 Task: Look for space in Kālna, India from 9th July, 2023 to 16th July, 2023 for 2 adults, 1 child in price range Rs.8000 to Rs.16000. Place can be entire place with 2 bedrooms having 2 beds and 1 bathroom. Property type can be house, flat, guest house. Booking option can be shelf check-in. Required host language is English.
Action: Mouse moved to (580, 138)
Screenshot: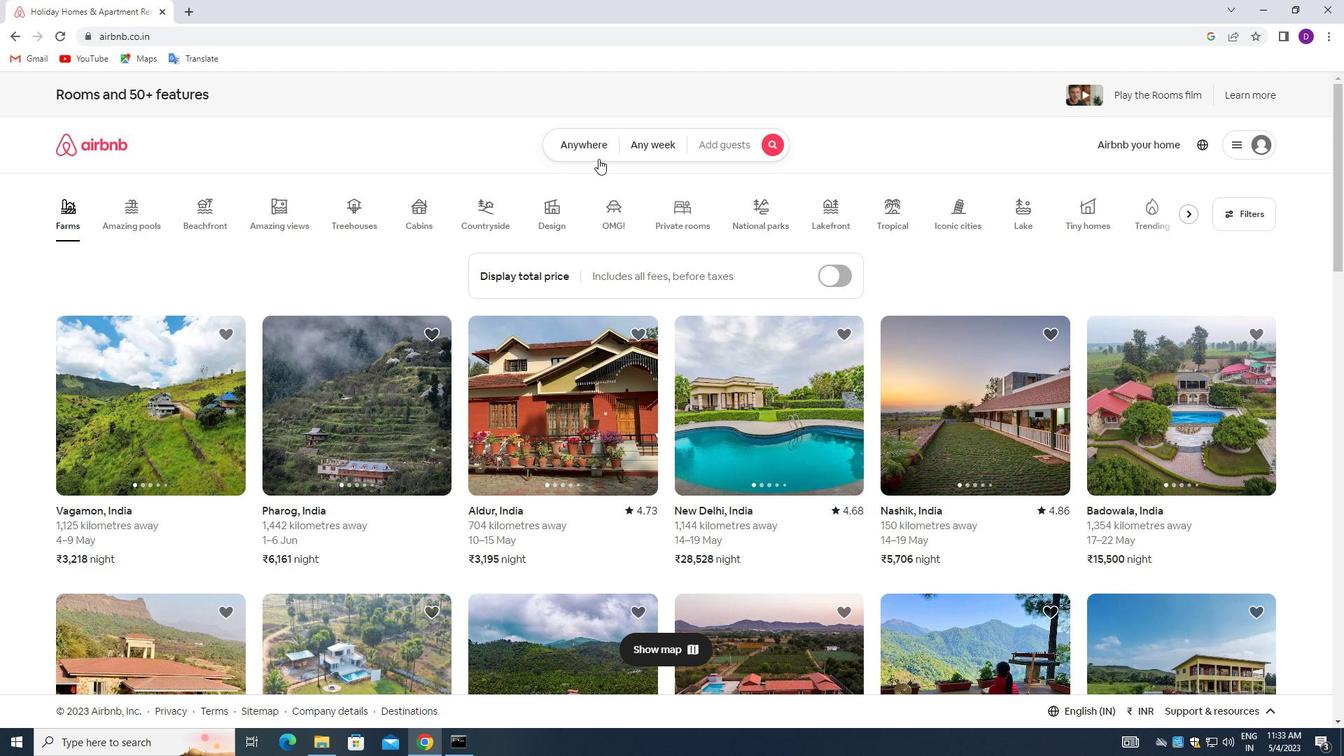 
Action: Mouse pressed left at (580, 138)
Screenshot: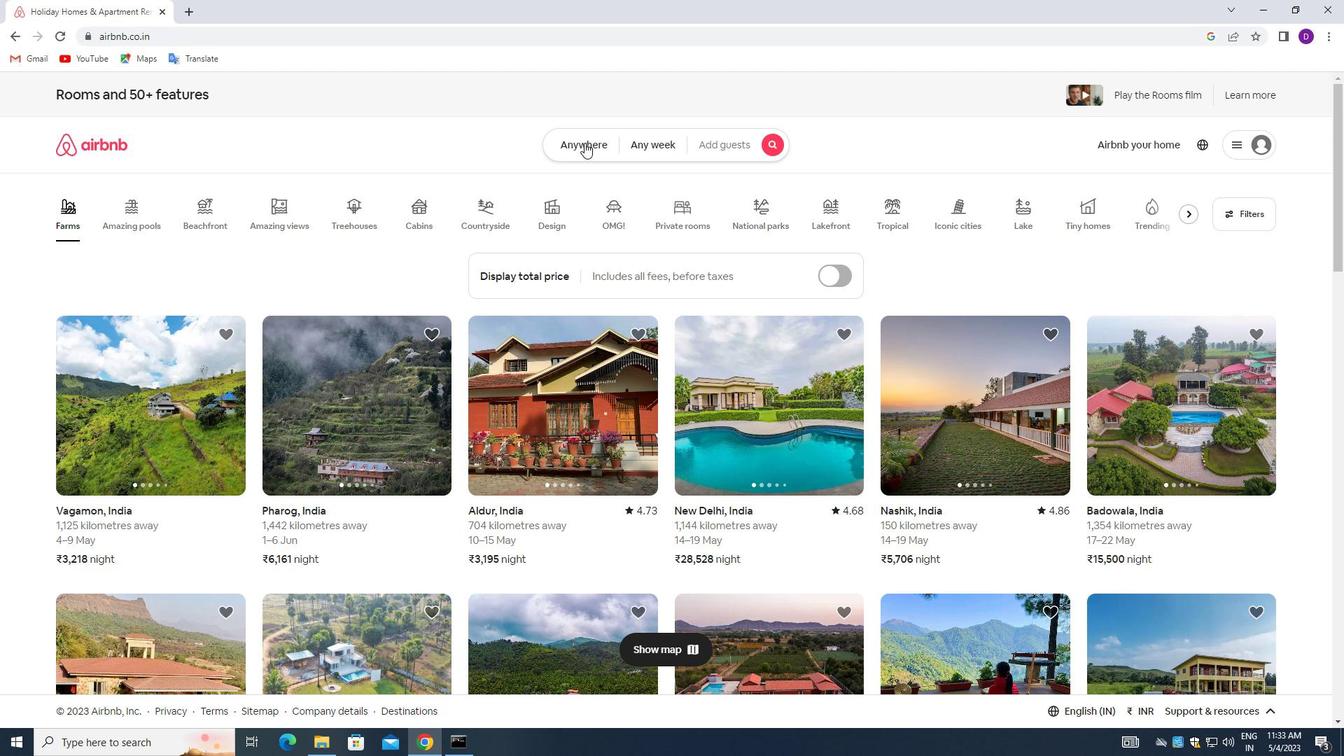 
Action: Mouse moved to (491, 205)
Screenshot: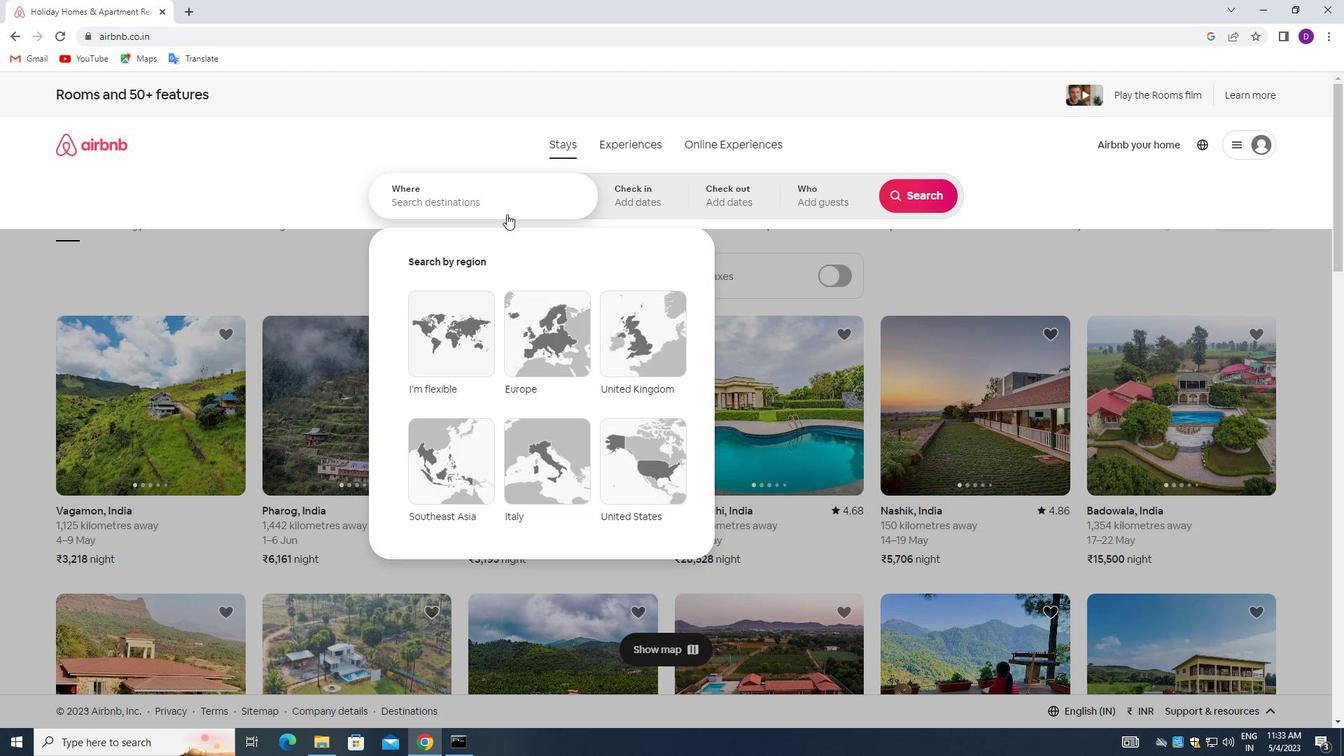 
Action: Mouse pressed left at (491, 205)
Screenshot: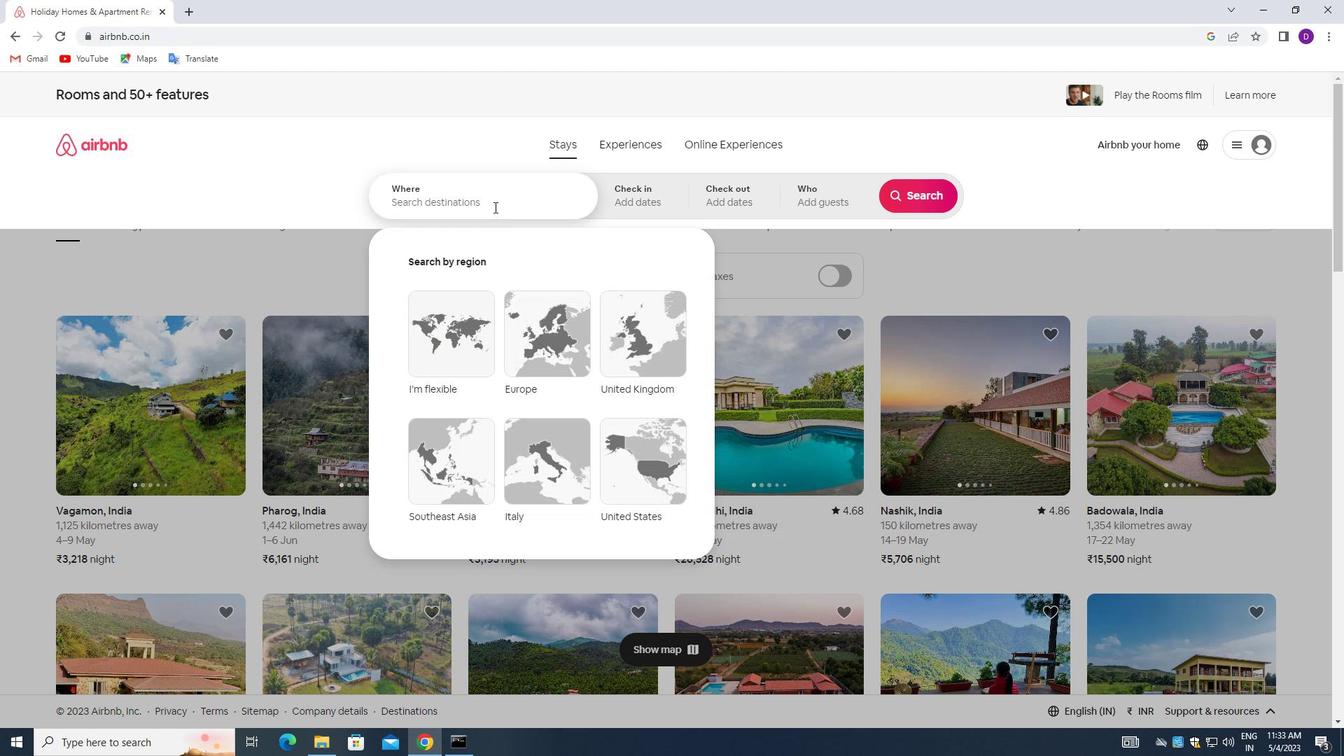 
Action: Mouse moved to (312, 147)
Screenshot: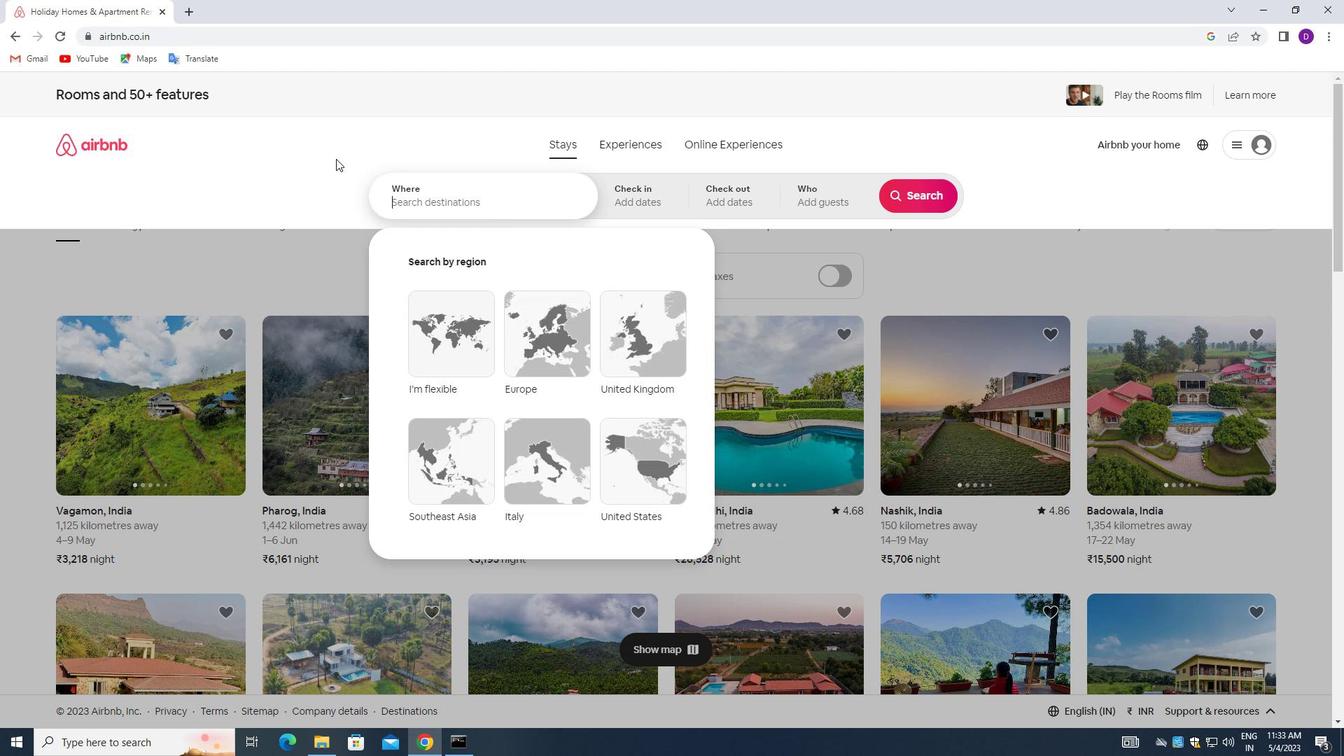 
Action: Key pressed <Key.shift>KALNA,<Key.space><Key.shift>INDIA<Key.enter>
Screenshot: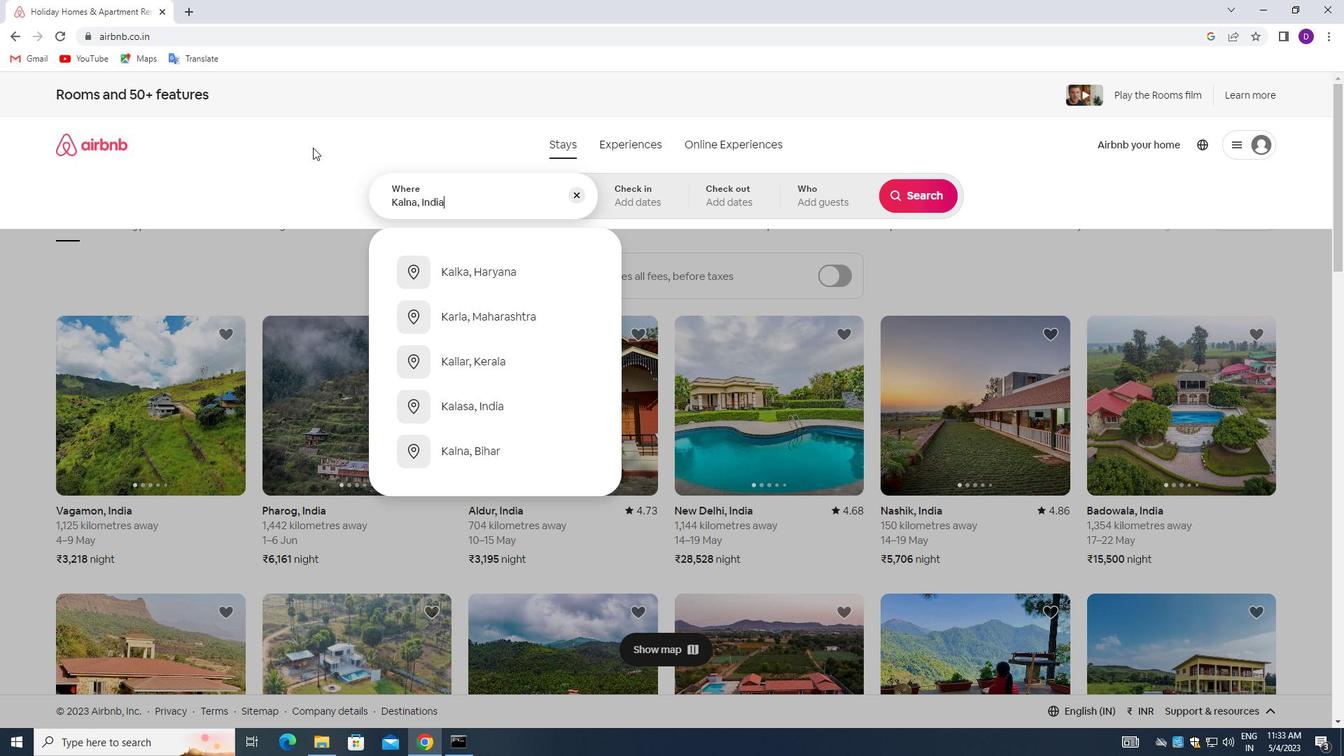 
Action: Mouse moved to (907, 312)
Screenshot: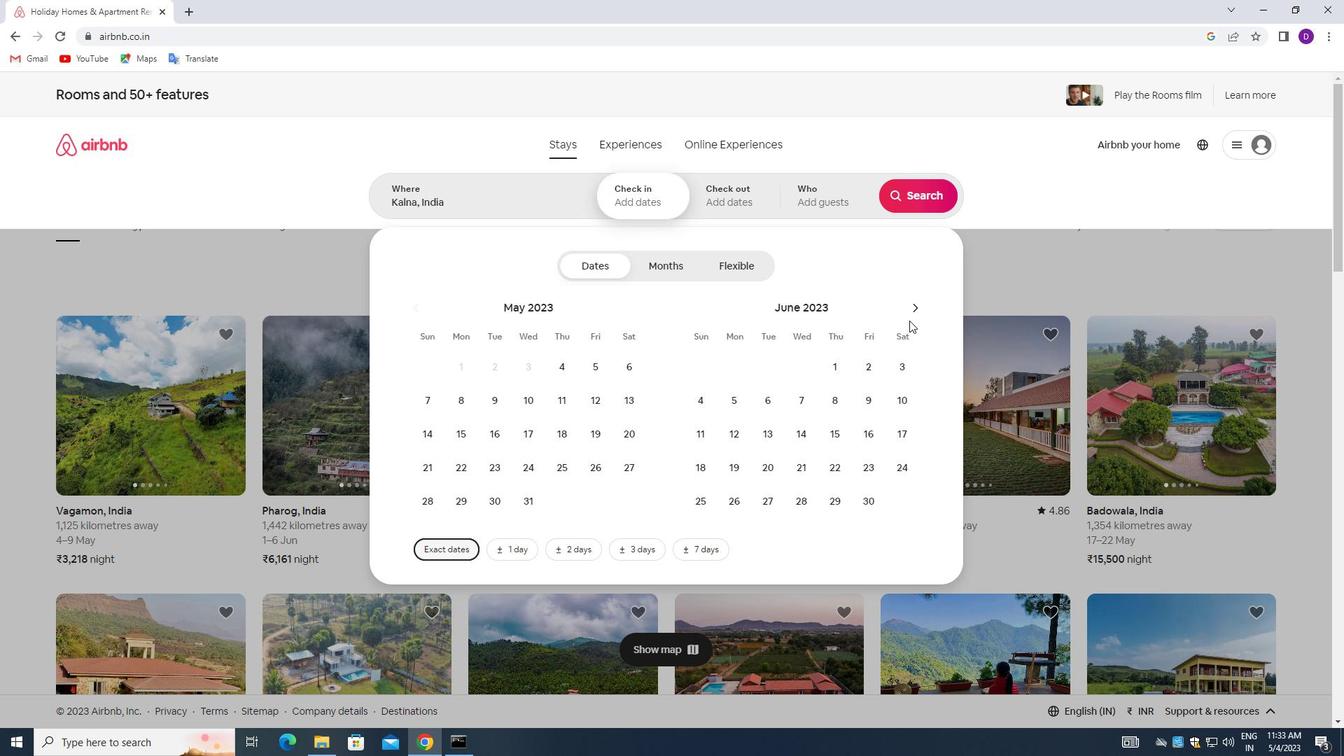 
Action: Mouse pressed left at (907, 312)
Screenshot: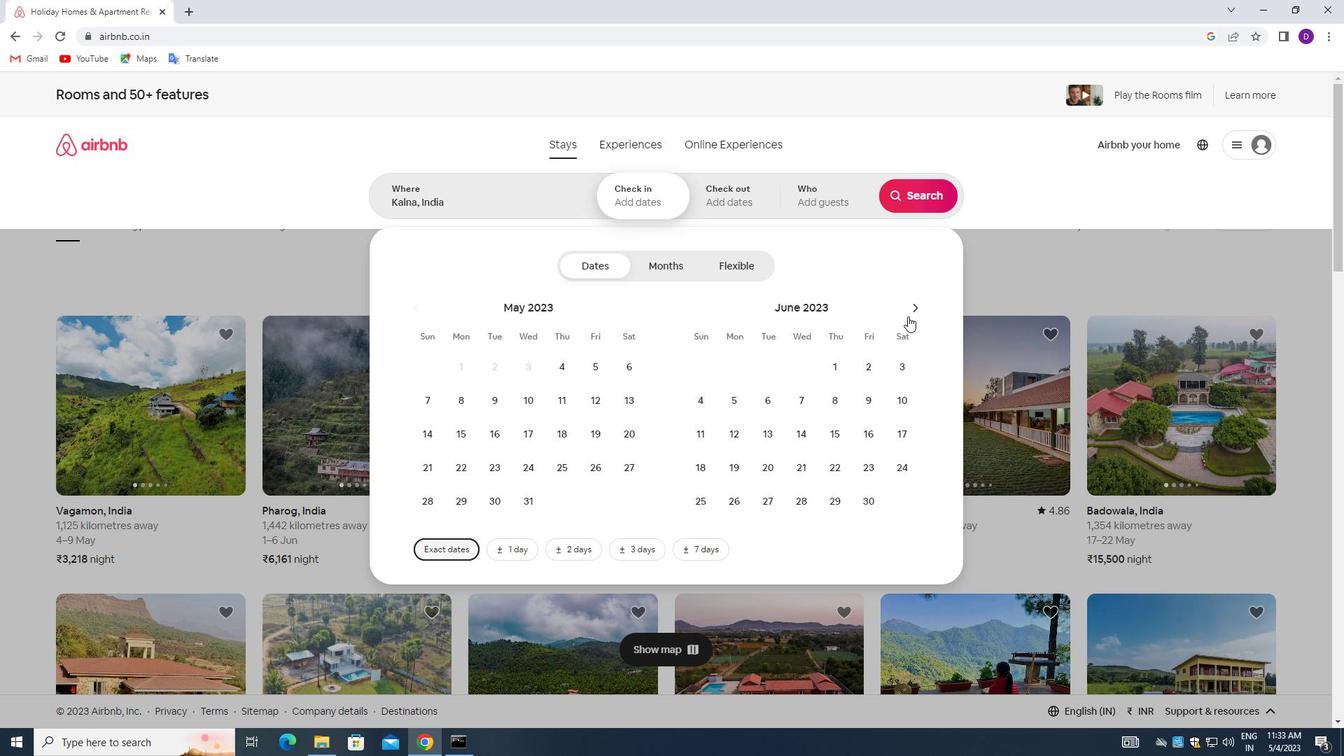 
Action: Mouse moved to (705, 432)
Screenshot: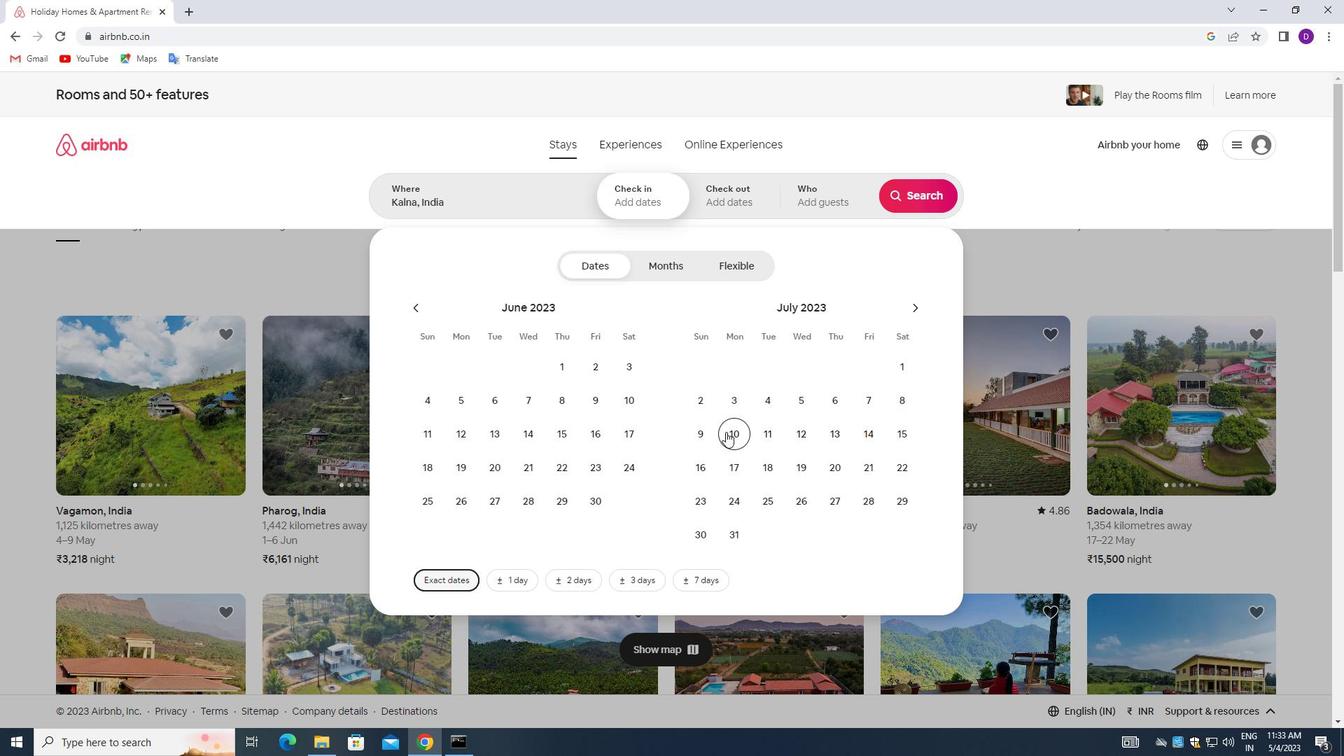 
Action: Mouse pressed left at (705, 432)
Screenshot: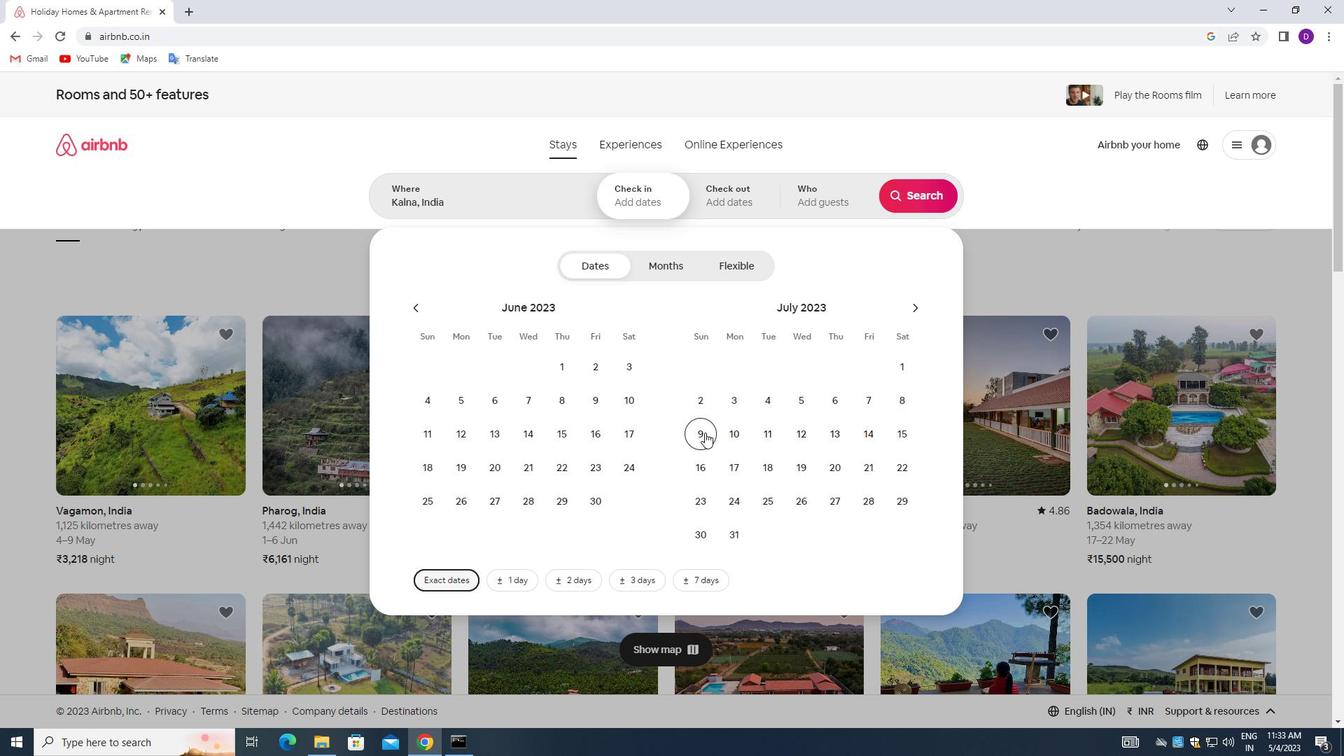 
Action: Mouse moved to (705, 462)
Screenshot: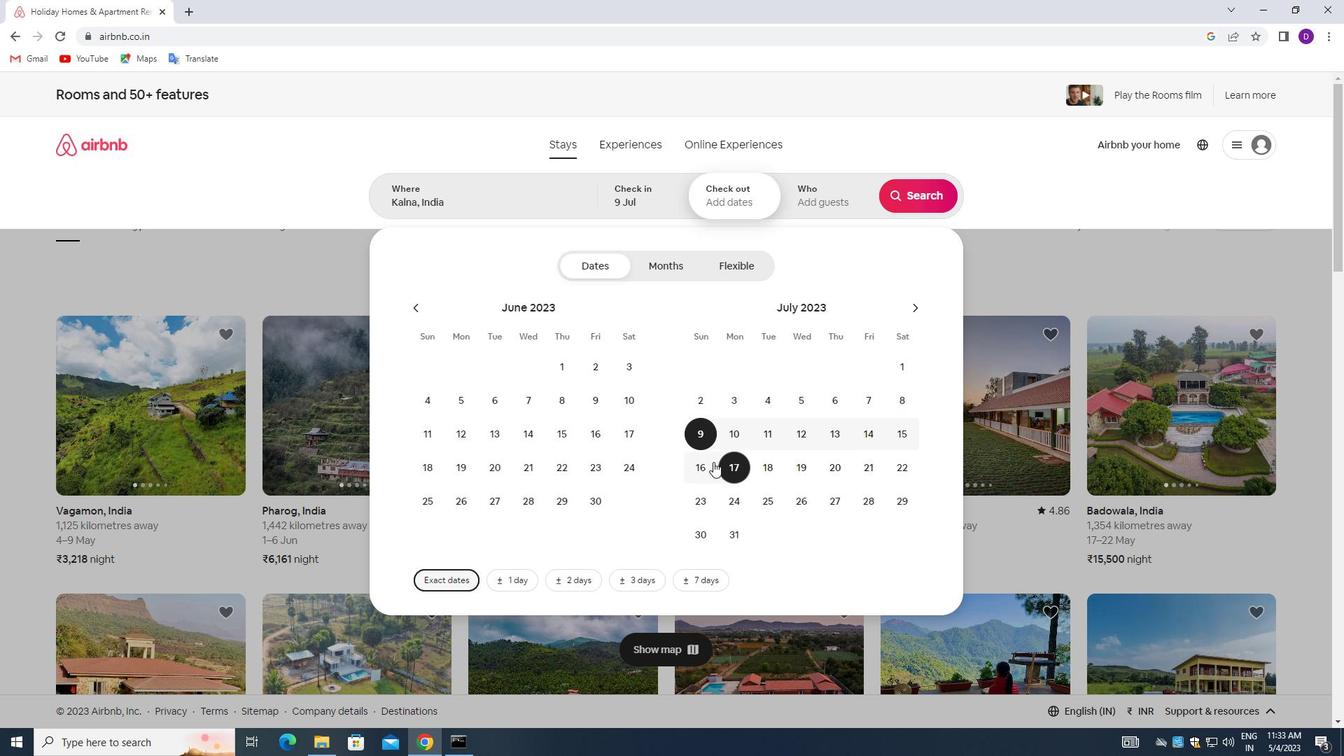 
Action: Mouse pressed left at (705, 462)
Screenshot: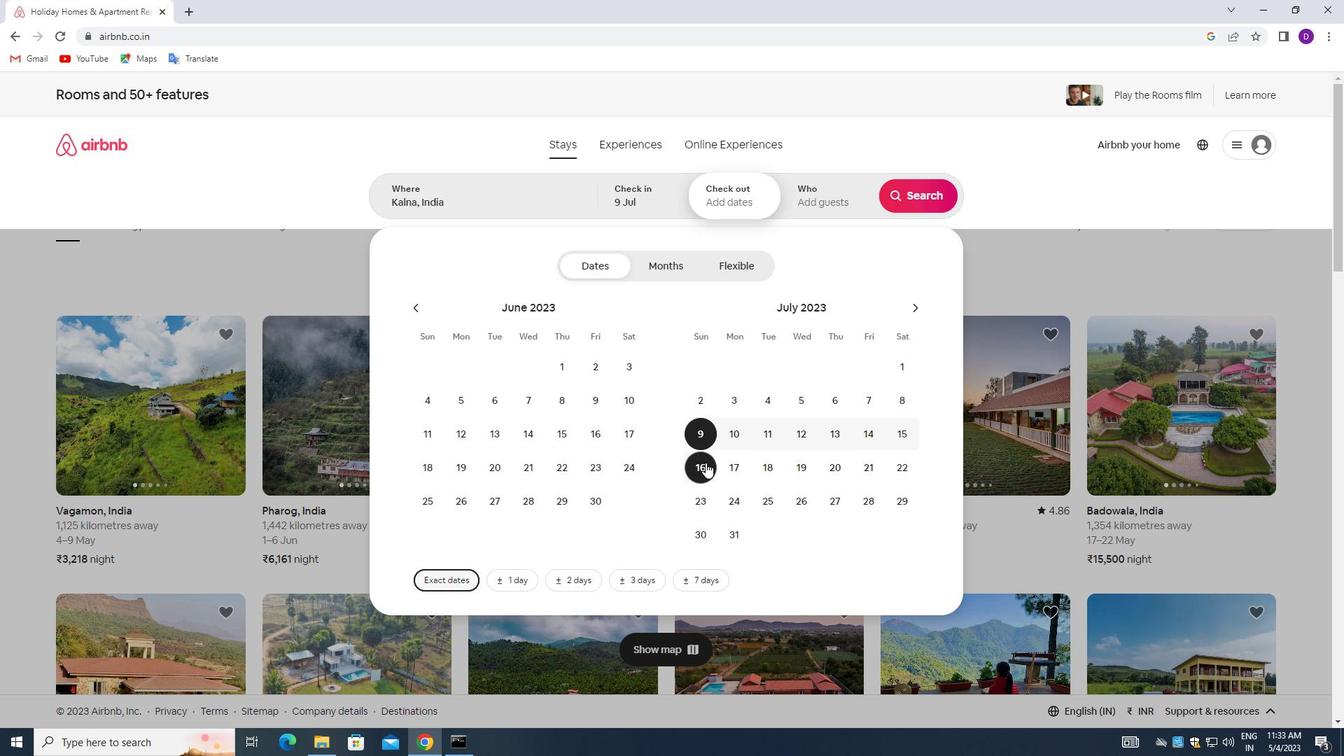 
Action: Mouse moved to (810, 198)
Screenshot: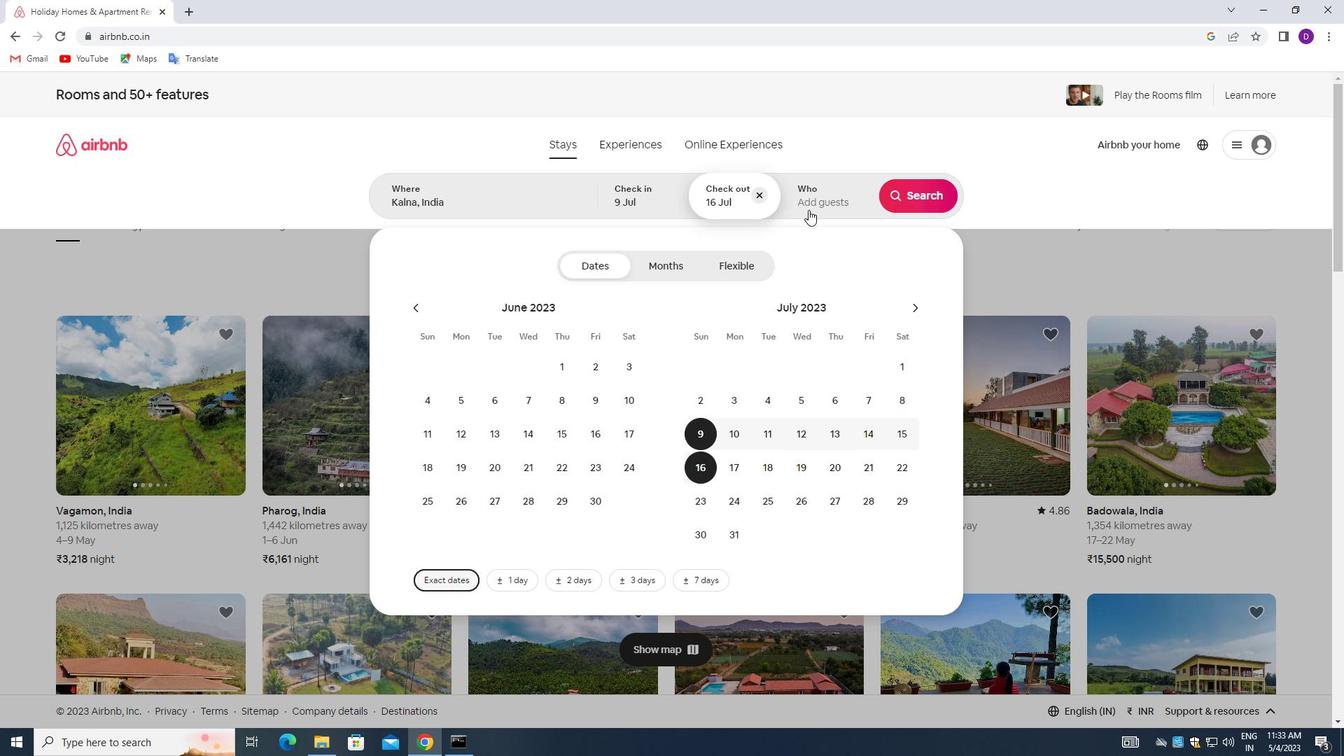 
Action: Mouse pressed left at (810, 198)
Screenshot: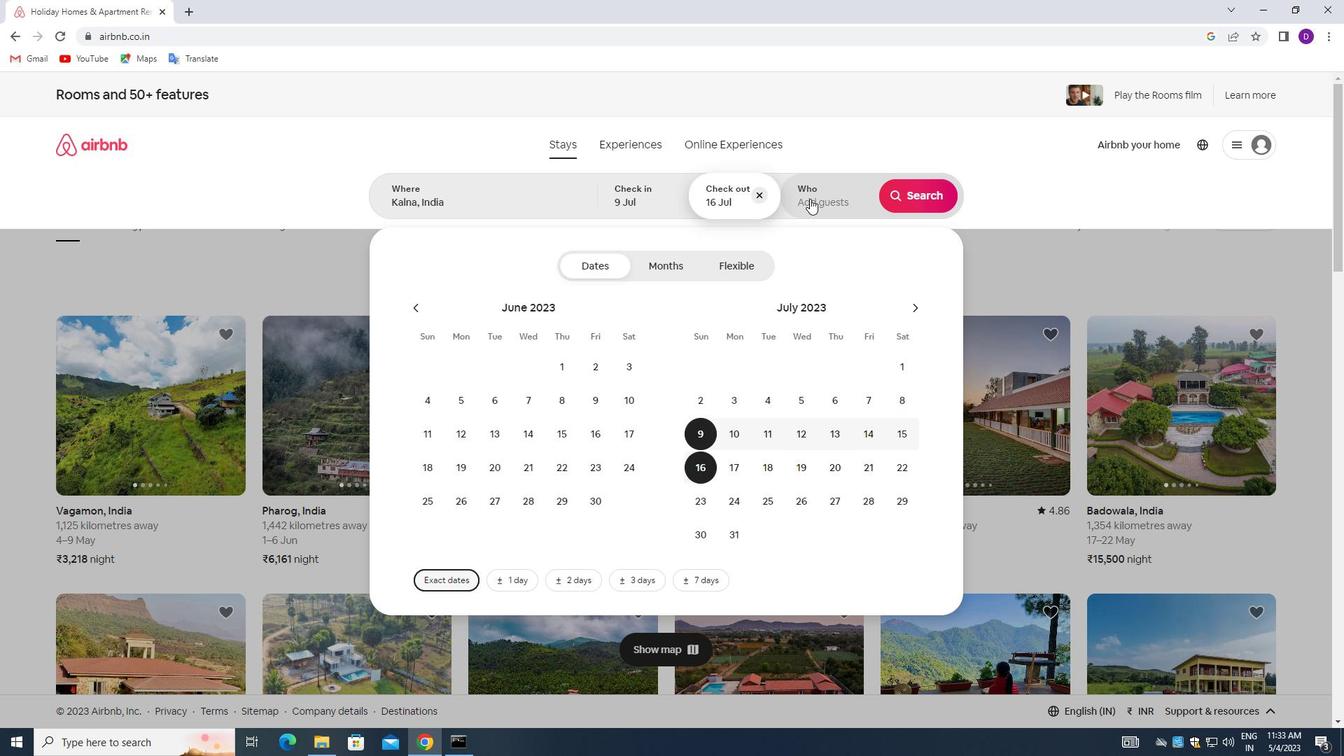 
Action: Mouse moved to (924, 277)
Screenshot: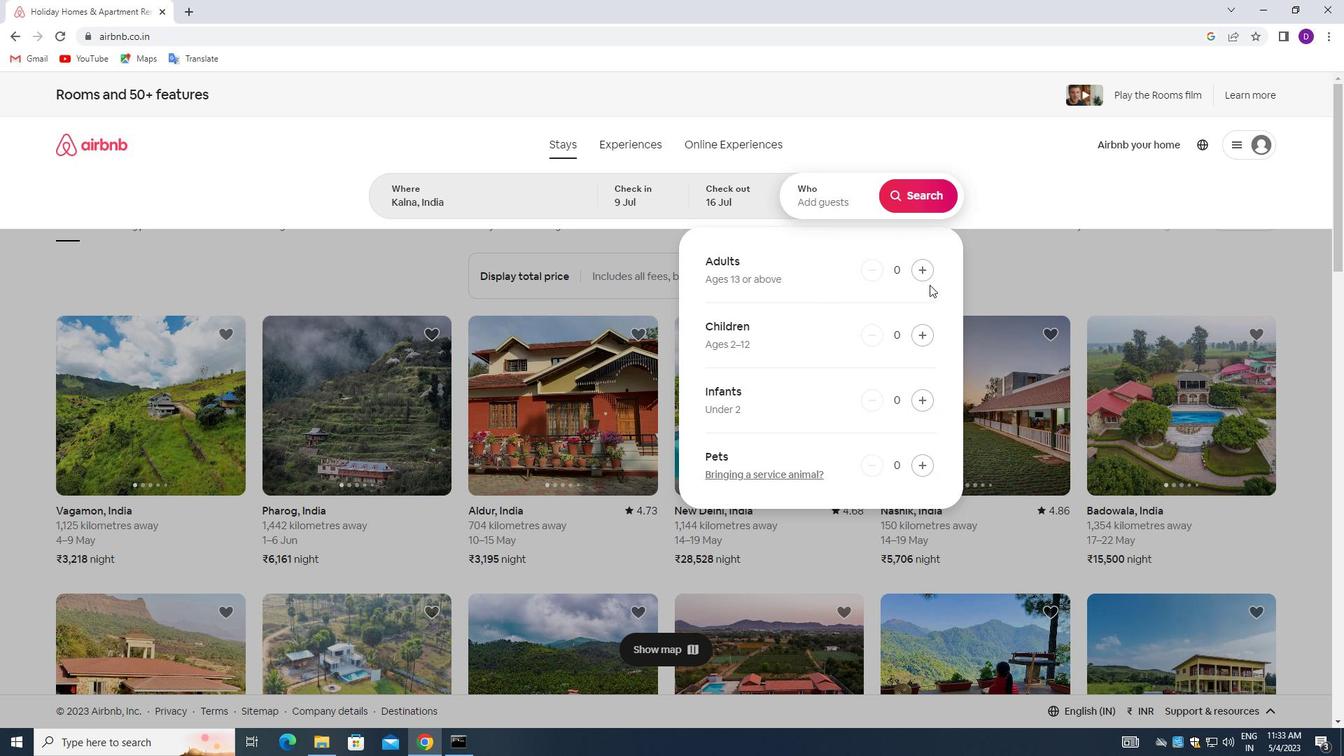 
Action: Mouse pressed left at (924, 277)
Screenshot: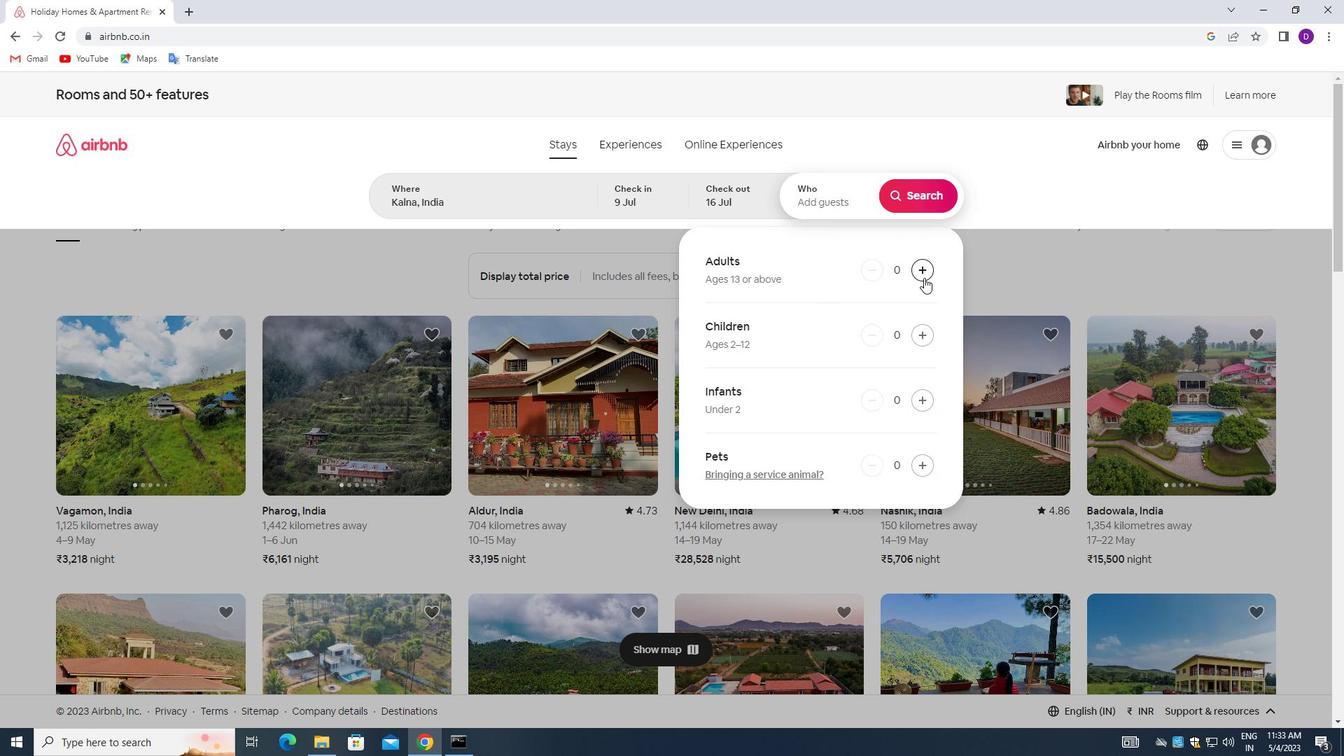 
Action: Mouse pressed left at (924, 277)
Screenshot: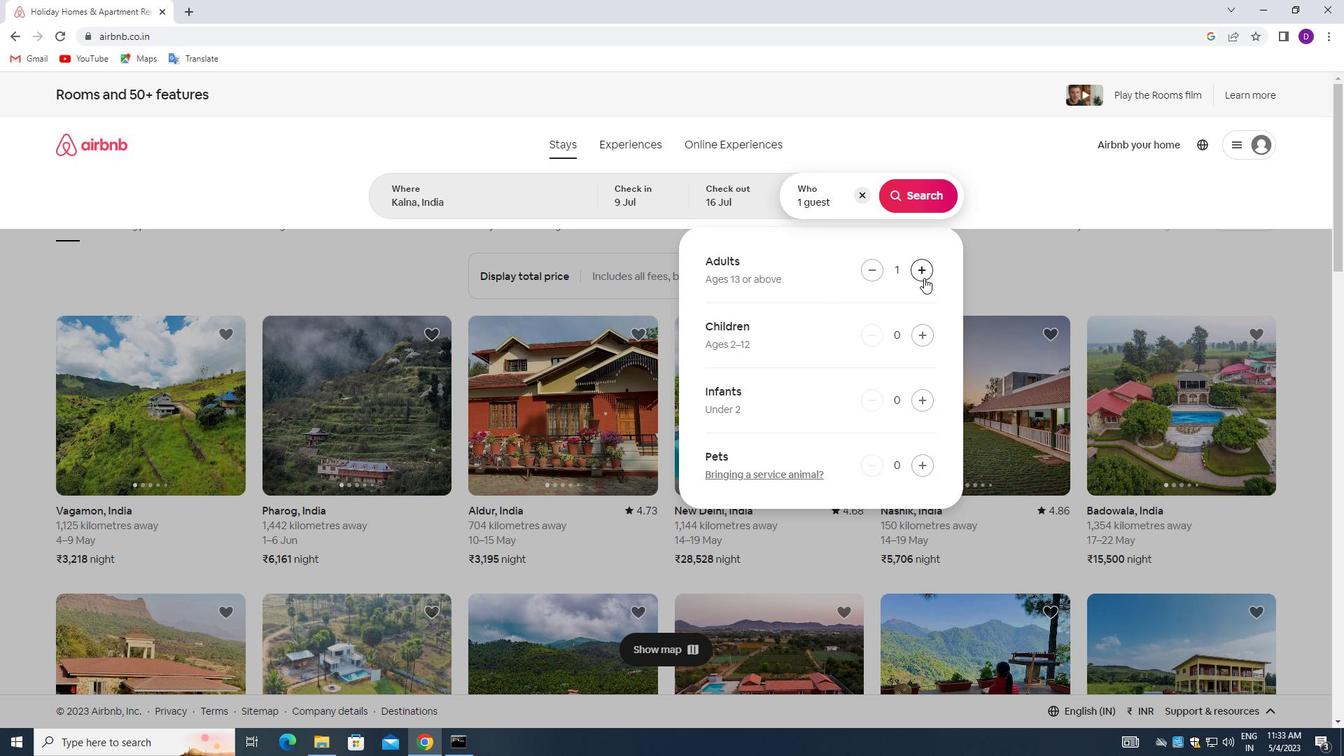
Action: Mouse moved to (922, 330)
Screenshot: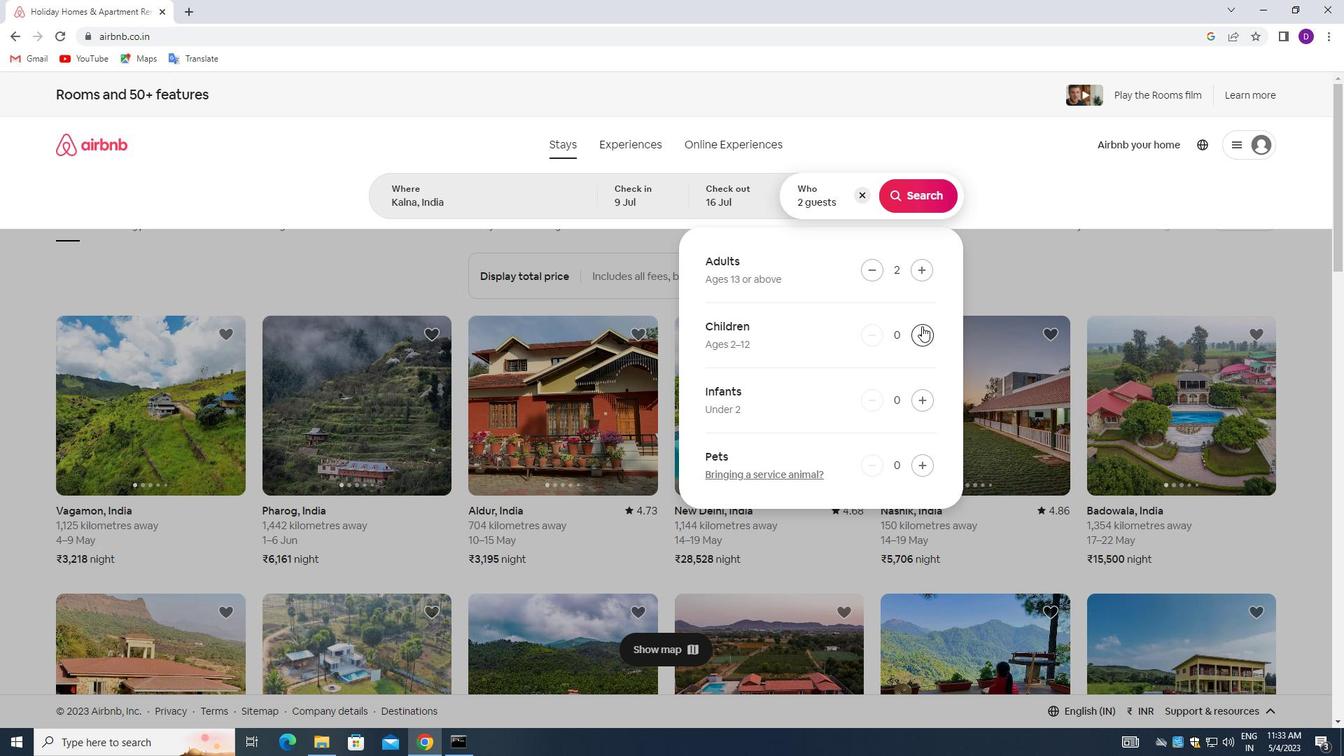 
Action: Mouse pressed left at (922, 330)
Screenshot: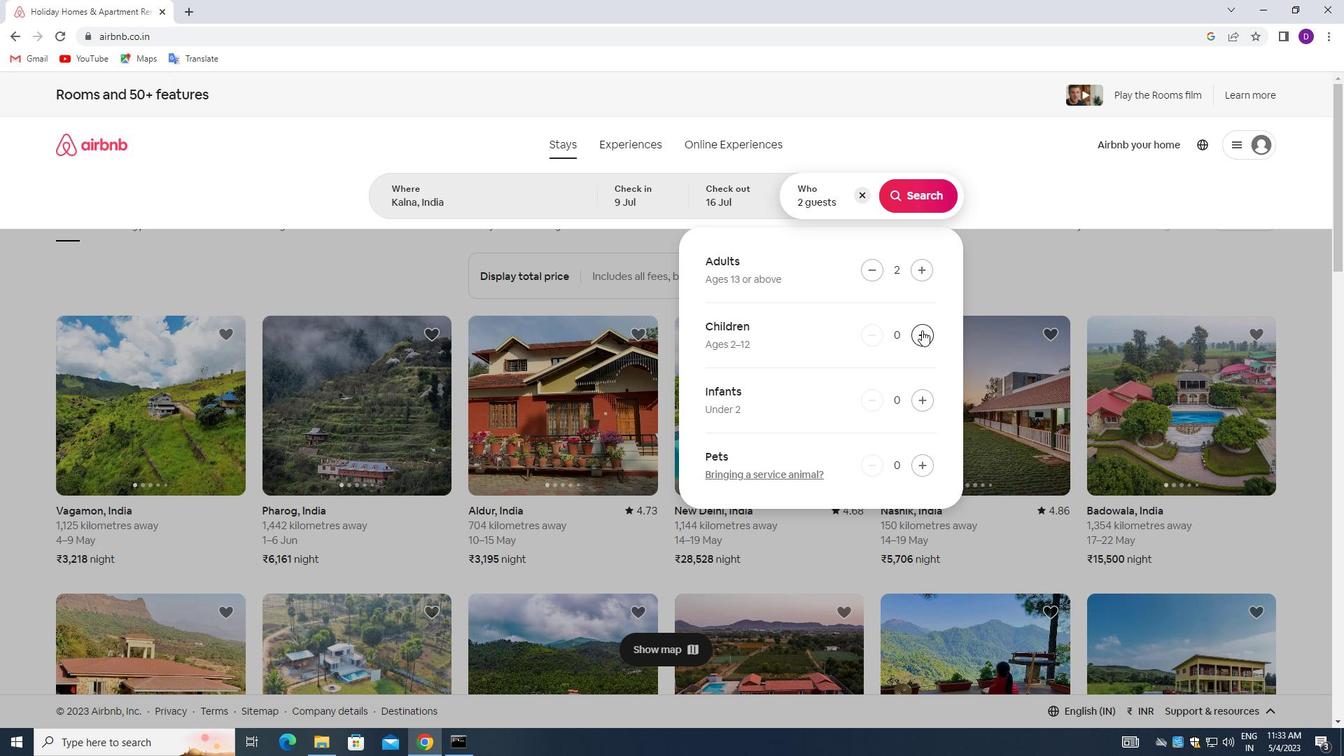 
Action: Mouse moved to (912, 195)
Screenshot: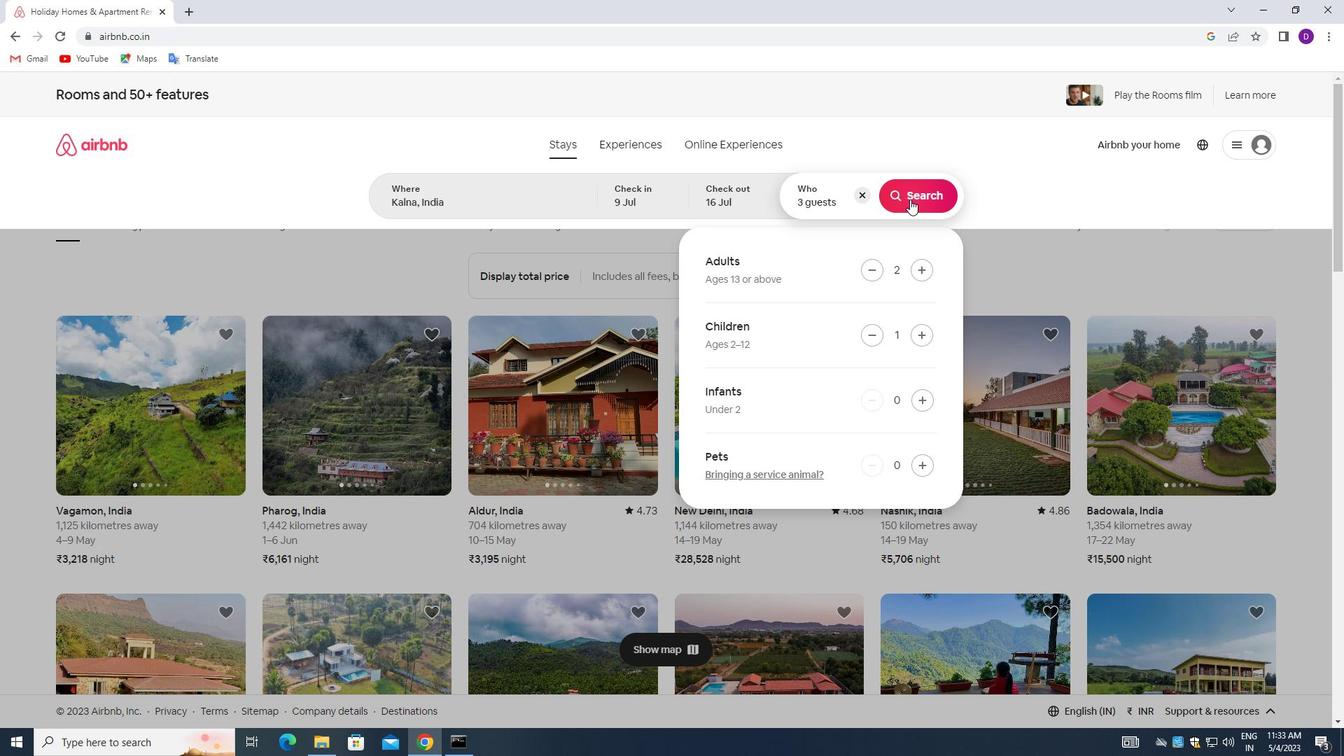 
Action: Mouse pressed left at (912, 195)
Screenshot: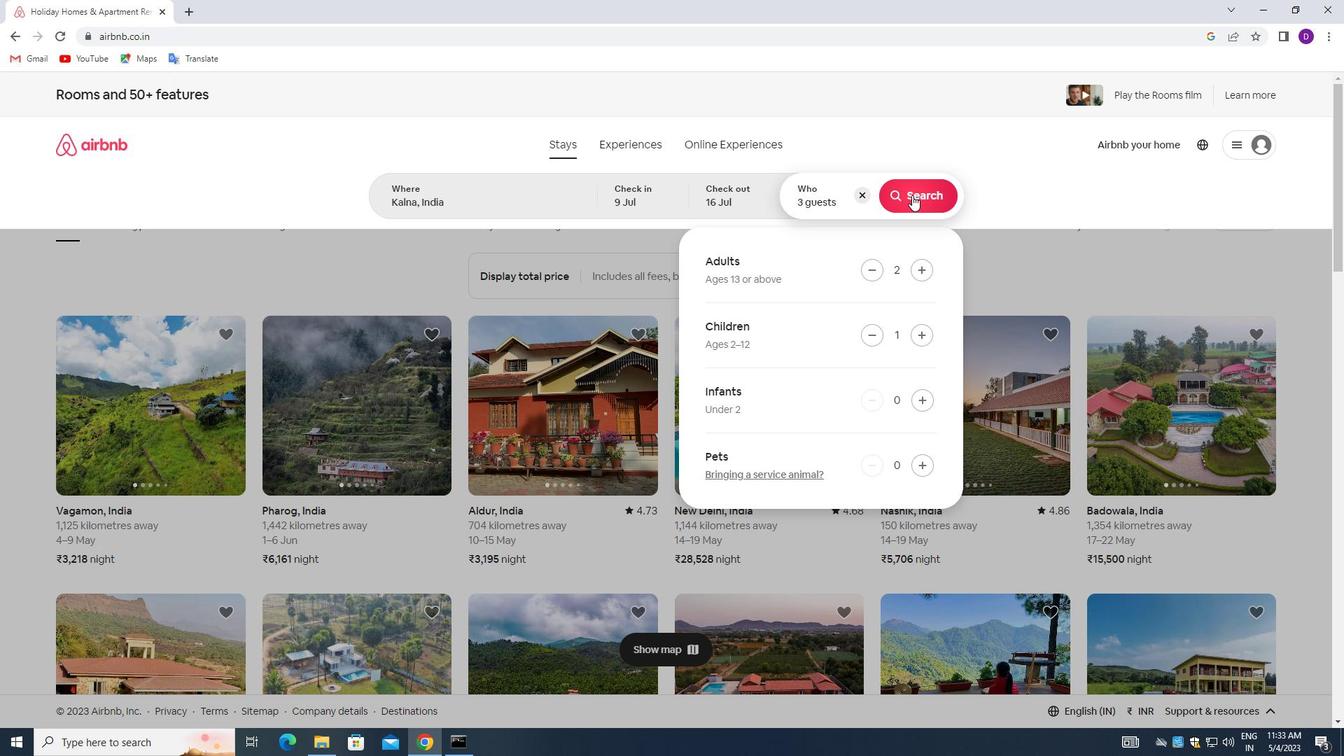 
Action: Mouse moved to (1267, 151)
Screenshot: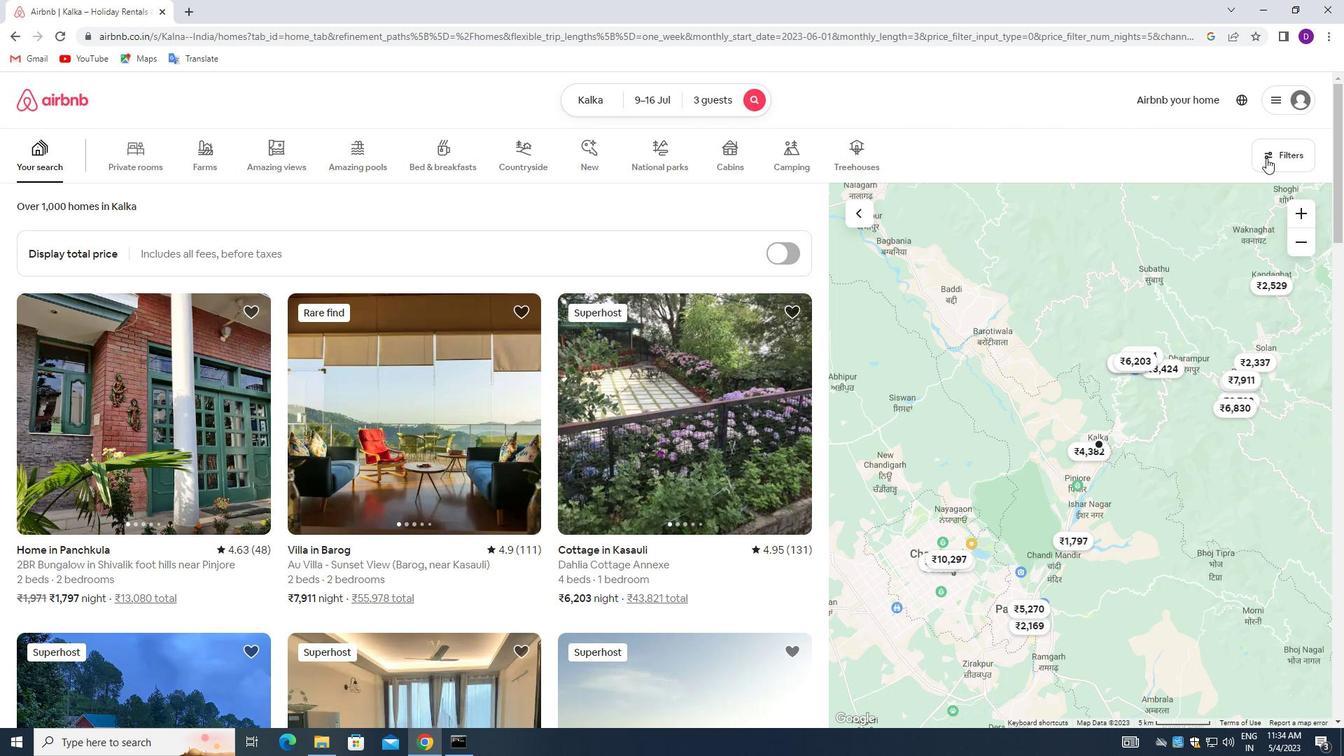 
Action: Mouse pressed left at (1267, 151)
Screenshot: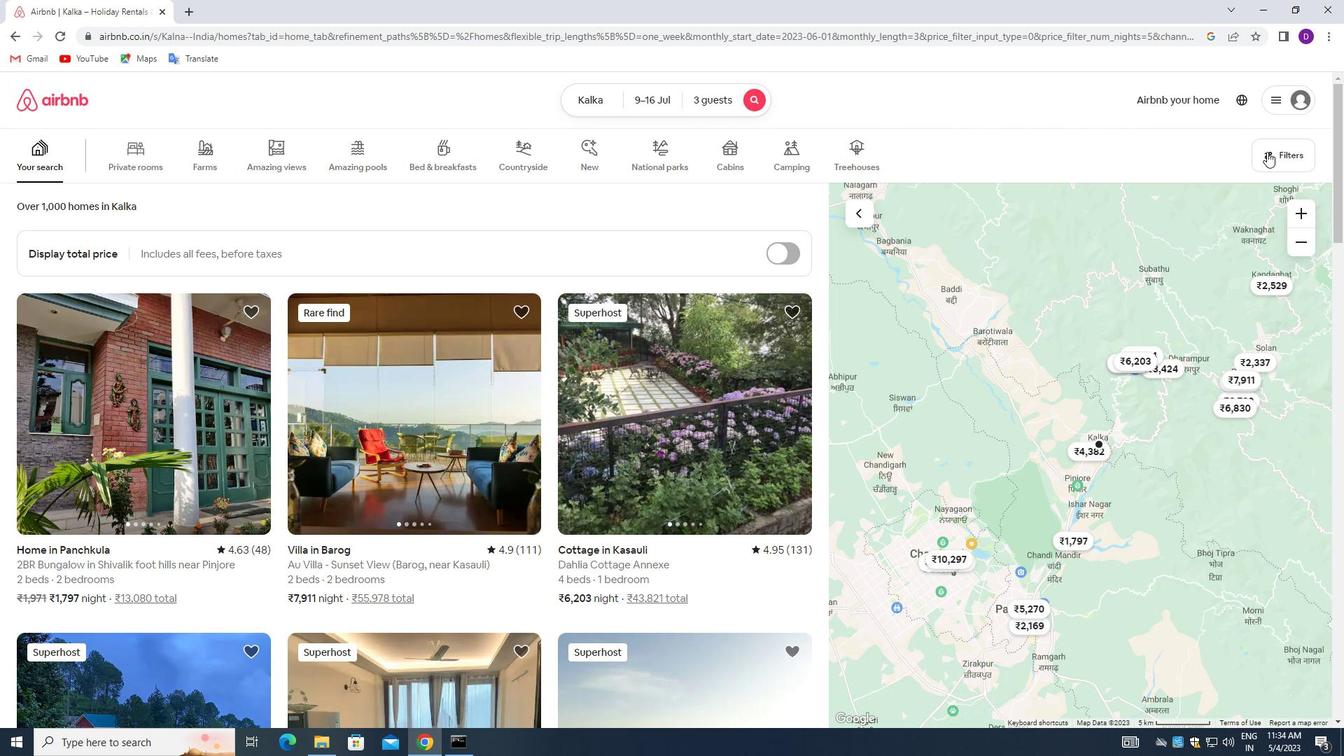 
Action: Mouse moved to (501, 339)
Screenshot: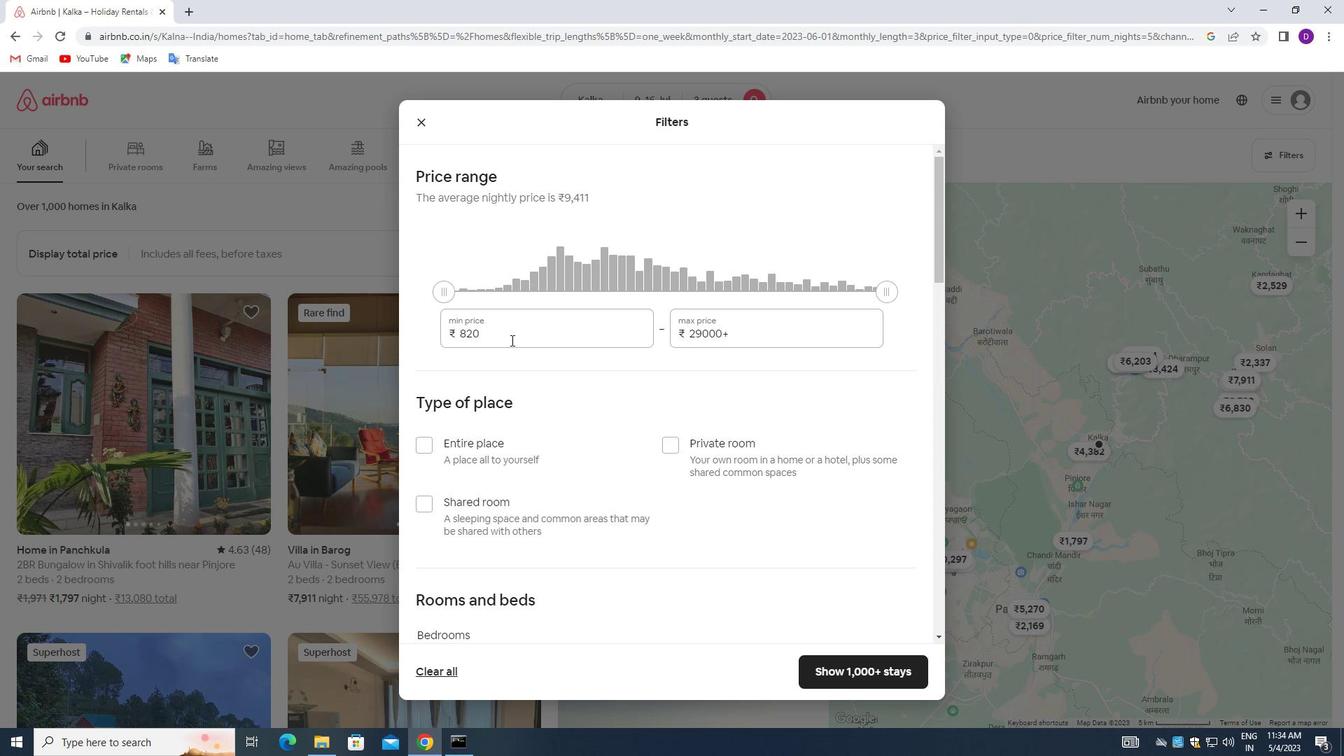 
Action: Mouse pressed left at (501, 339)
Screenshot: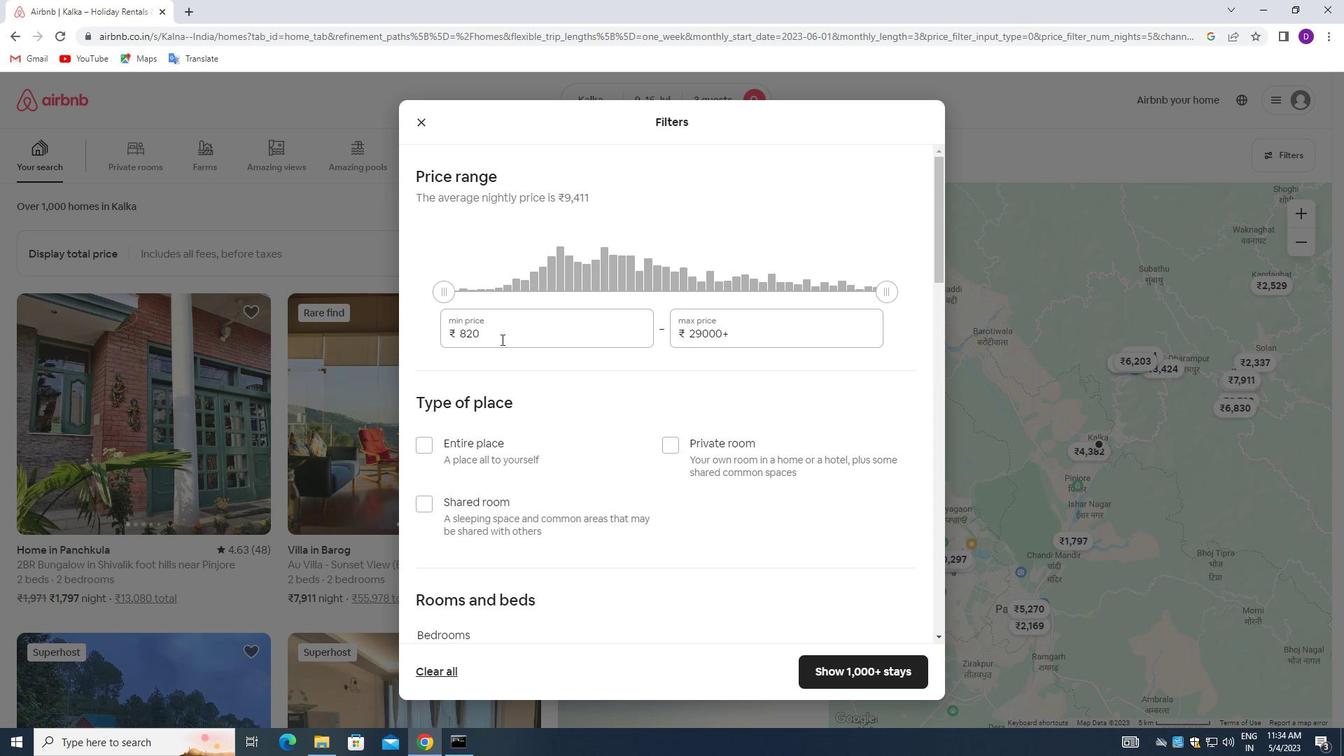 
Action: Mouse pressed left at (501, 339)
Screenshot: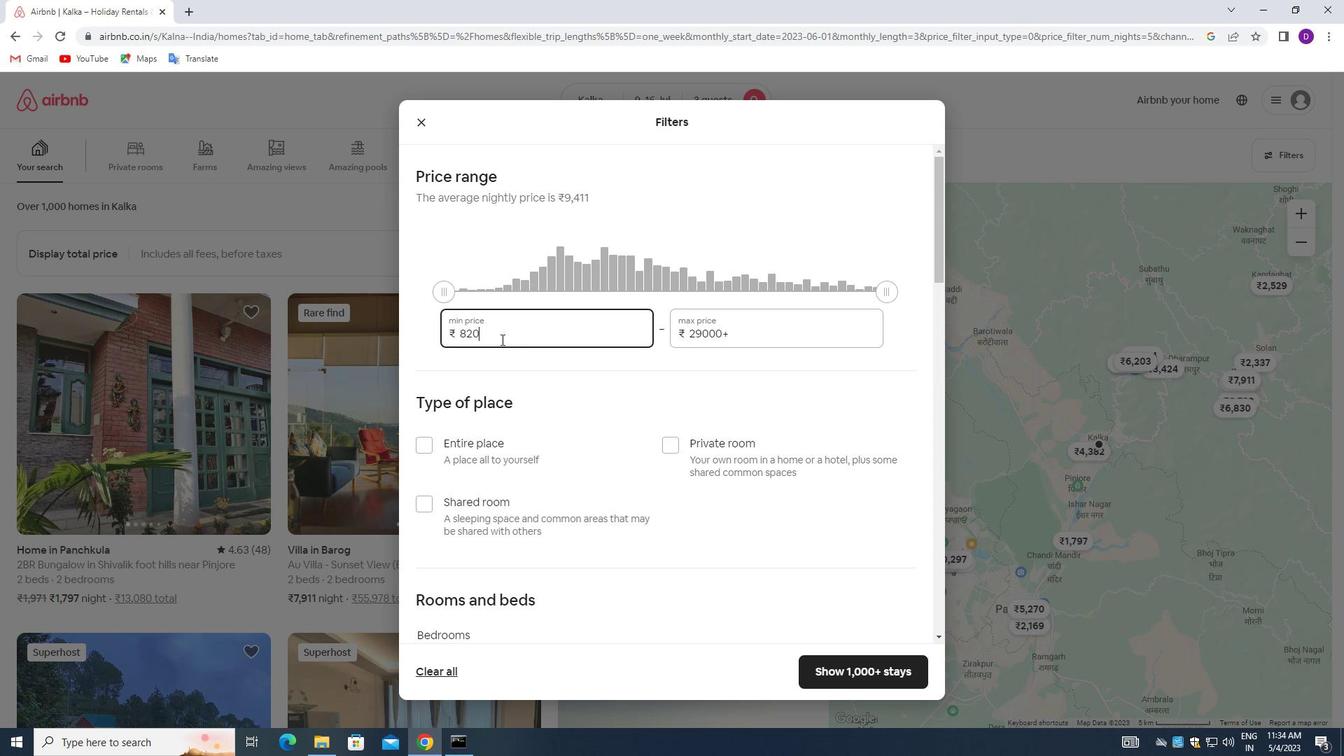 
Action: Key pressed 8000<Key.tab>16000
Screenshot: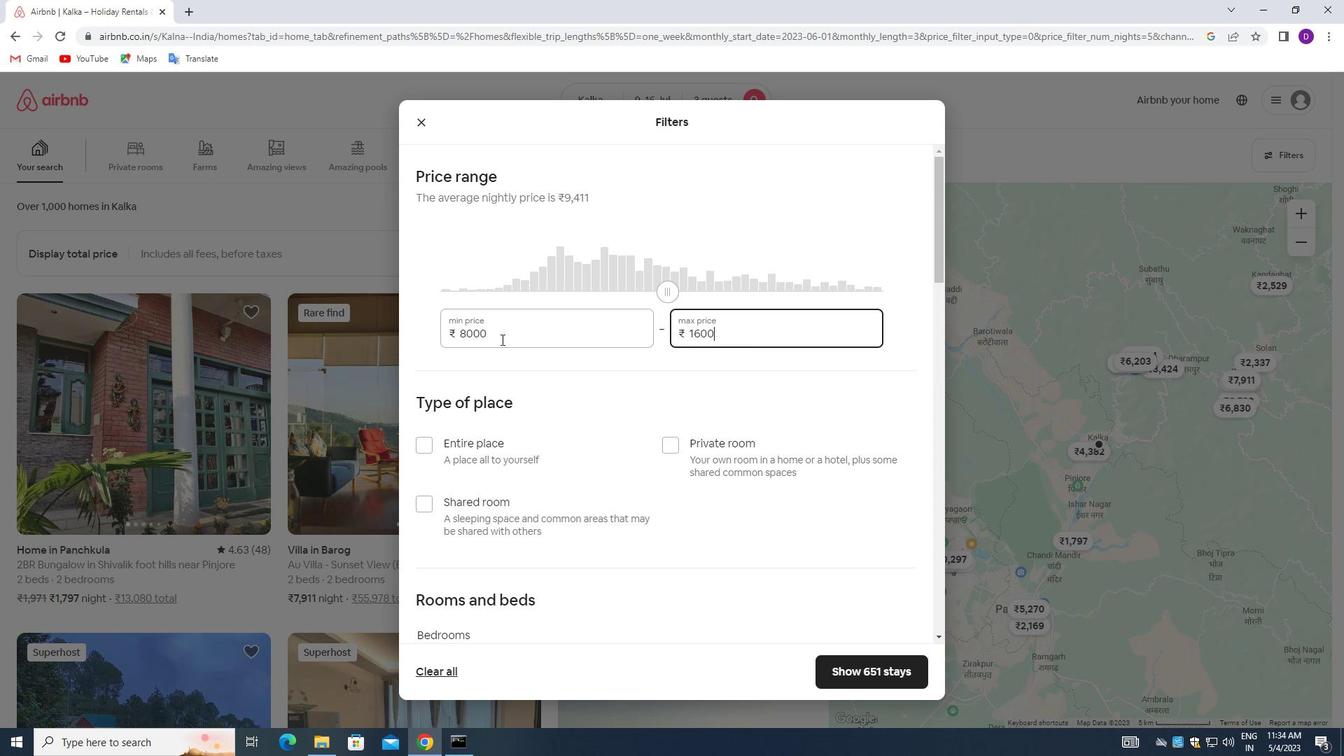 
Action: Mouse moved to (421, 449)
Screenshot: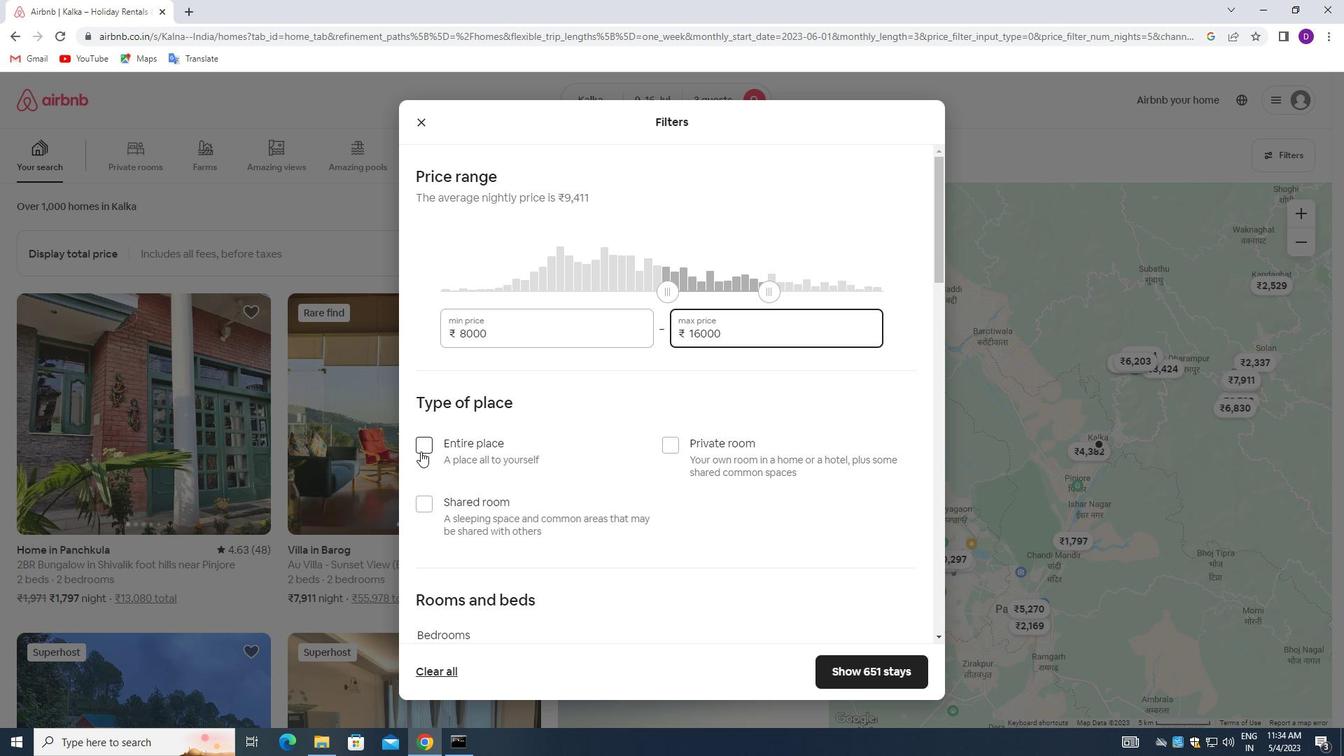 
Action: Mouse pressed left at (421, 449)
Screenshot: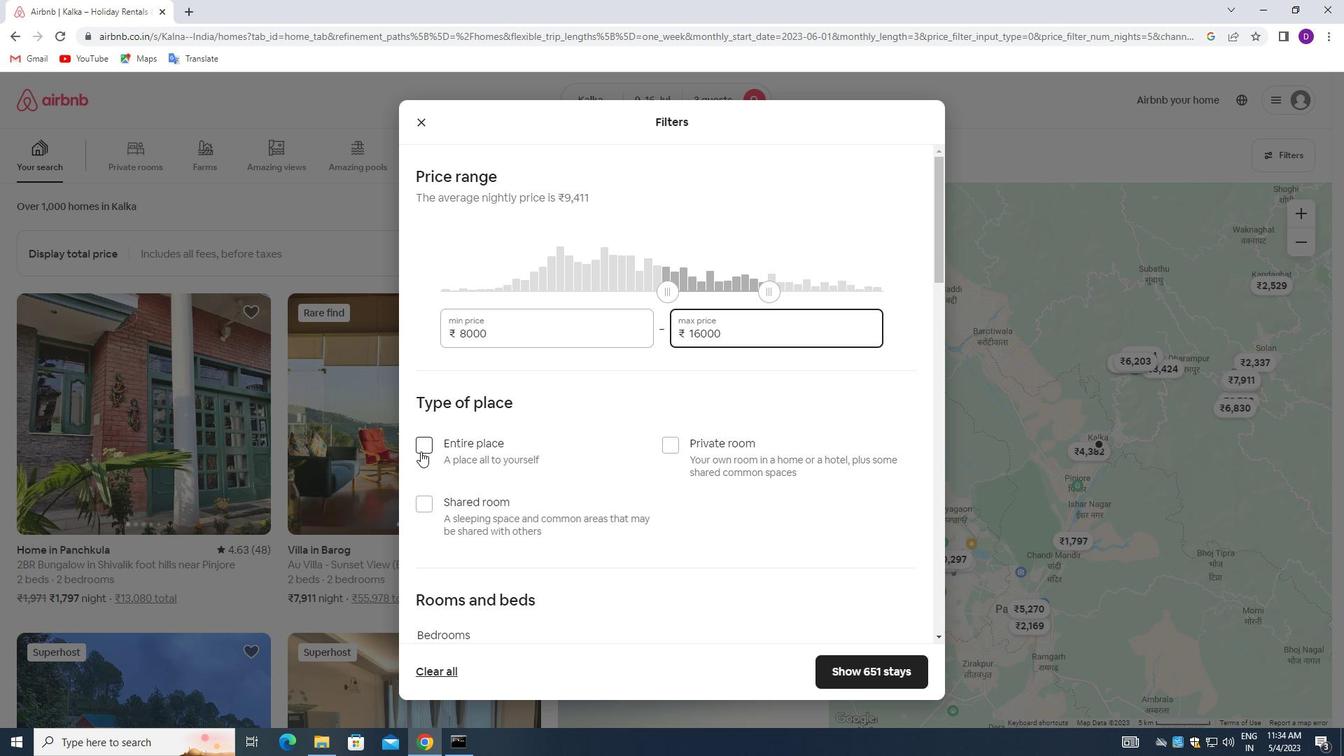 
Action: Mouse moved to (553, 455)
Screenshot: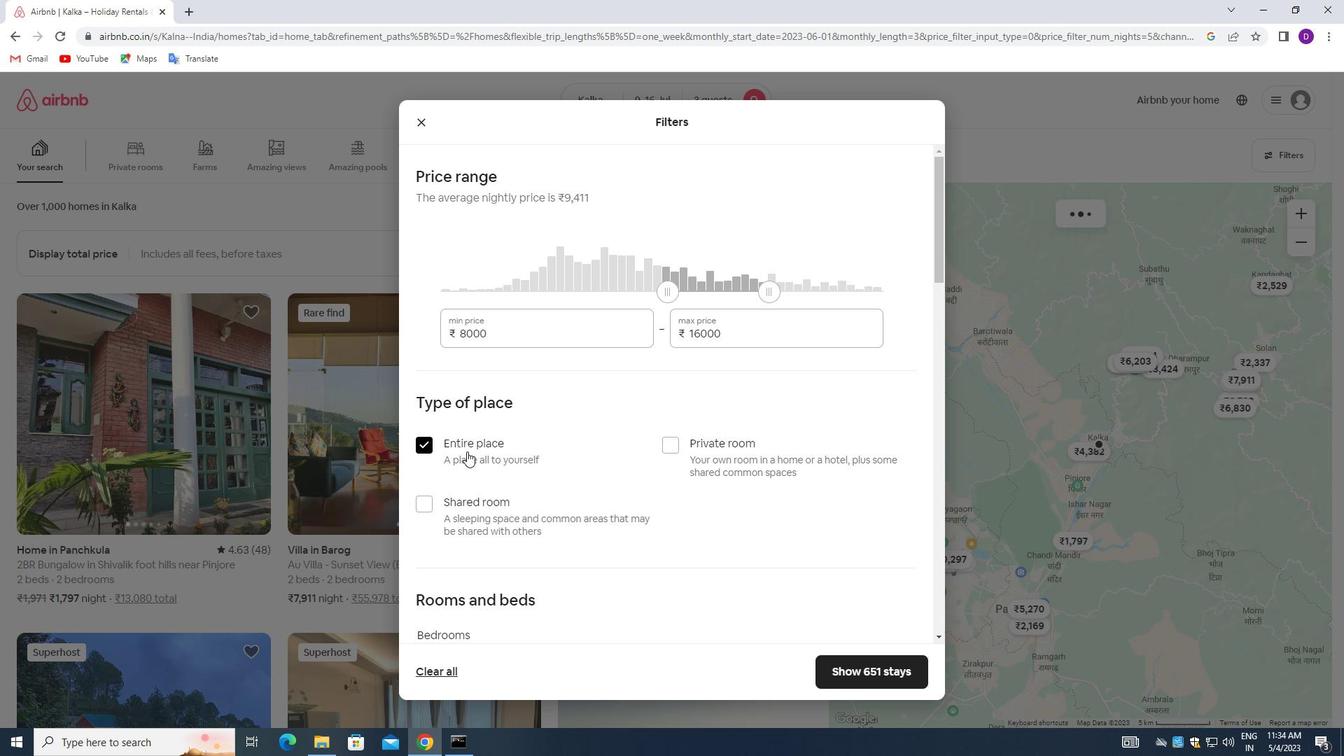 
Action: Mouse scrolled (553, 455) with delta (0, 0)
Screenshot: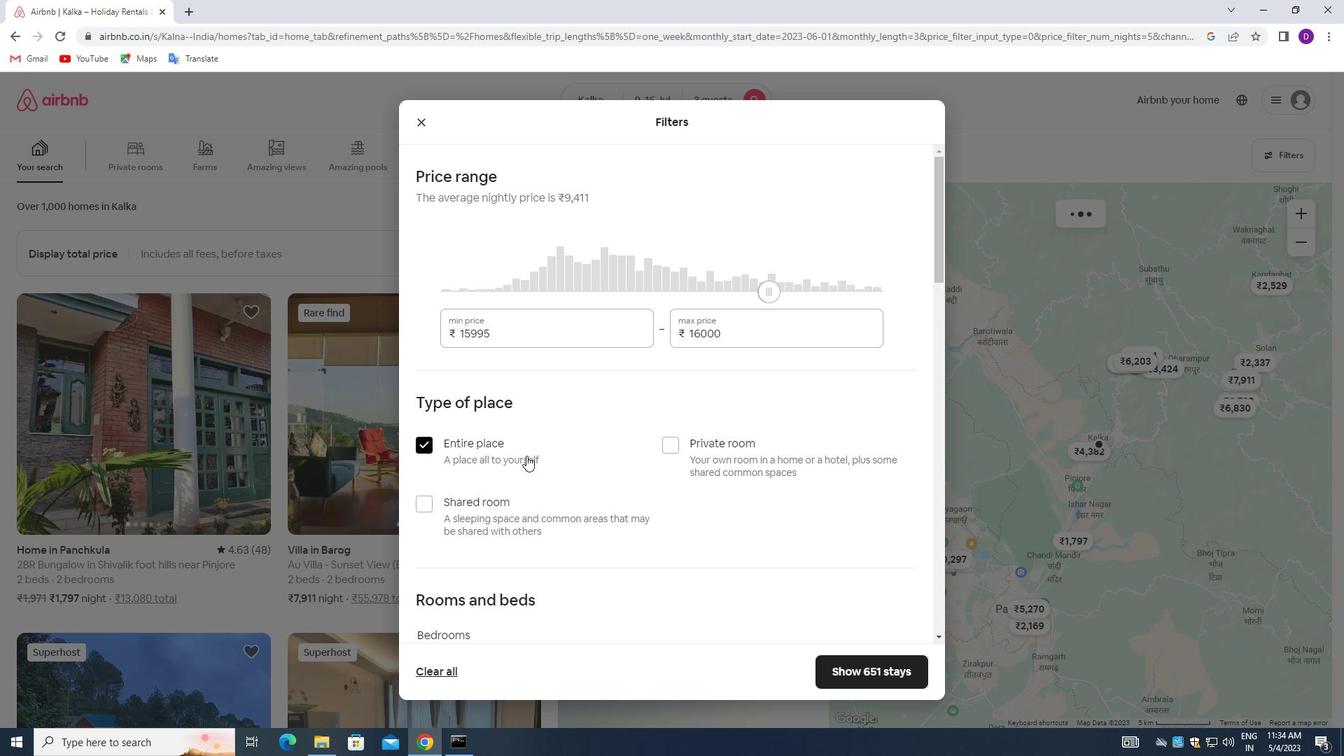 
Action: Mouse moved to (555, 456)
Screenshot: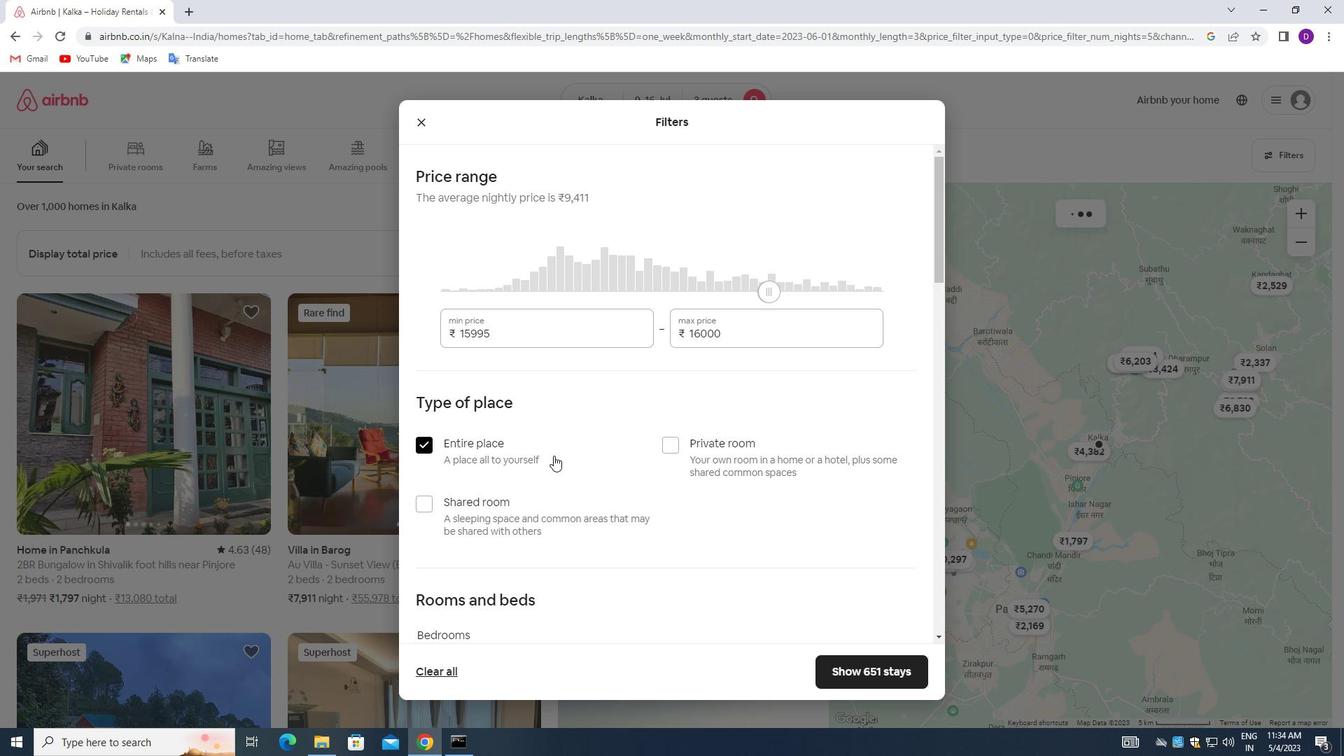 
Action: Mouse scrolled (555, 455) with delta (0, 0)
Screenshot: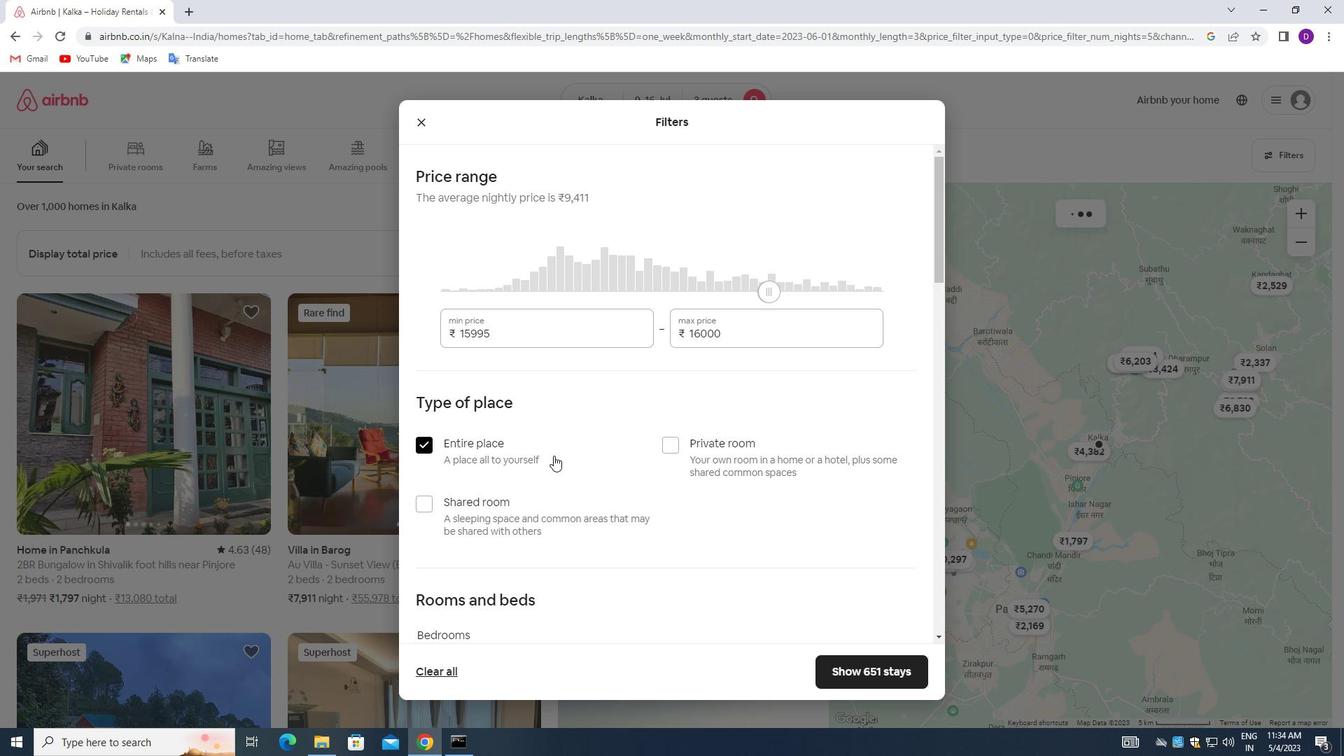 
Action: Mouse scrolled (555, 455) with delta (0, 0)
Screenshot: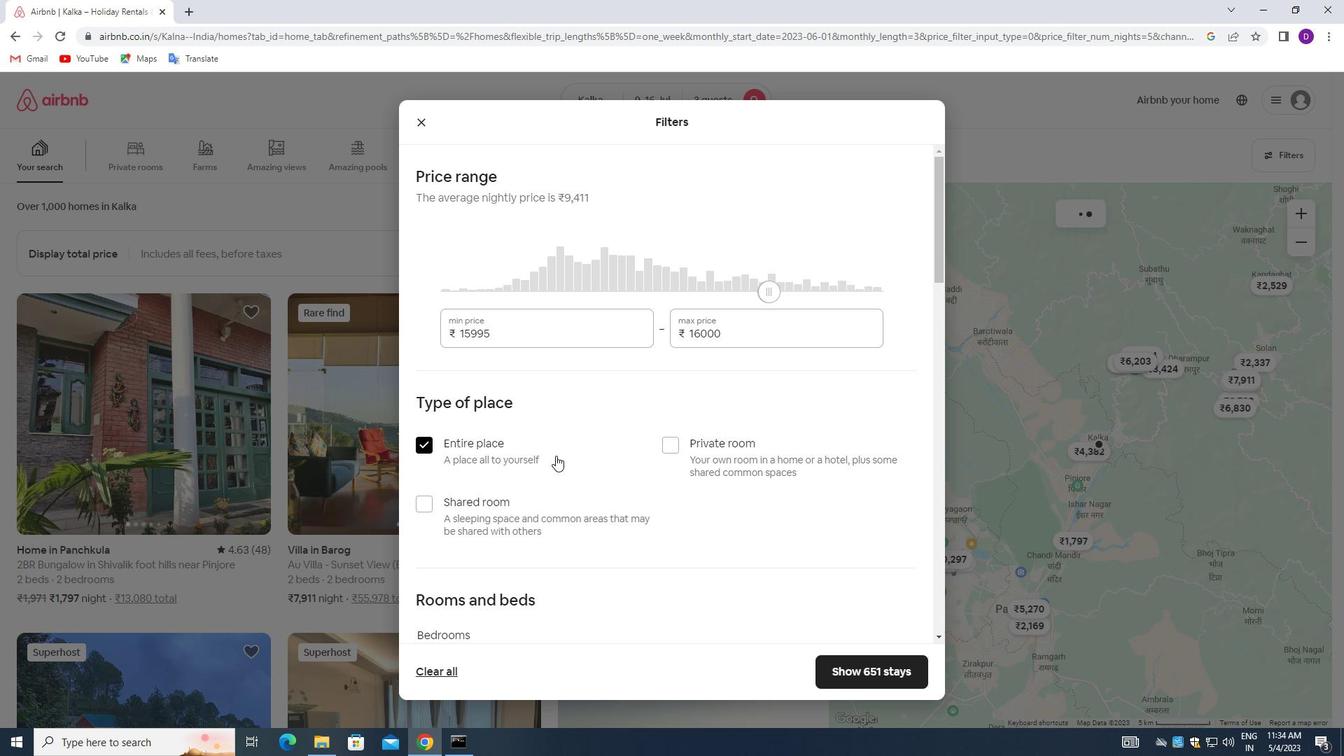 
Action: Mouse moved to (556, 456)
Screenshot: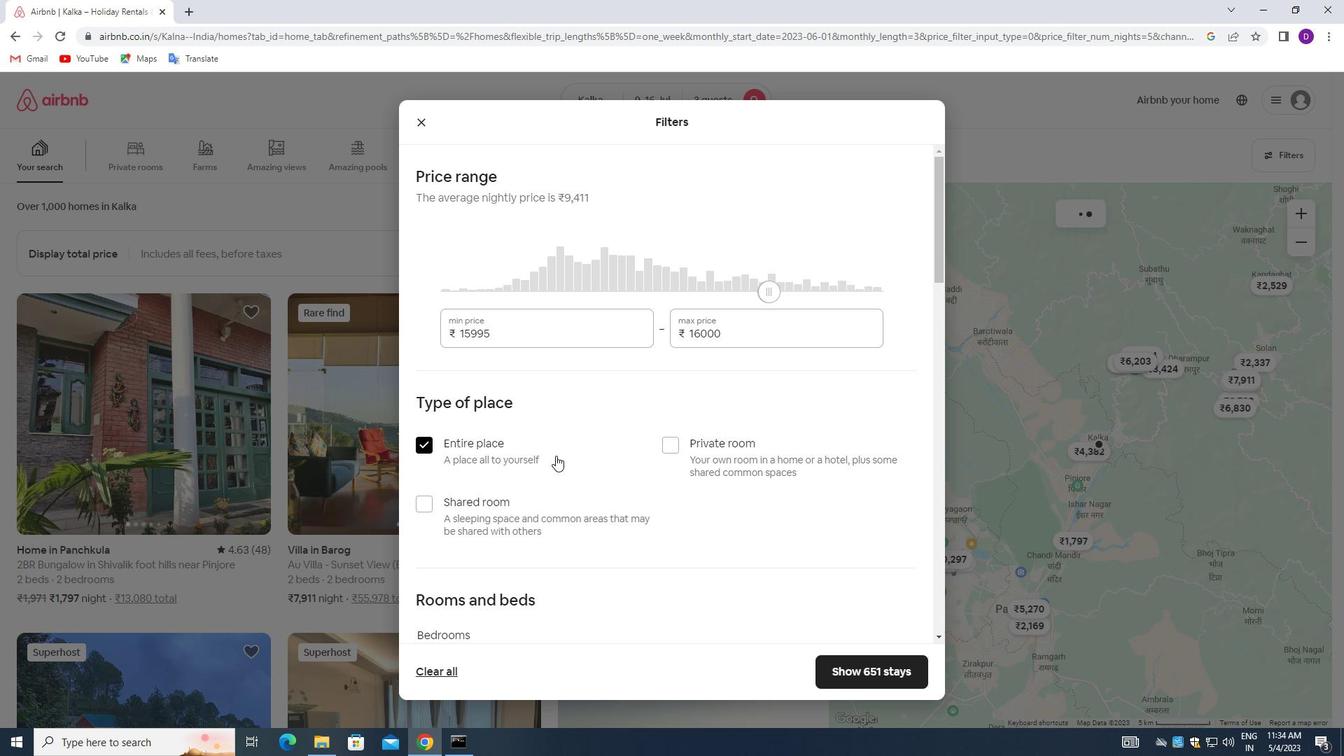 
Action: Mouse scrolled (556, 455) with delta (0, 0)
Screenshot: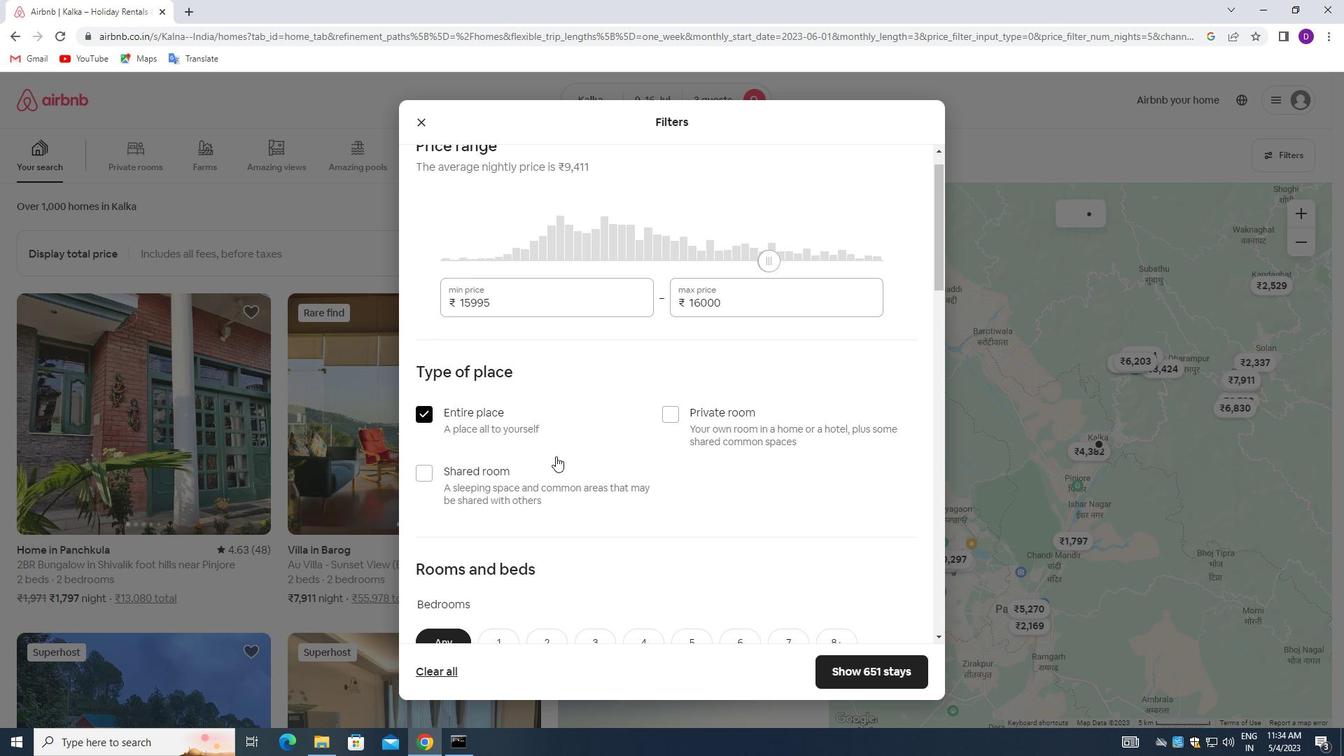 
Action: Mouse moved to (545, 399)
Screenshot: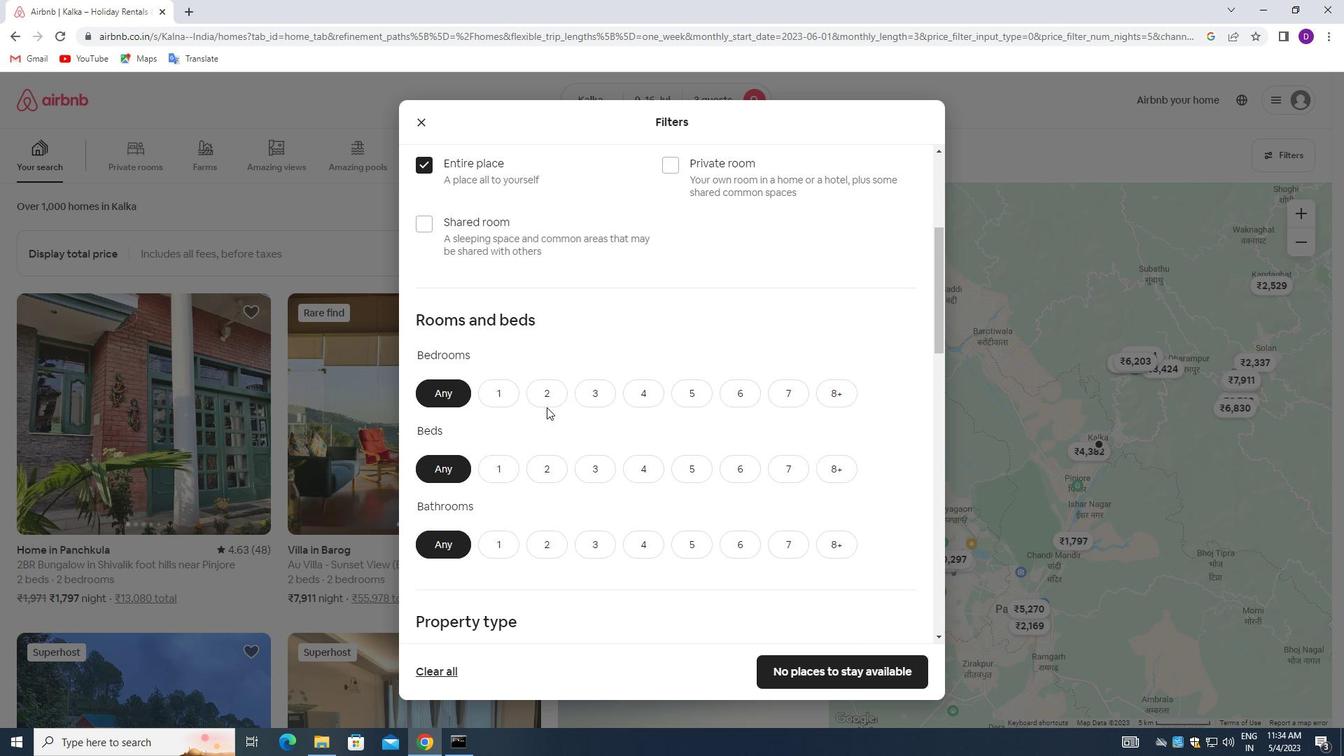 
Action: Mouse pressed left at (545, 399)
Screenshot: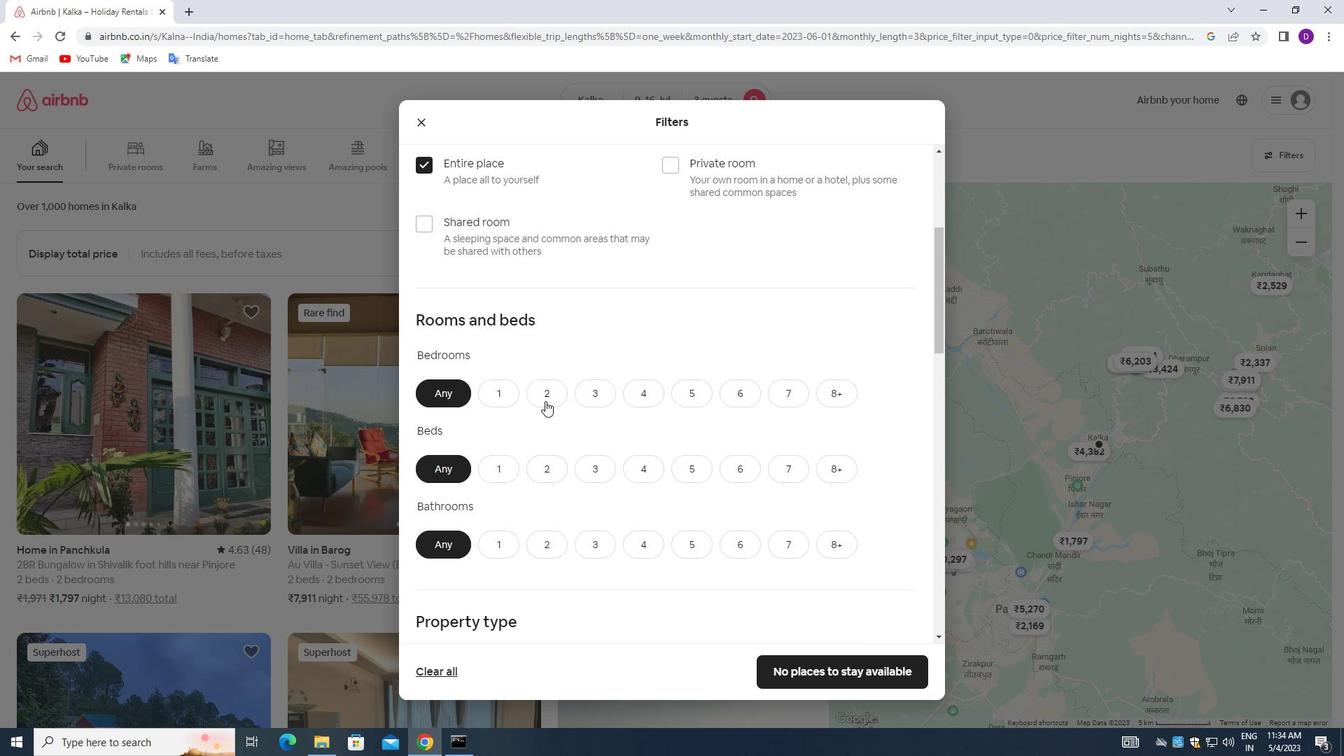
Action: Mouse moved to (541, 462)
Screenshot: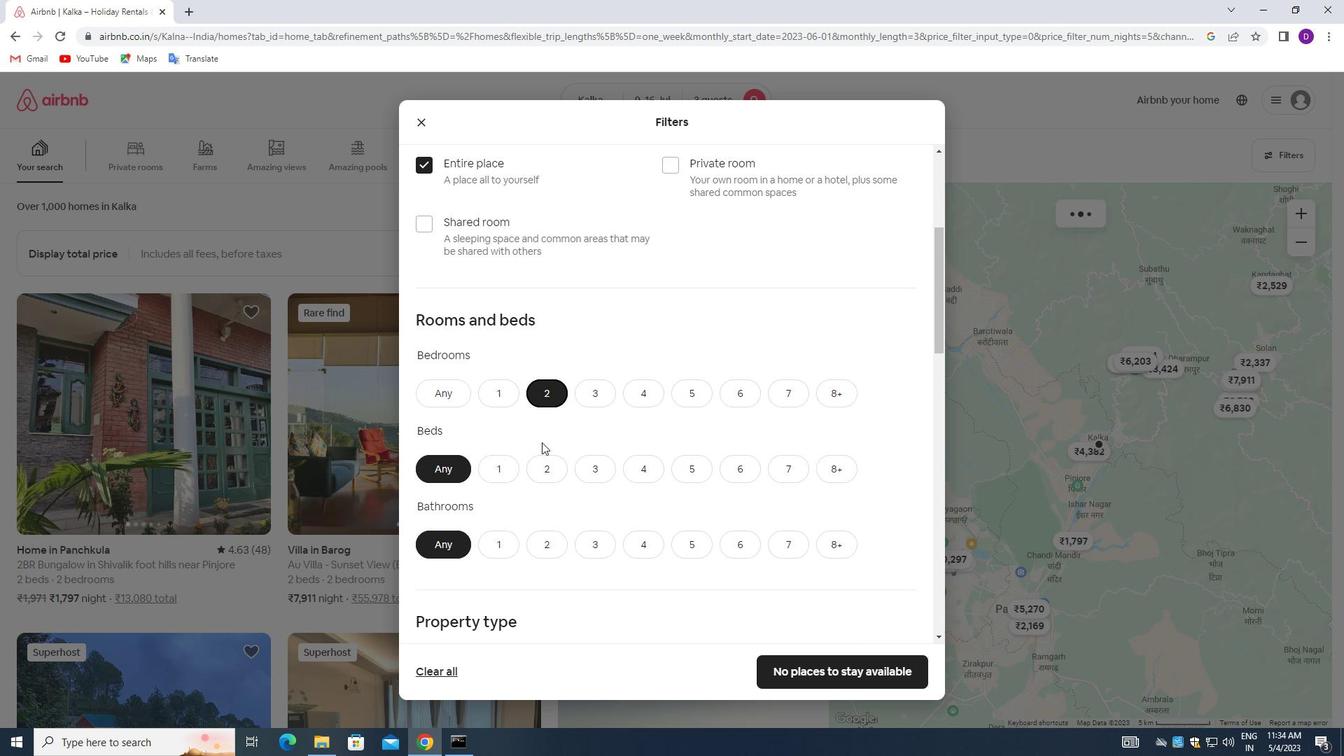 
Action: Mouse pressed left at (541, 462)
Screenshot: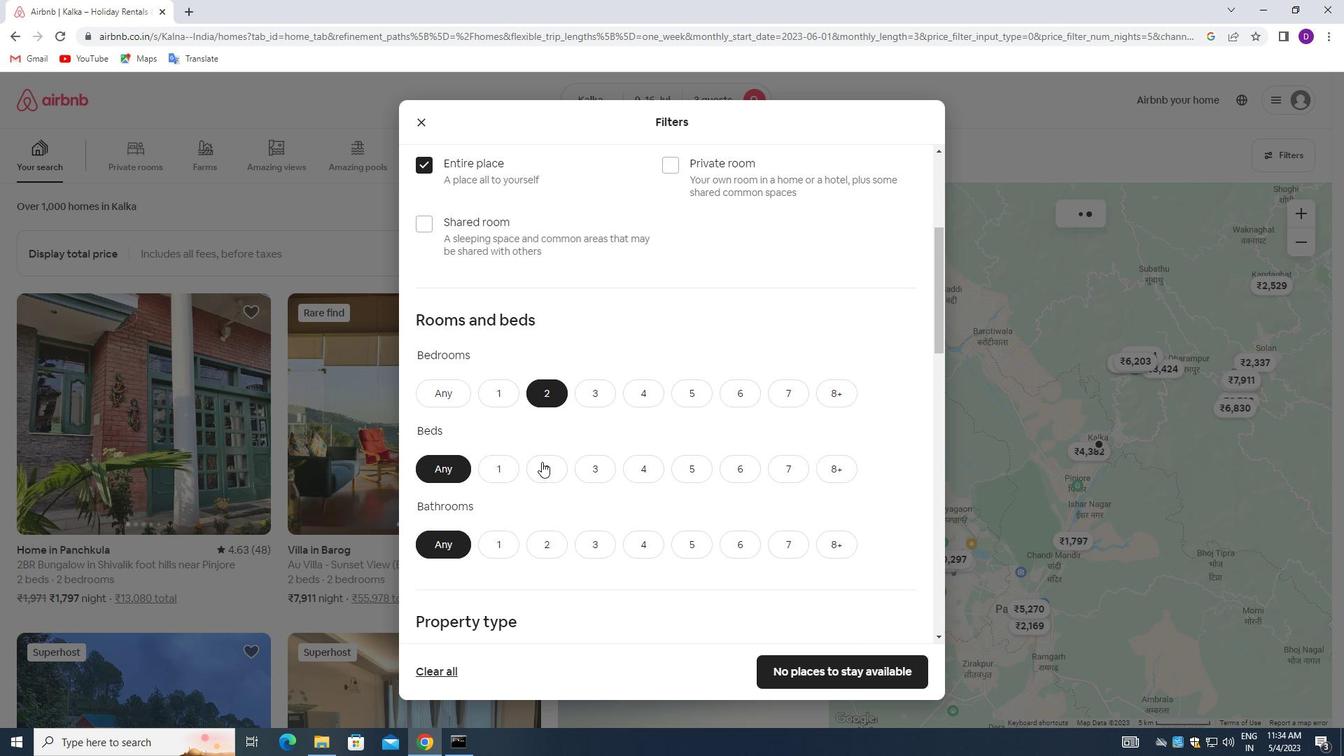 
Action: Mouse moved to (488, 544)
Screenshot: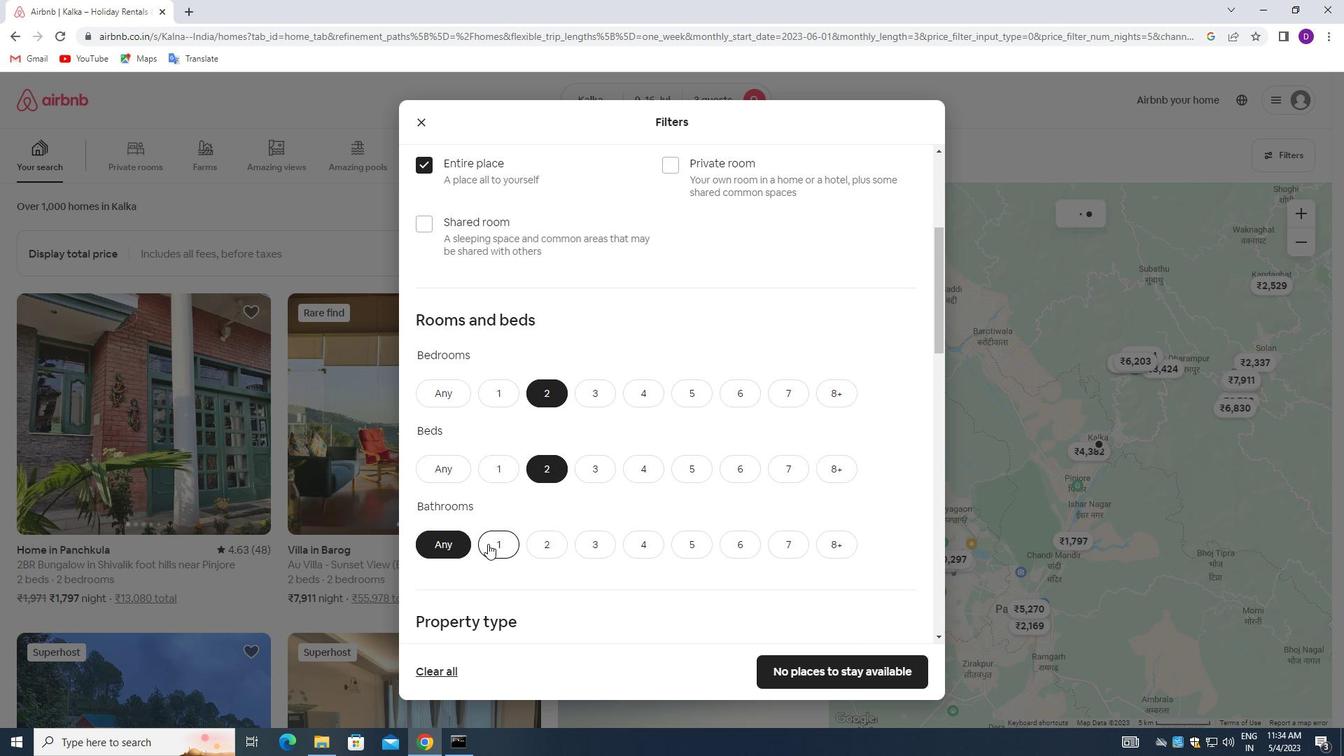 
Action: Mouse pressed left at (488, 544)
Screenshot: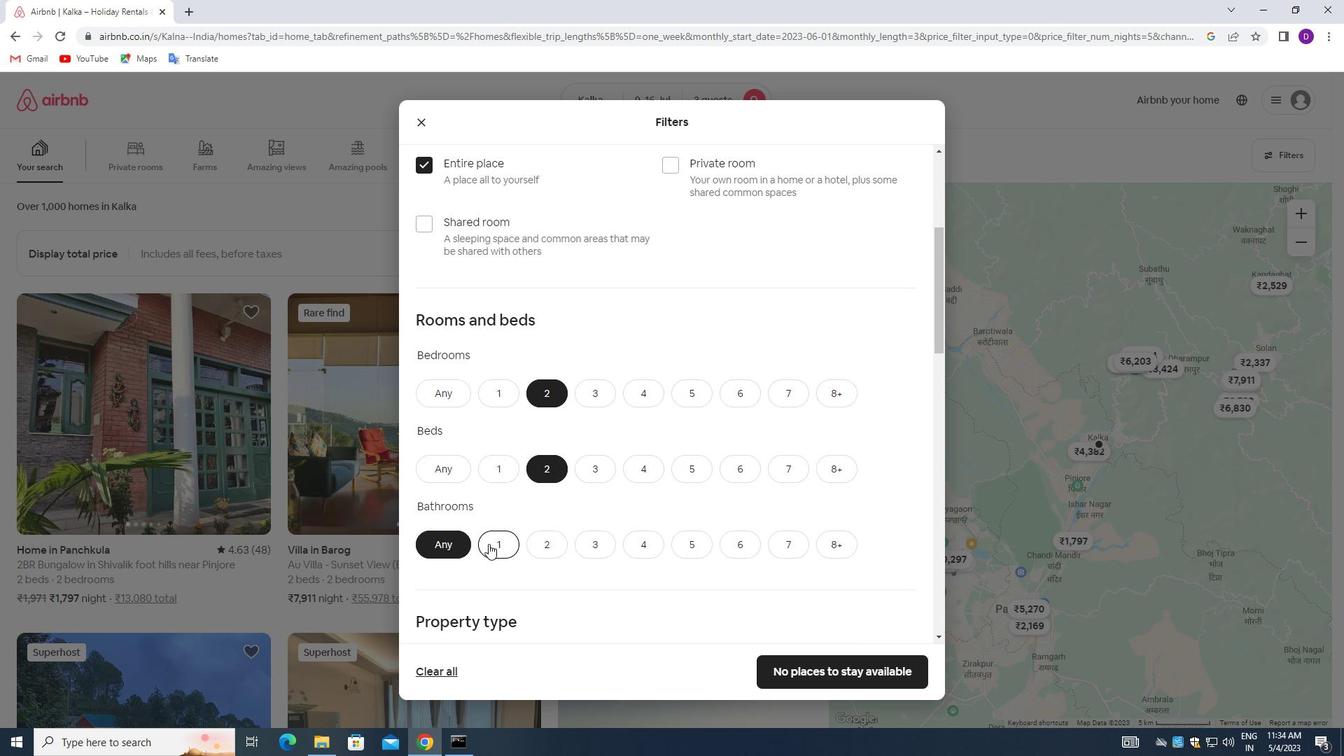 
Action: Mouse moved to (611, 490)
Screenshot: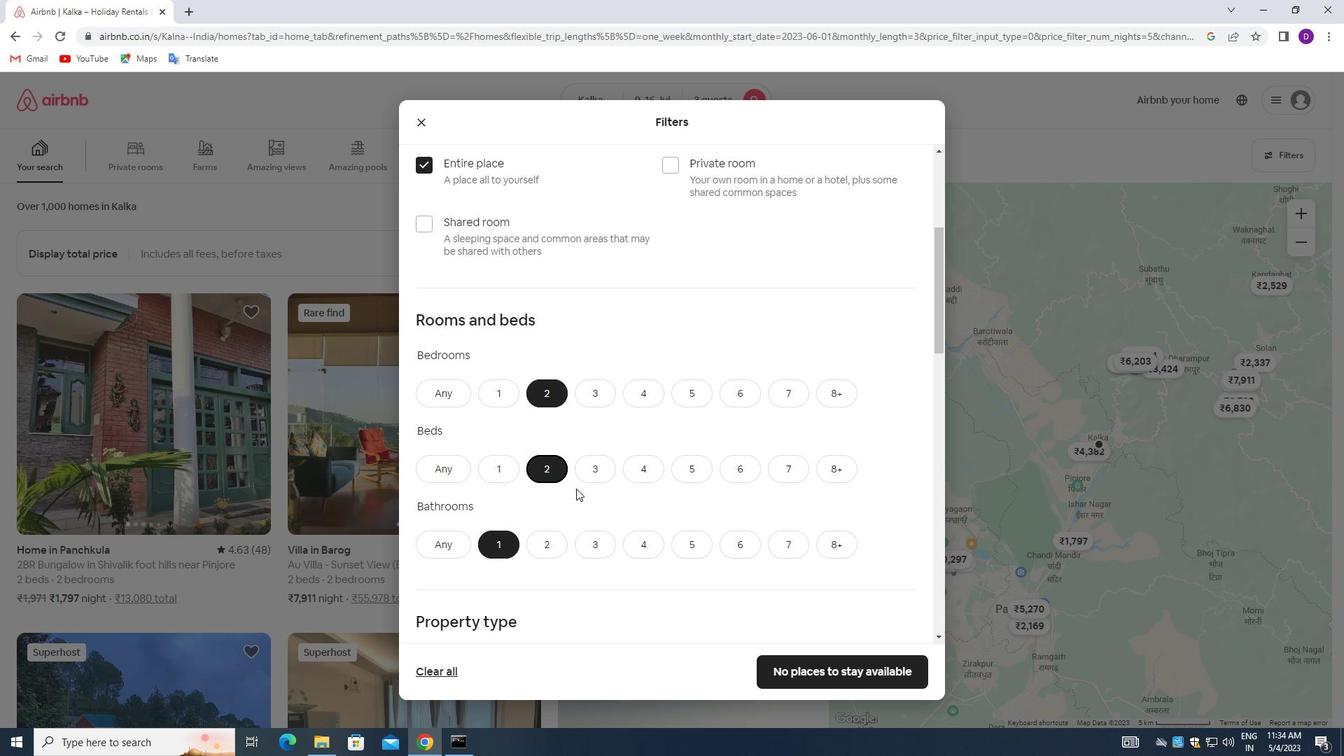 
Action: Mouse scrolled (611, 490) with delta (0, 0)
Screenshot: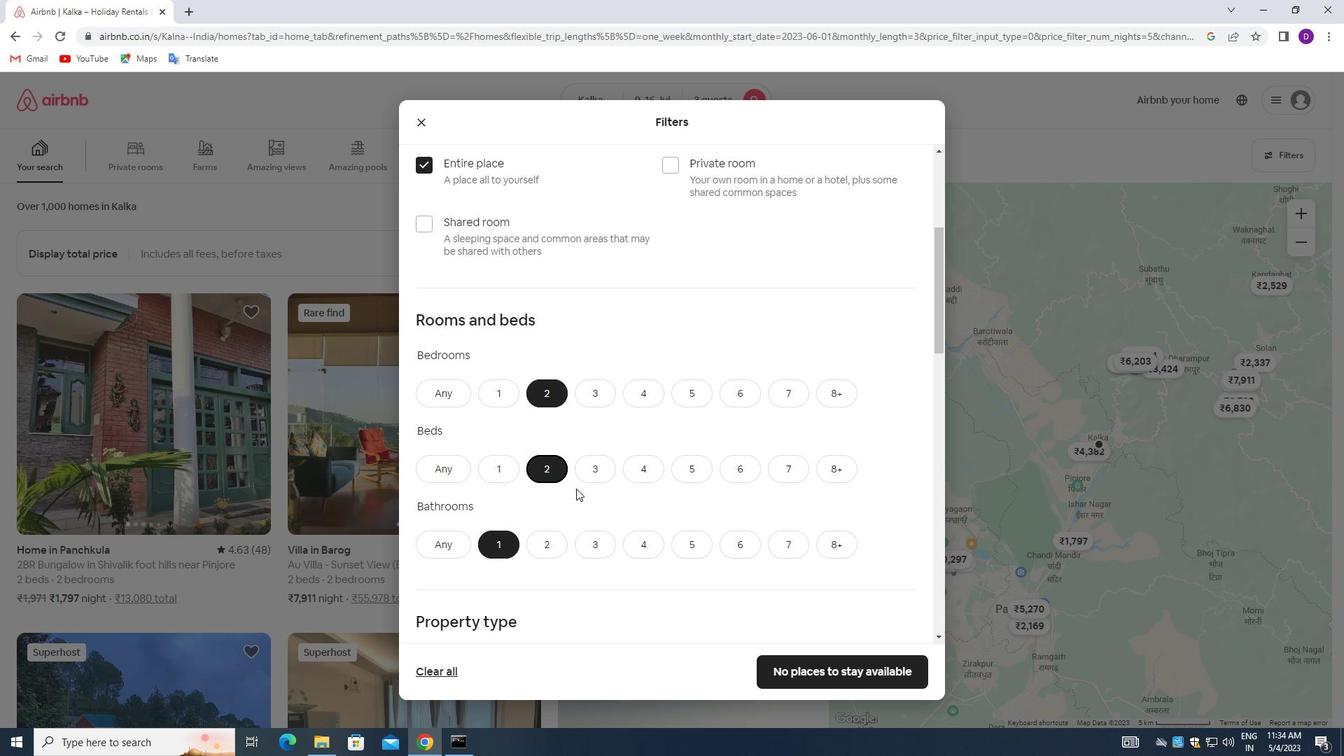 
Action: Mouse moved to (611, 490)
Screenshot: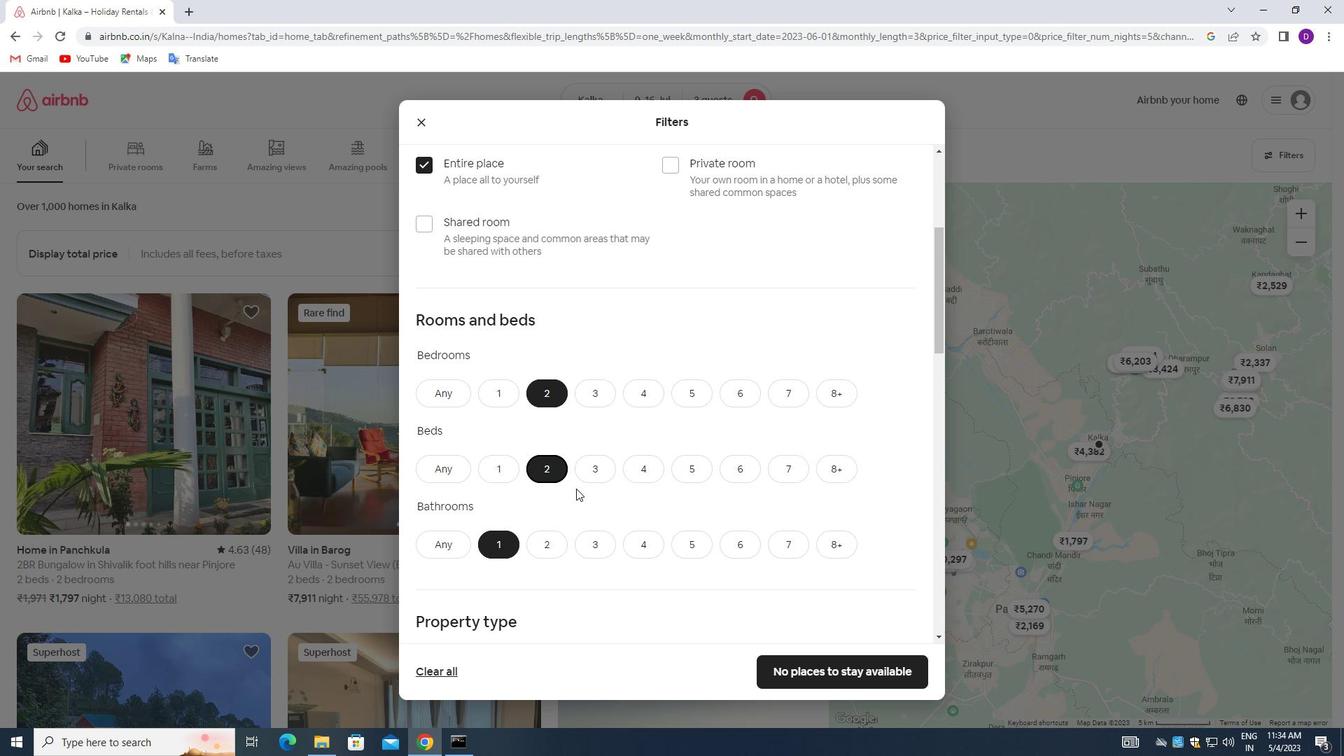 
Action: Mouse scrolled (611, 490) with delta (0, 0)
Screenshot: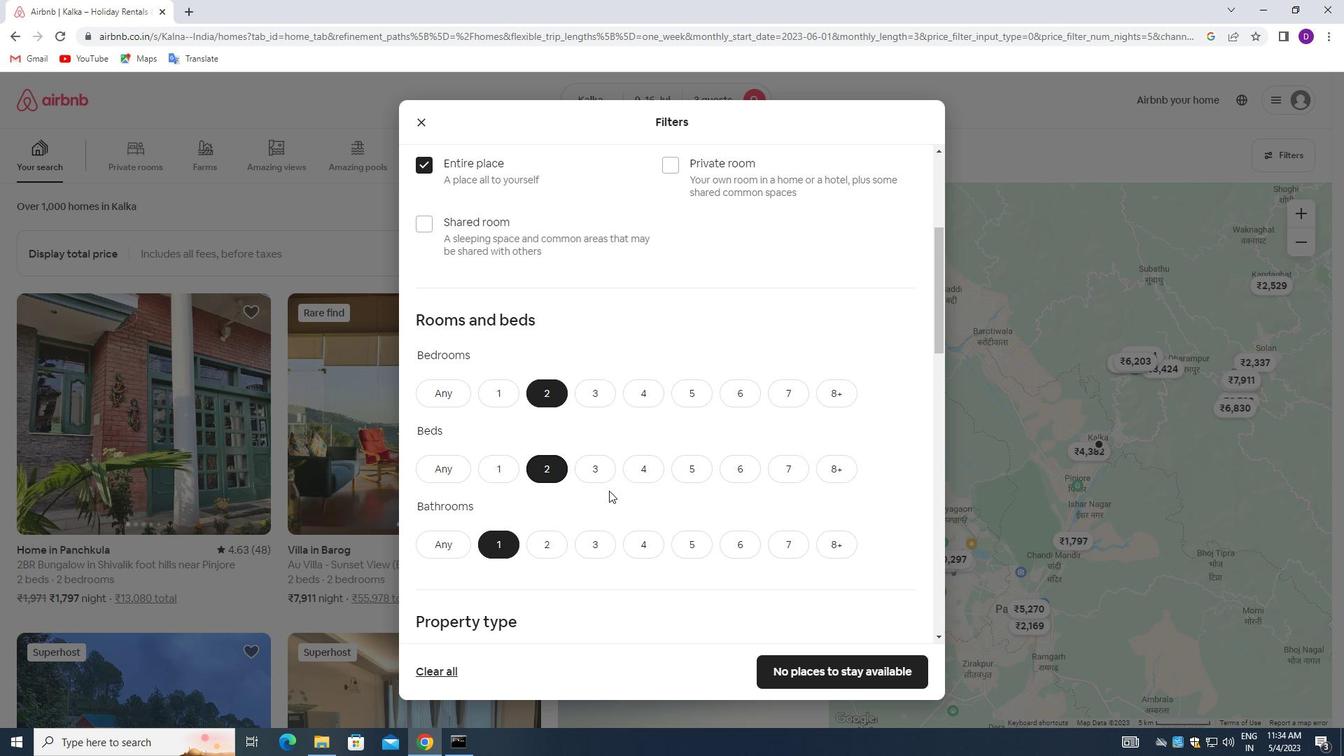 
Action: Mouse scrolled (611, 490) with delta (0, 0)
Screenshot: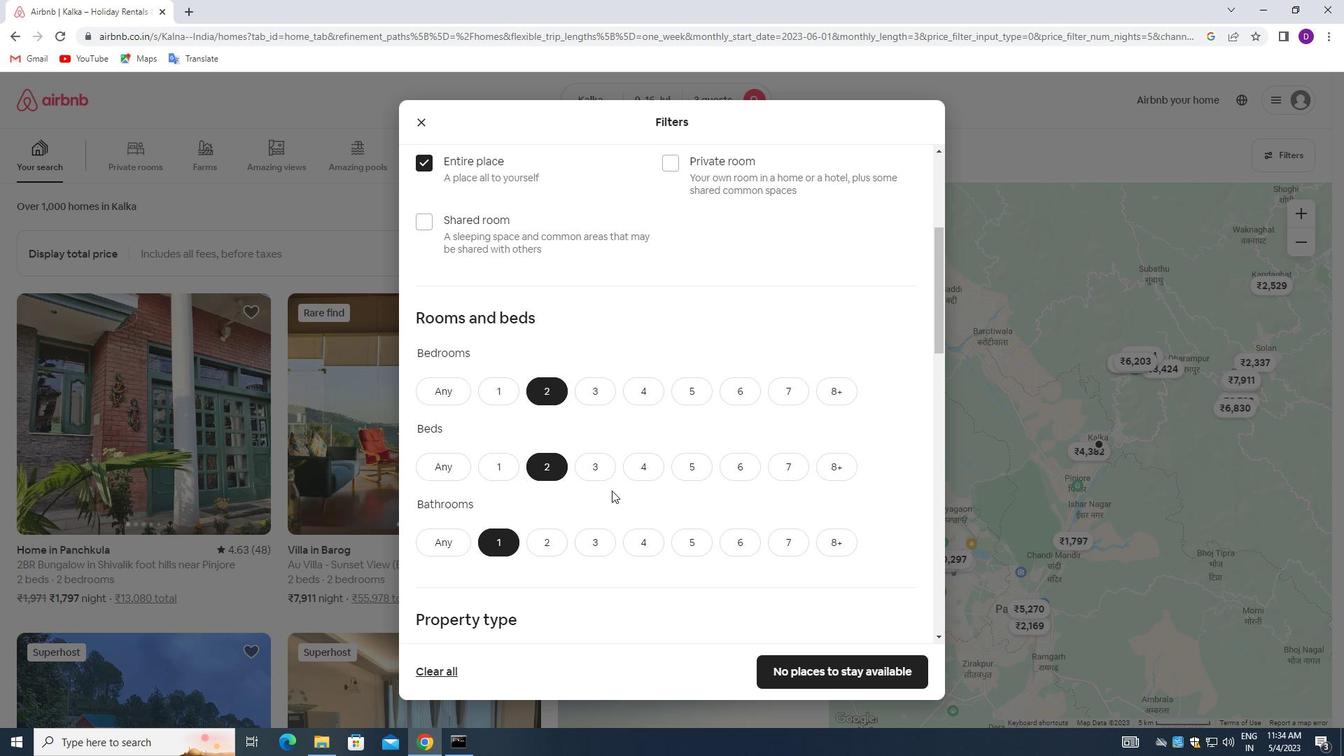 
Action: Mouse scrolled (611, 490) with delta (0, 0)
Screenshot: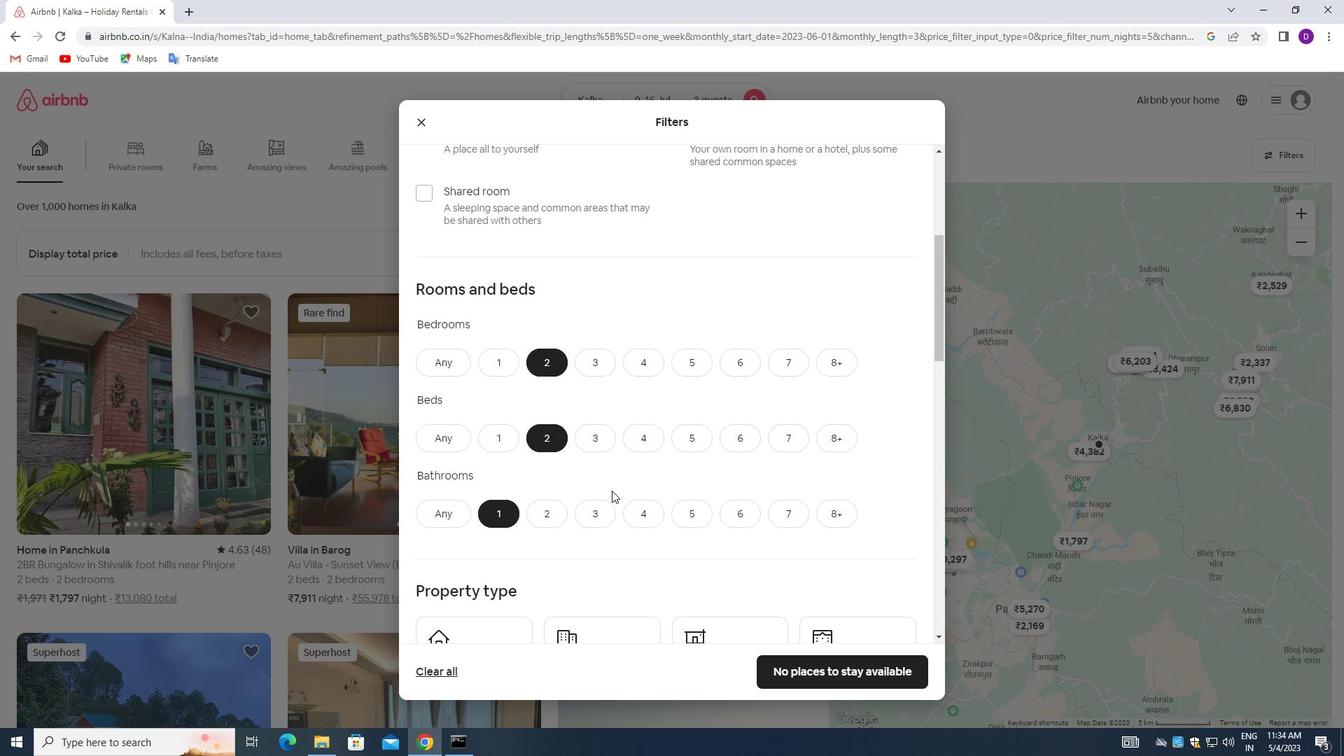 
Action: Mouse moved to (505, 420)
Screenshot: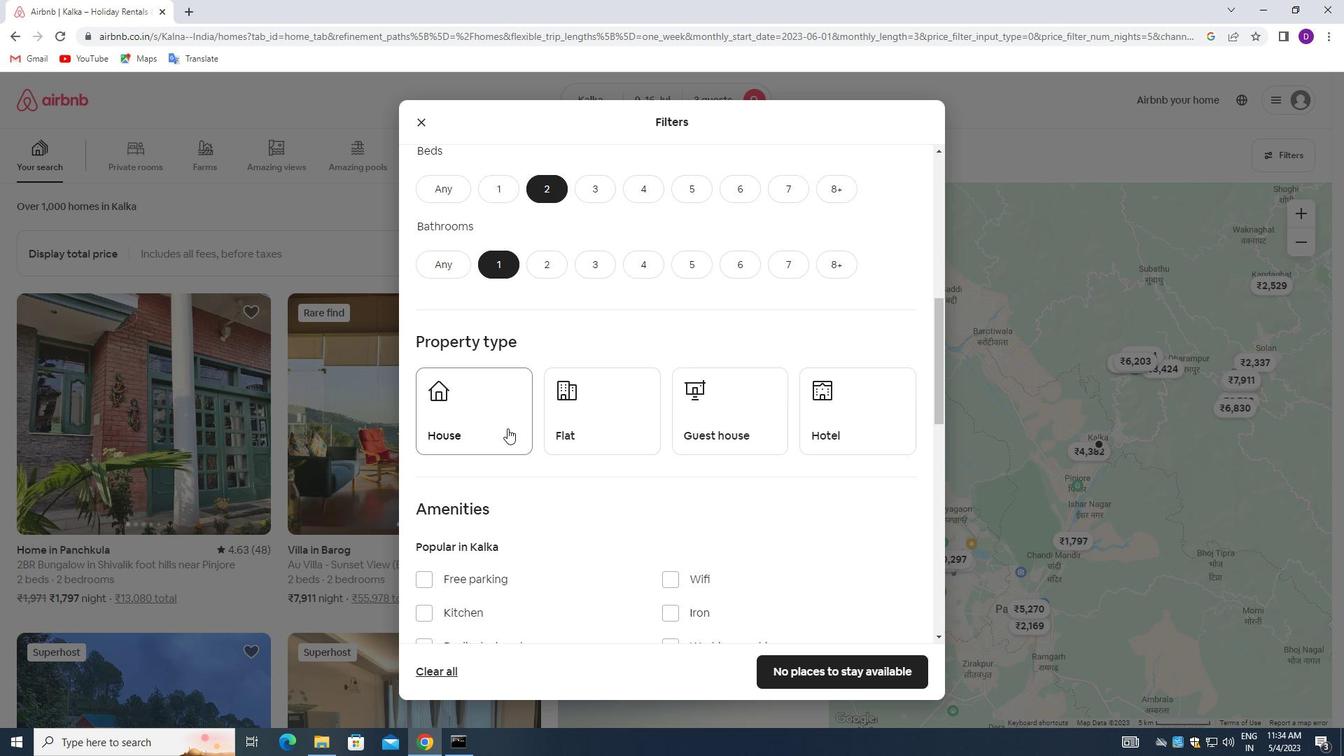 
Action: Mouse pressed left at (505, 420)
Screenshot: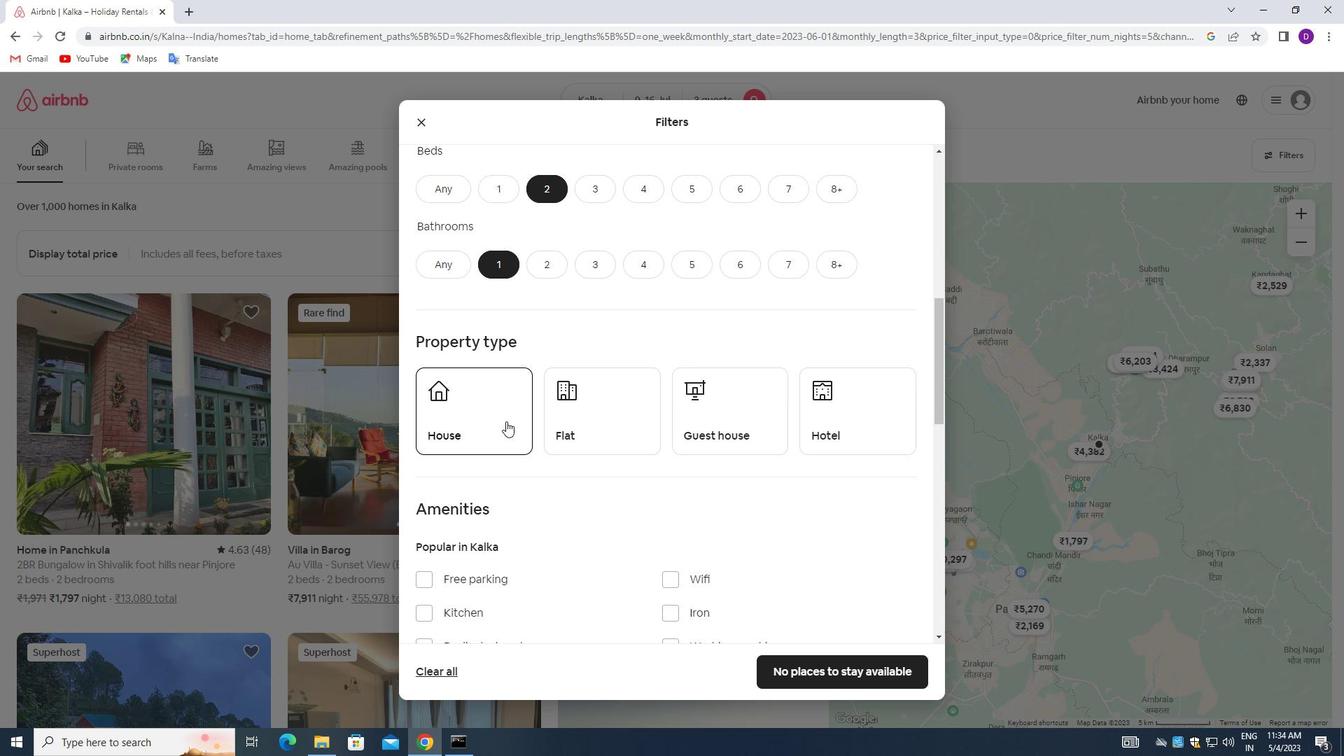 
Action: Mouse moved to (596, 418)
Screenshot: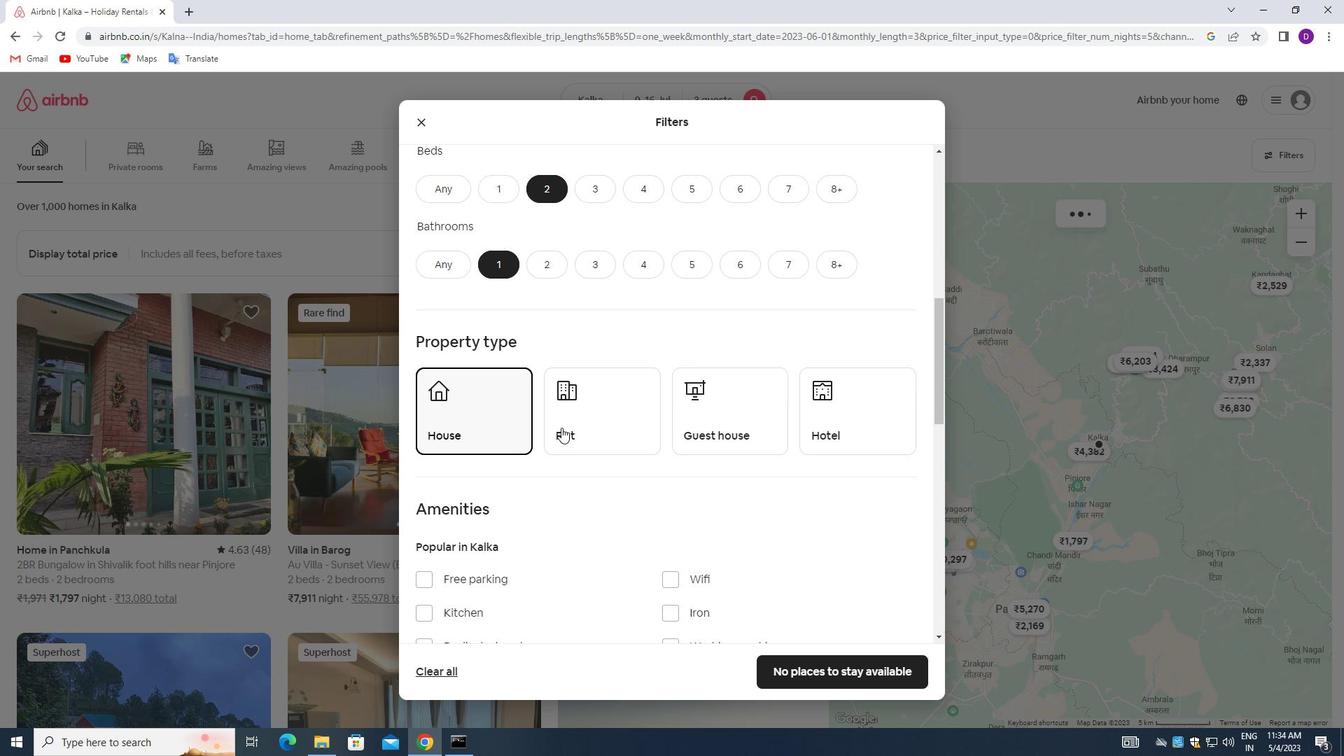 
Action: Mouse pressed left at (596, 418)
Screenshot: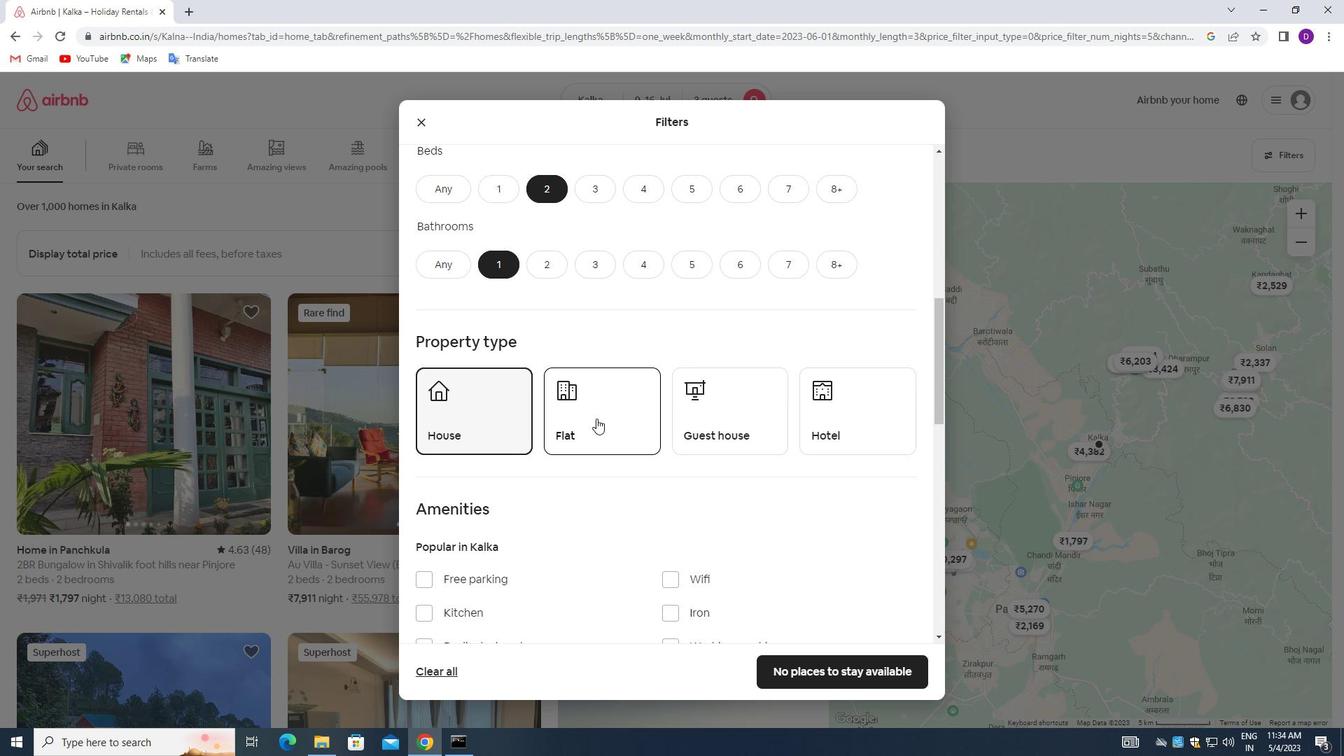 
Action: Mouse moved to (742, 404)
Screenshot: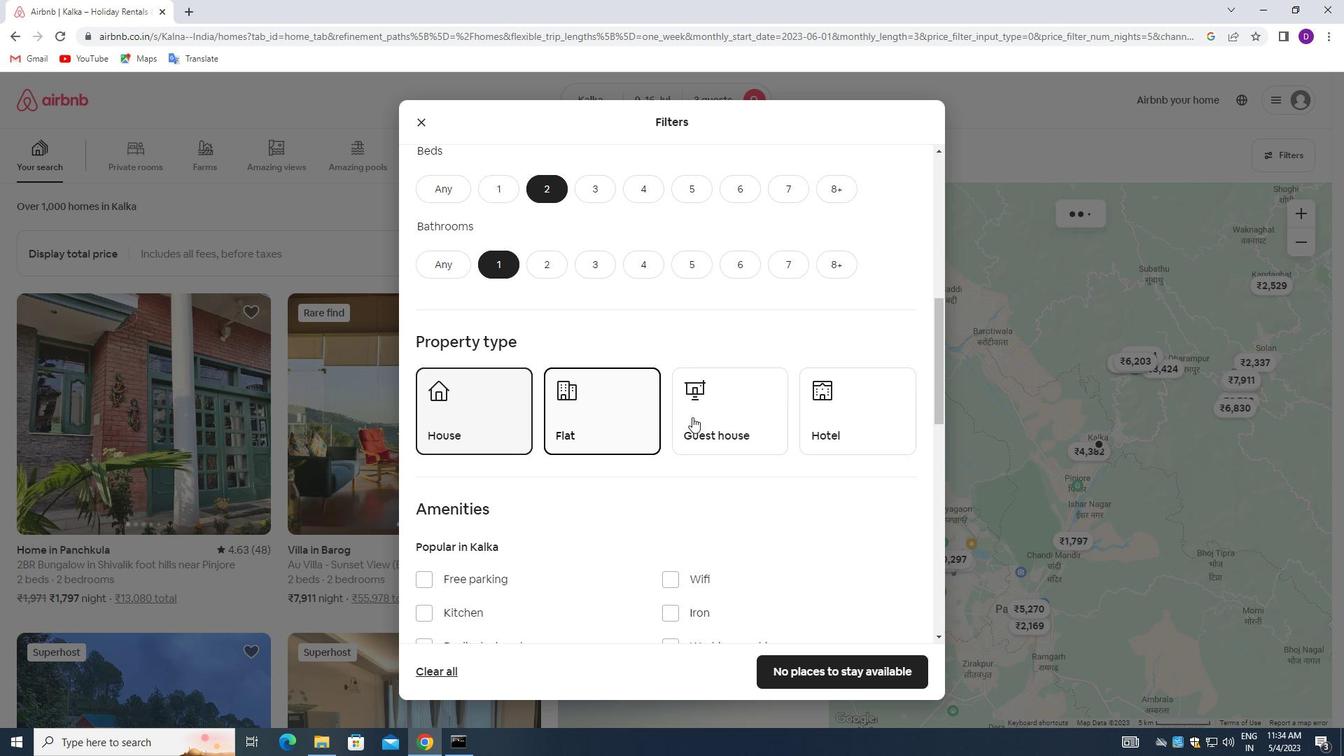 
Action: Mouse pressed left at (742, 404)
Screenshot: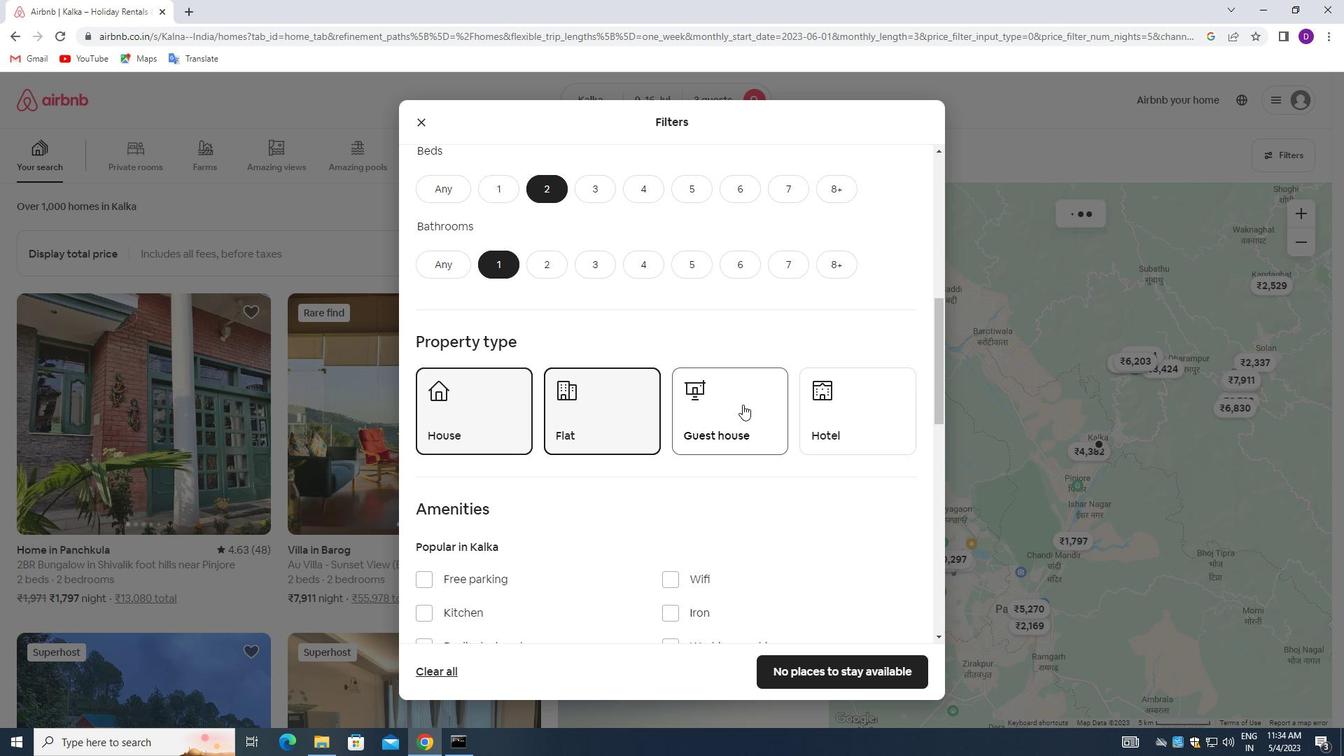 
Action: Mouse moved to (607, 490)
Screenshot: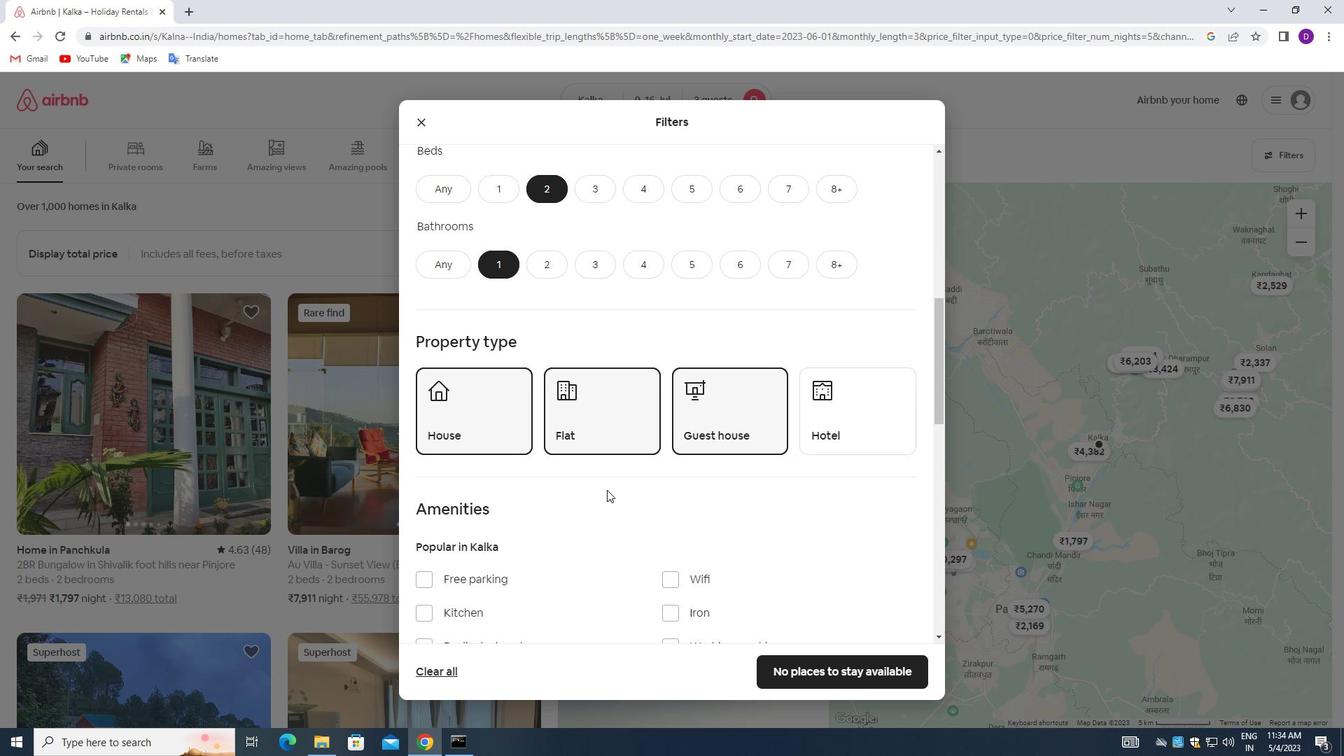 
Action: Mouse scrolled (607, 490) with delta (0, 0)
Screenshot: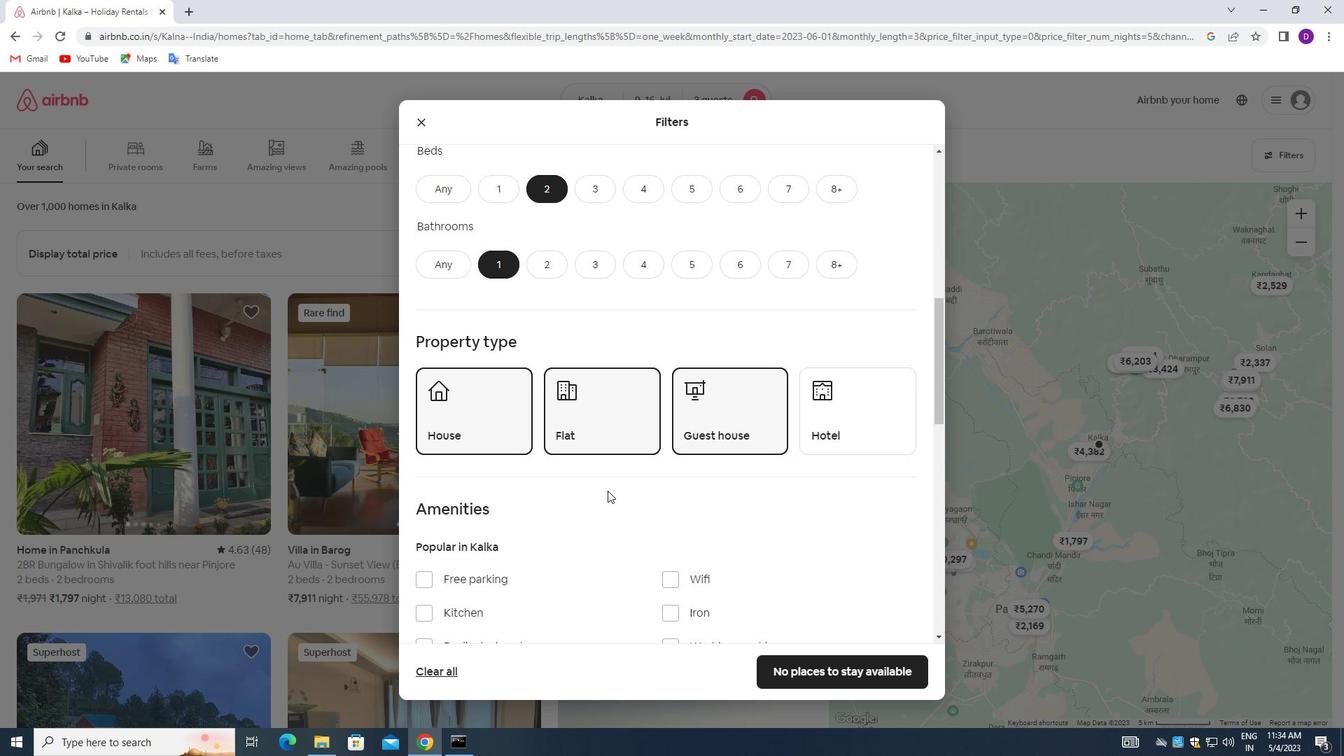 
Action: Mouse moved to (607, 490)
Screenshot: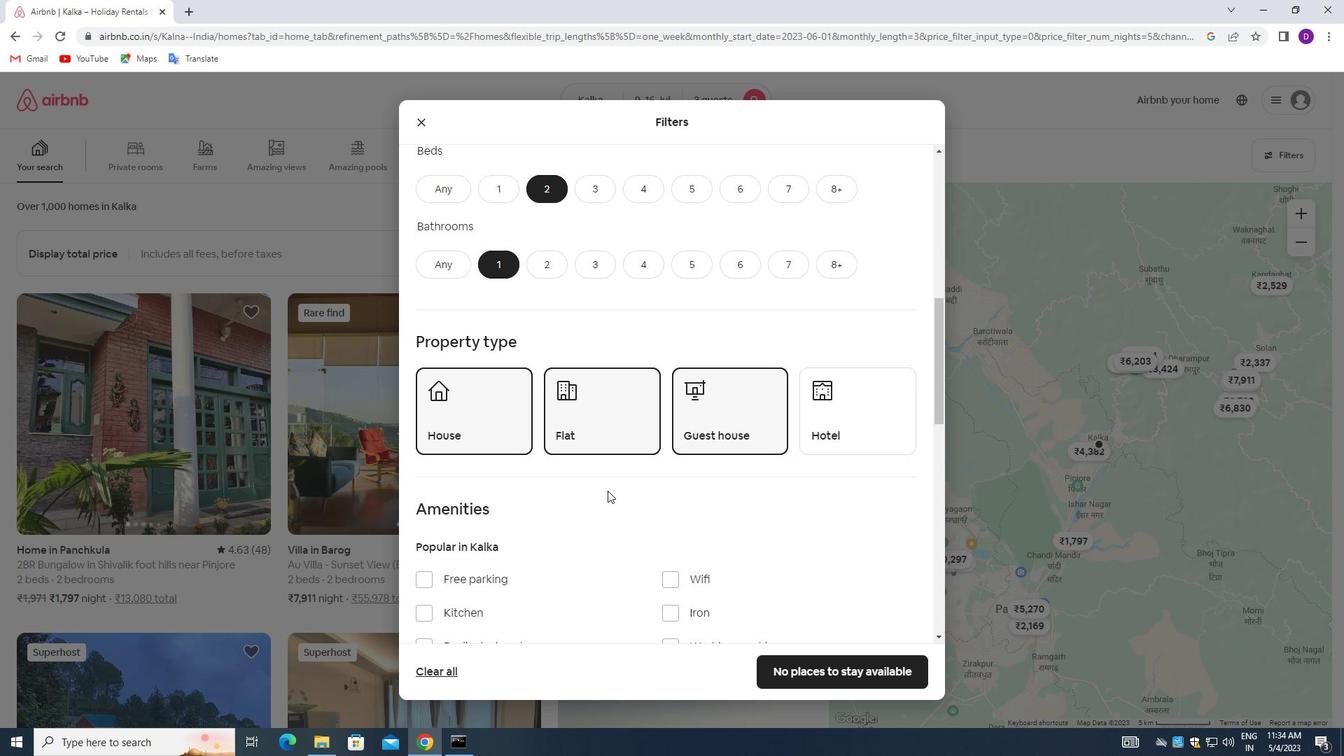 
Action: Mouse scrolled (607, 490) with delta (0, 0)
Screenshot: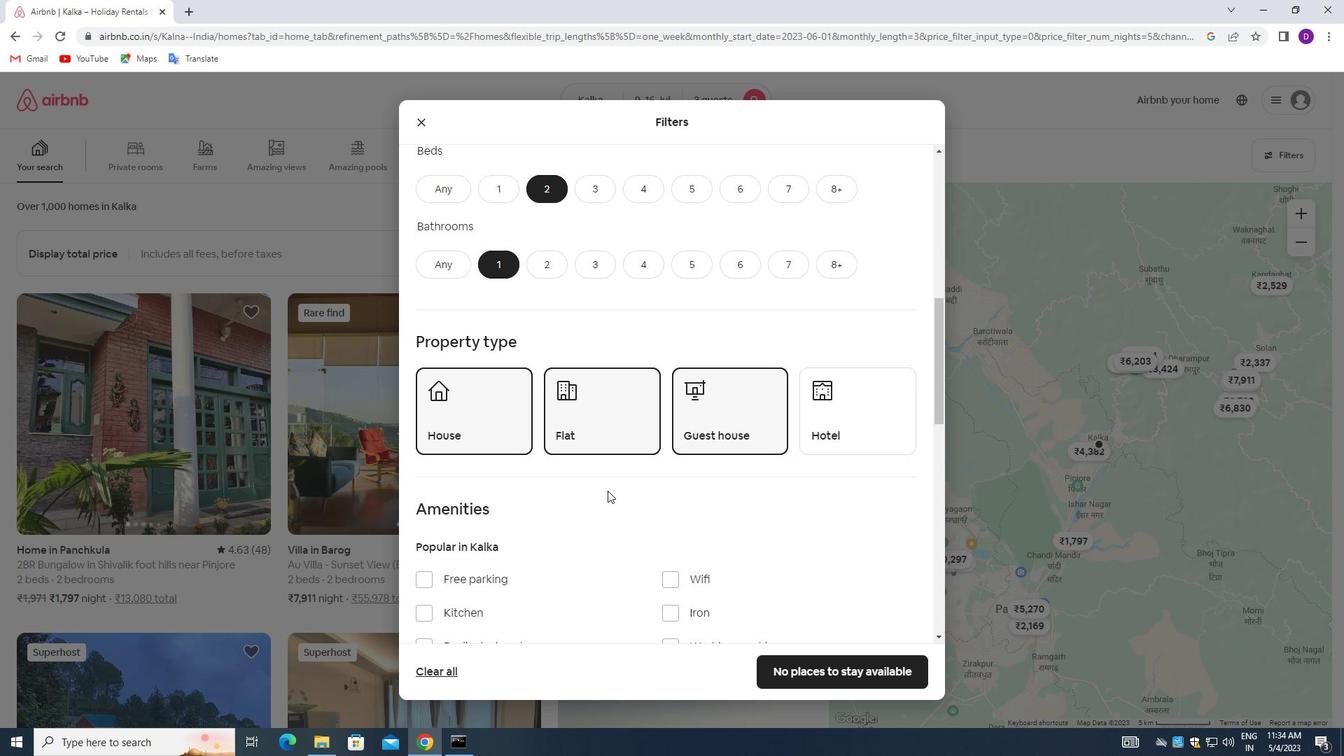 
Action: Mouse moved to (607, 491)
Screenshot: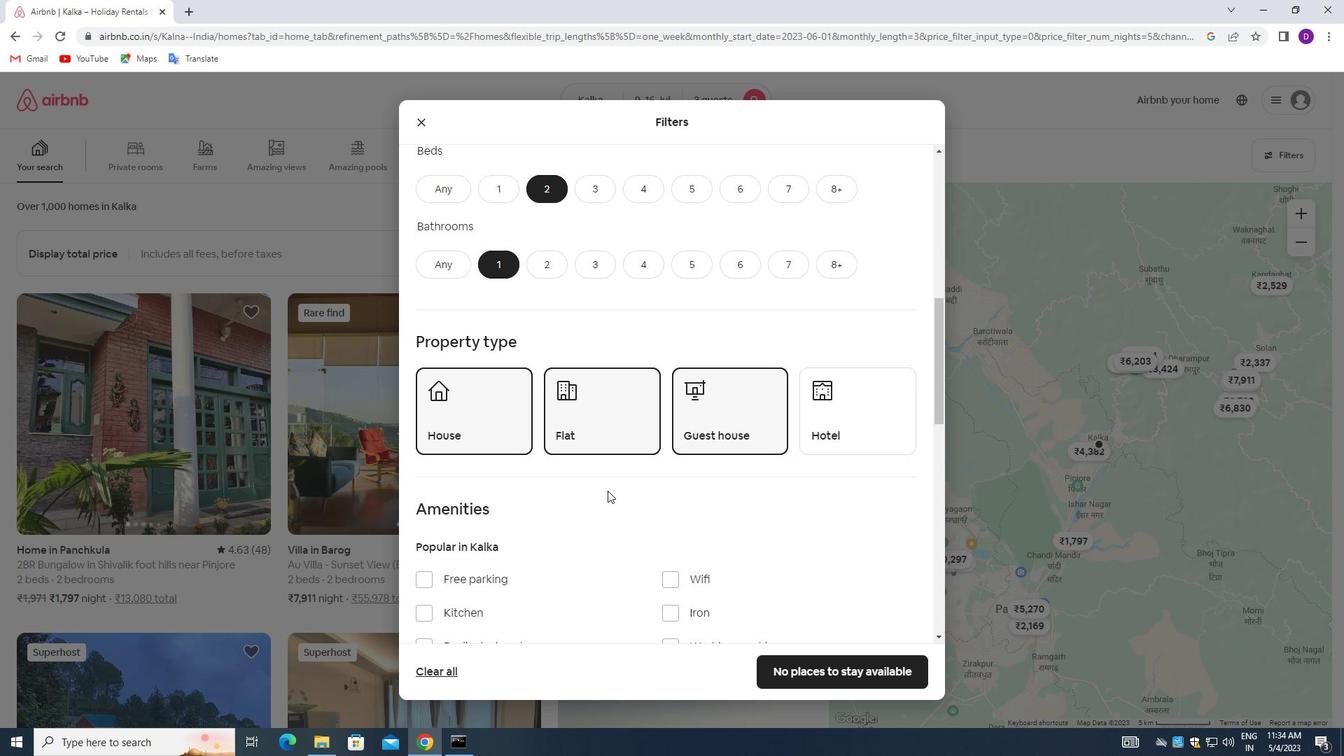 
Action: Mouse scrolled (607, 490) with delta (0, 0)
Screenshot: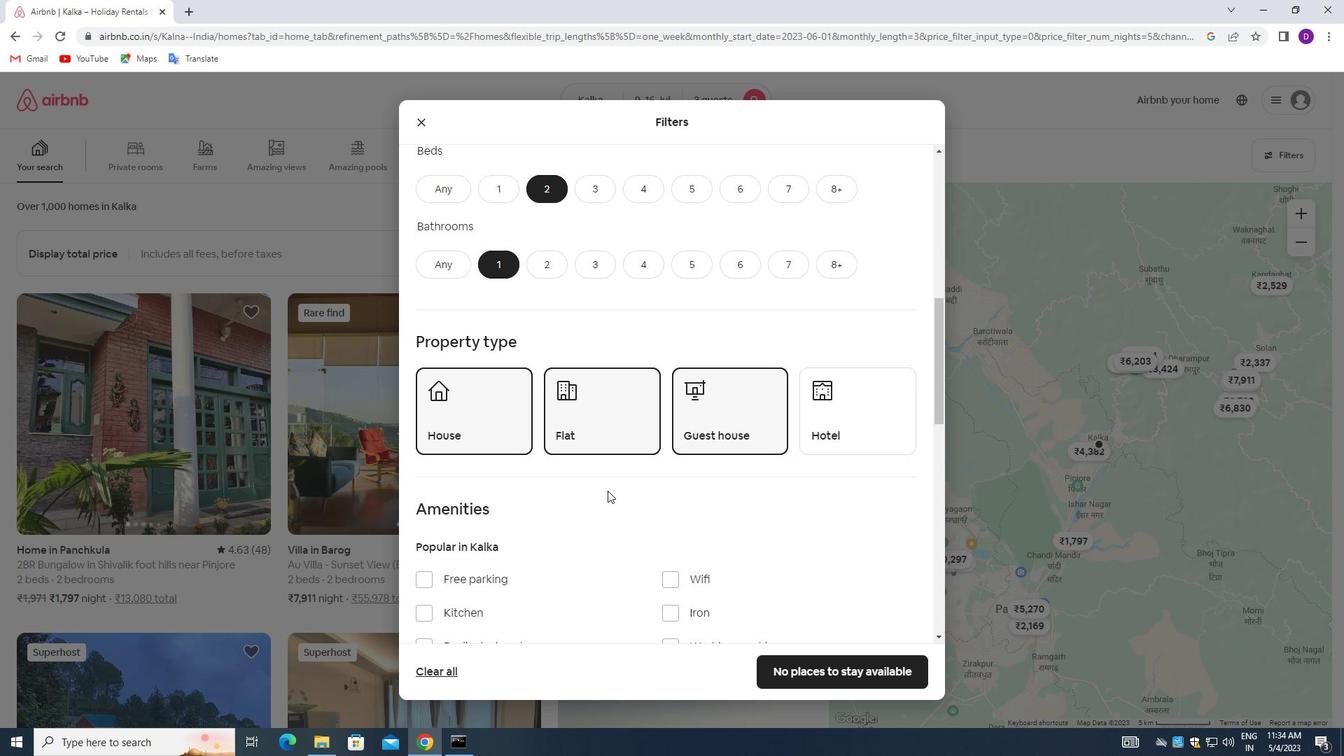 
Action: Mouse moved to (607, 492)
Screenshot: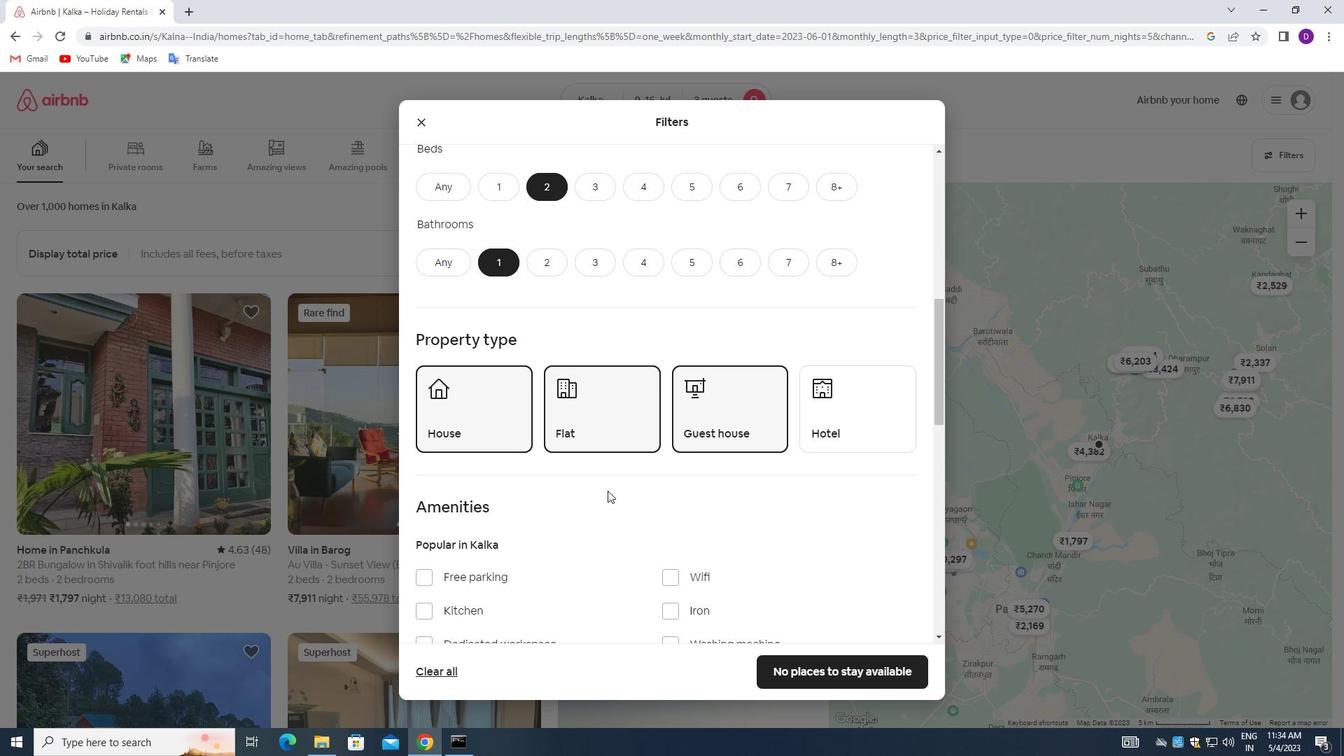 
Action: Mouse scrolled (607, 491) with delta (0, 0)
Screenshot: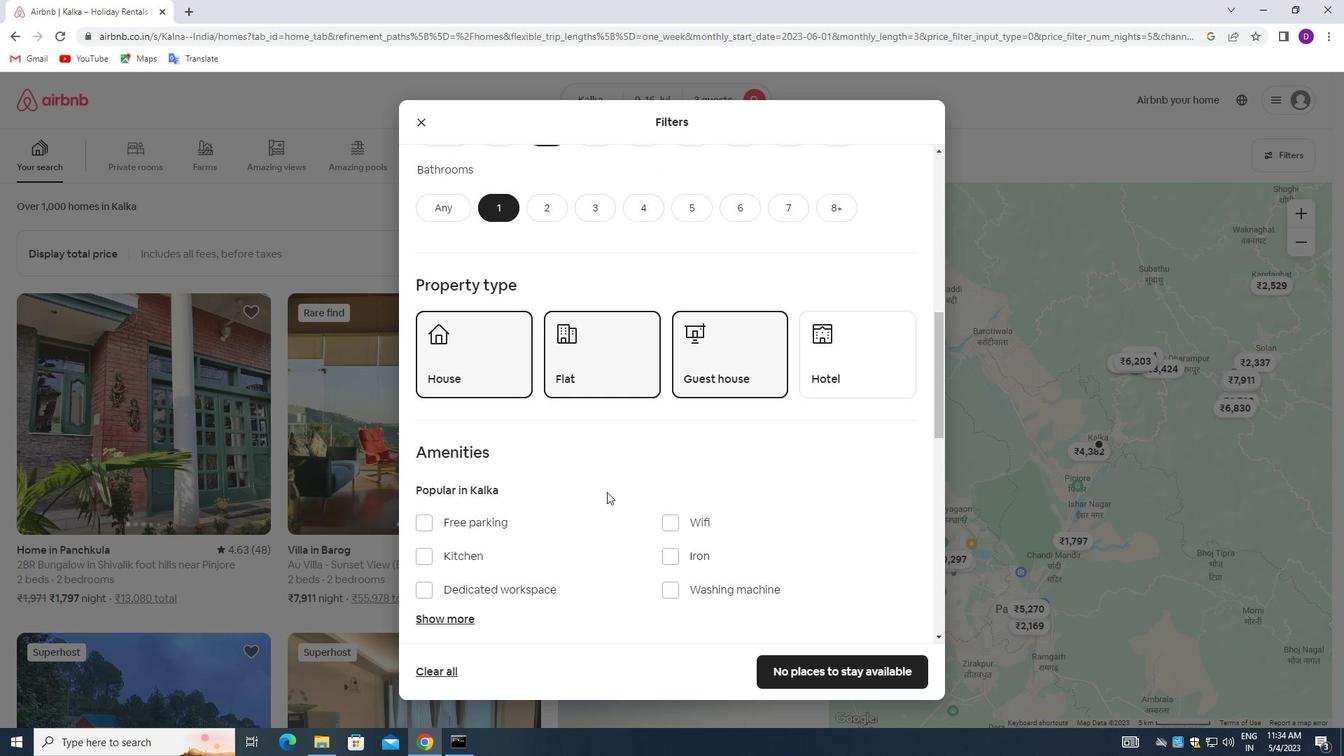 
Action: Mouse moved to (606, 494)
Screenshot: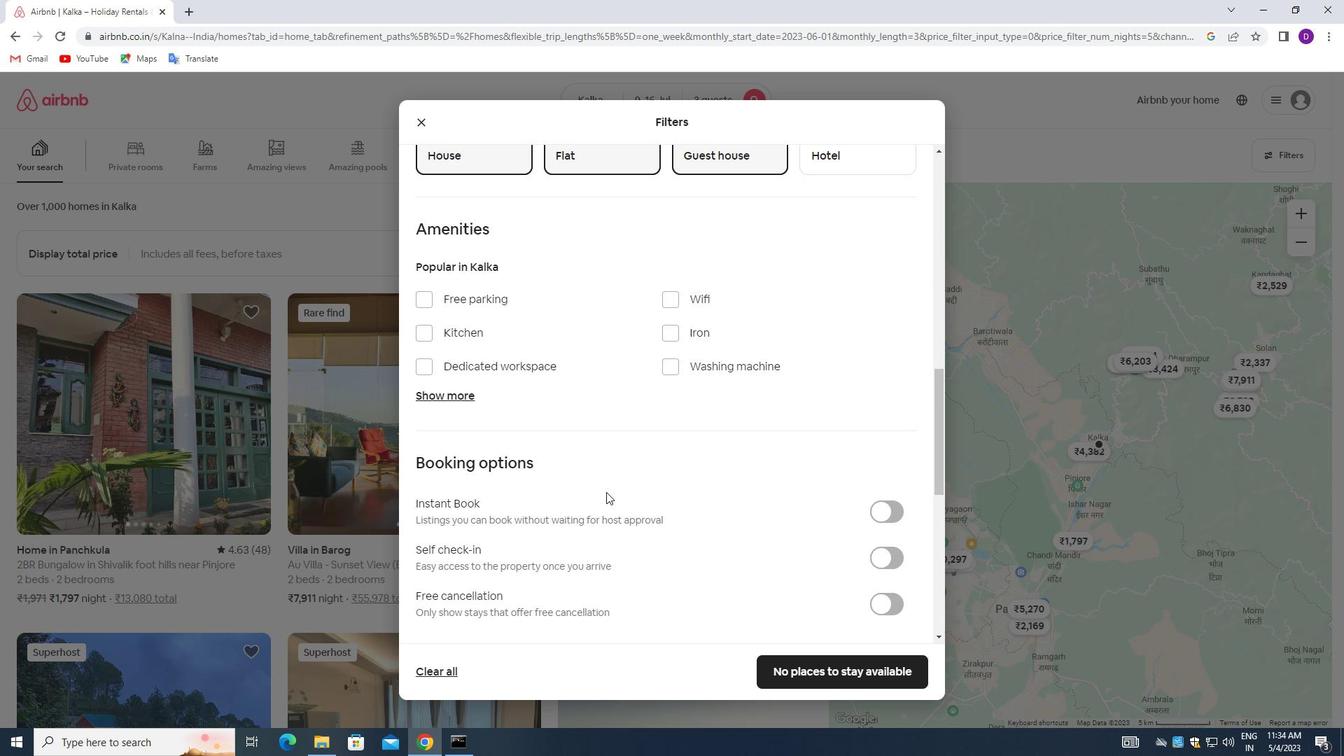 
Action: Mouse scrolled (606, 493) with delta (0, 0)
Screenshot: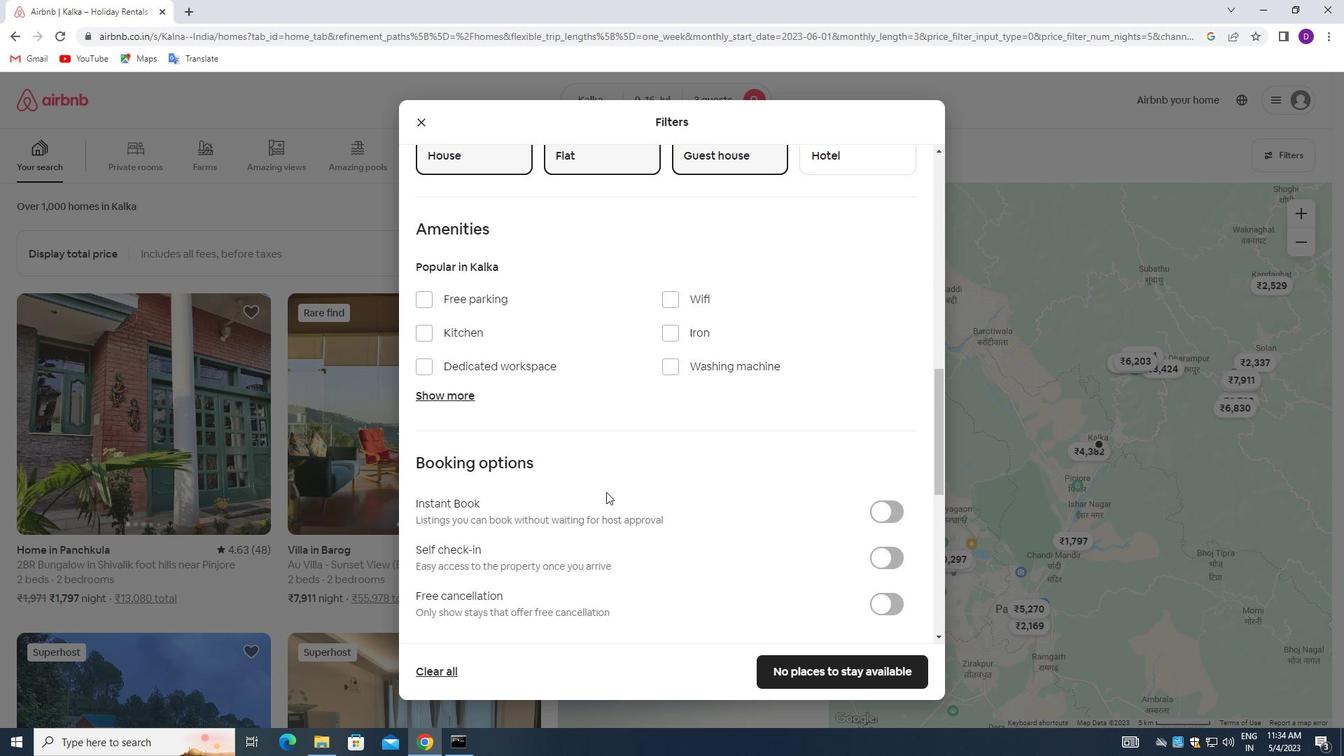 
Action: Mouse moved to (879, 488)
Screenshot: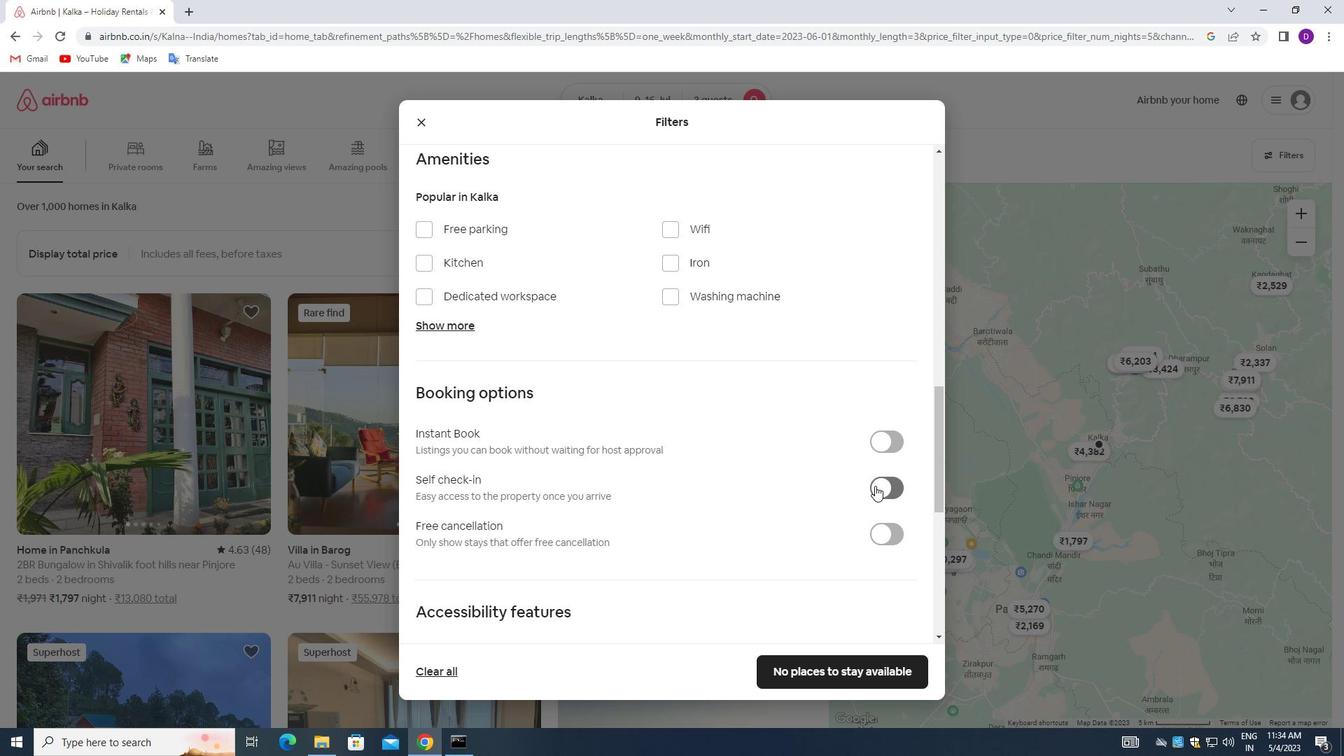 
Action: Mouse pressed left at (879, 488)
Screenshot: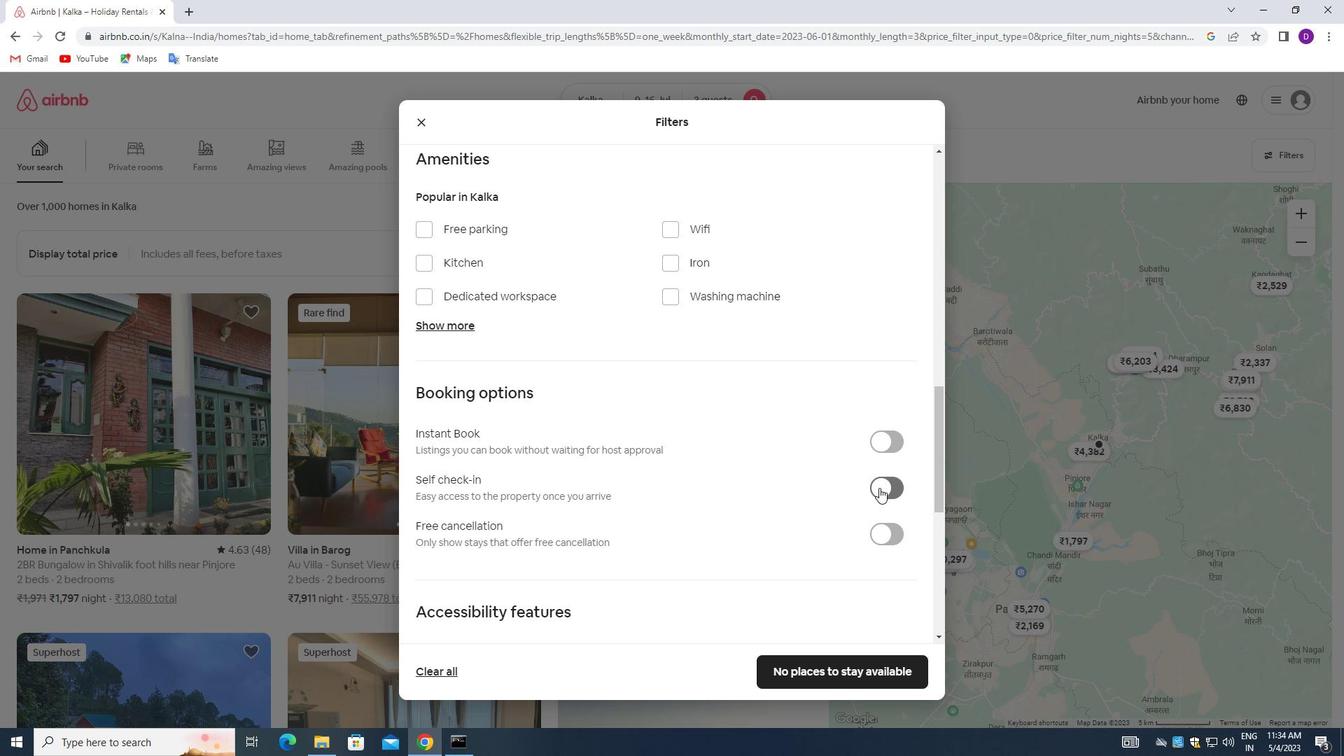
Action: Mouse moved to (688, 499)
Screenshot: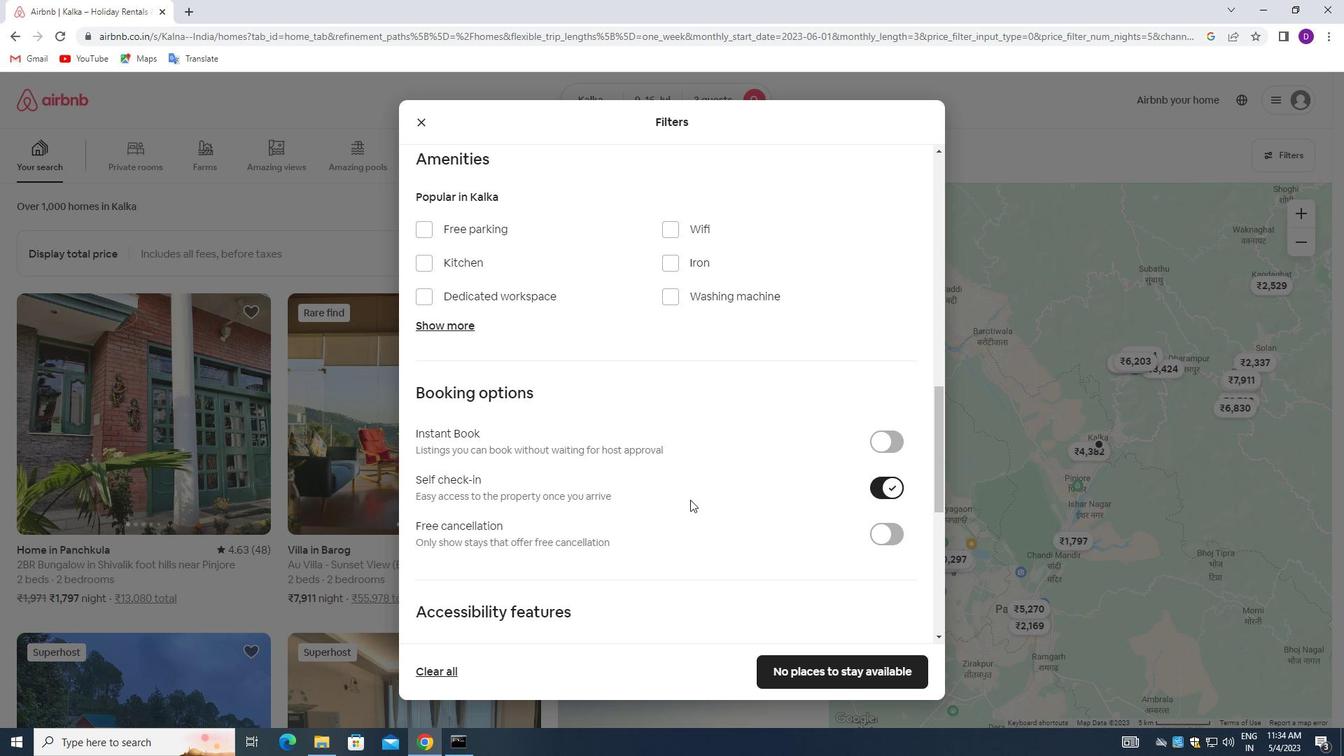 
Action: Mouse scrolled (688, 499) with delta (0, 0)
Screenshot: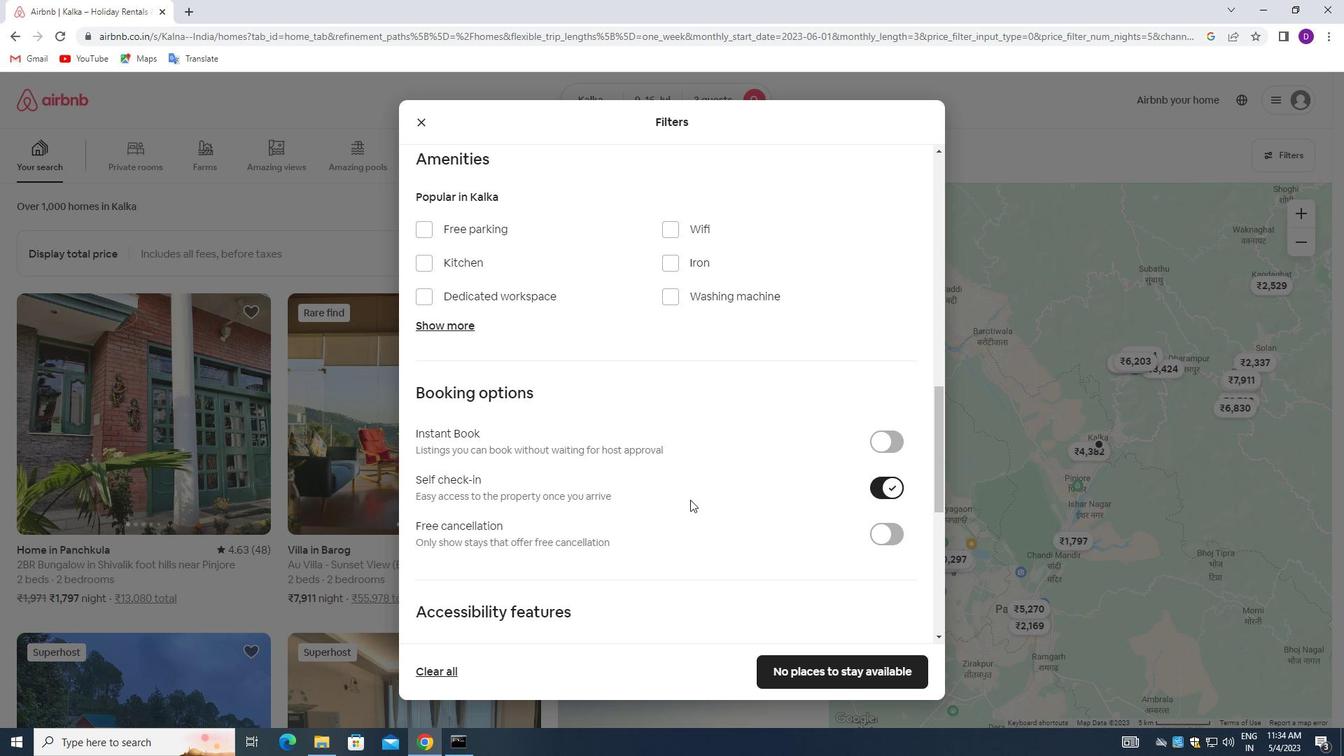 
Action: Mouse scrolled (688, 499) with delta (0, 0)
Screenshot: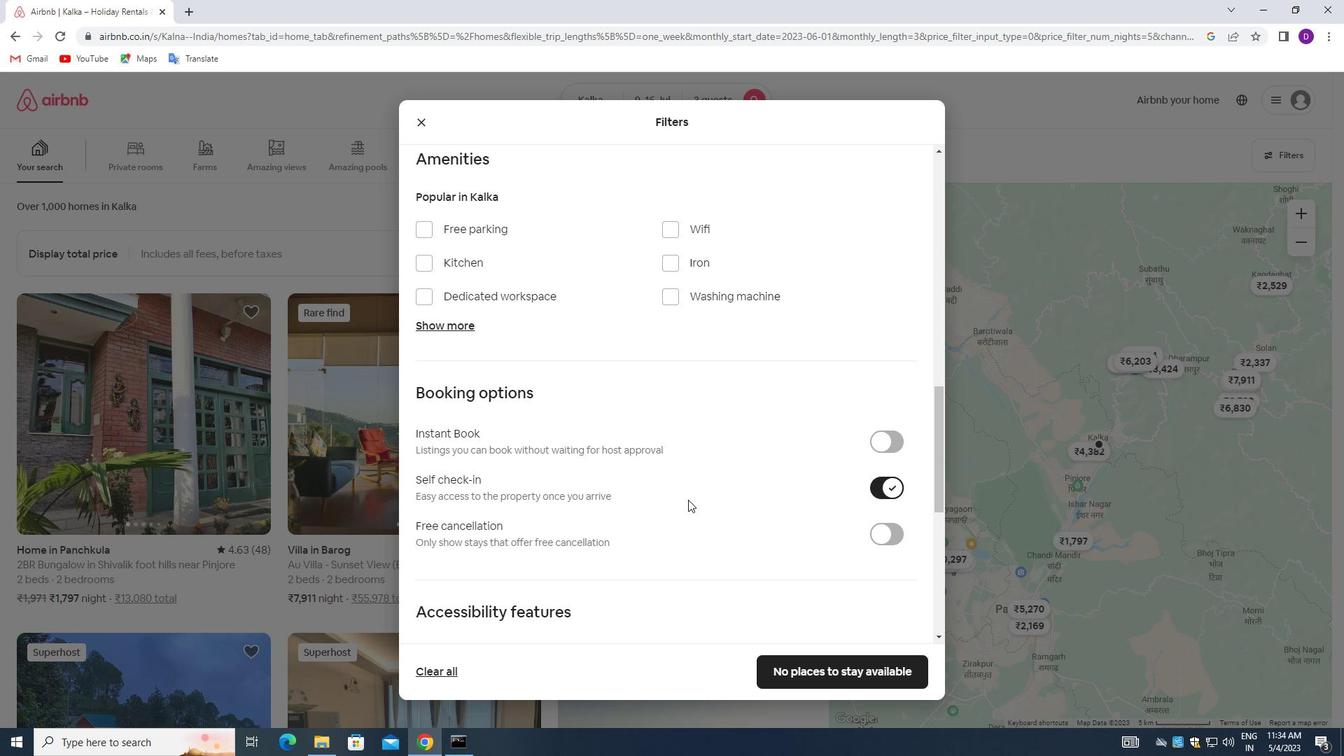 
Action: Mouse moved to (562, 497)
Screenshot: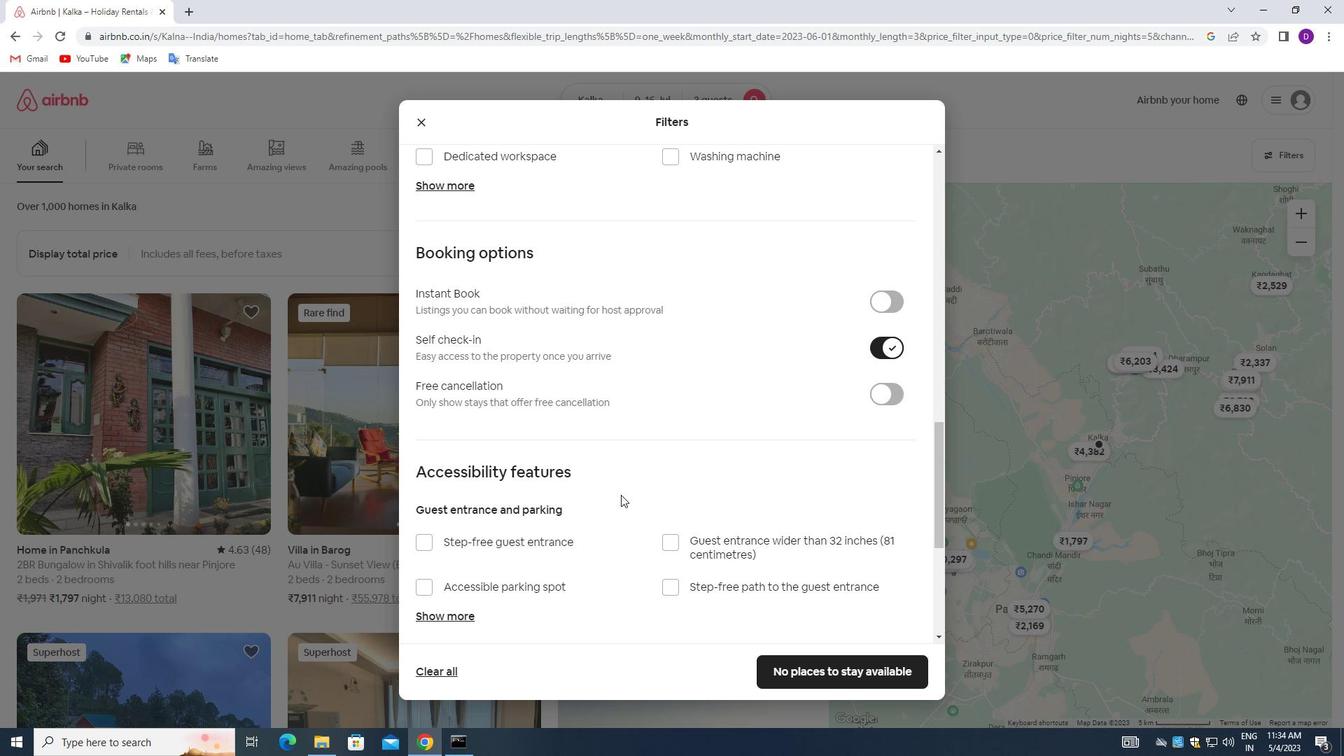 
Action: Mouse scrolled (562, 496) with delta (0, 0)
Screenshot: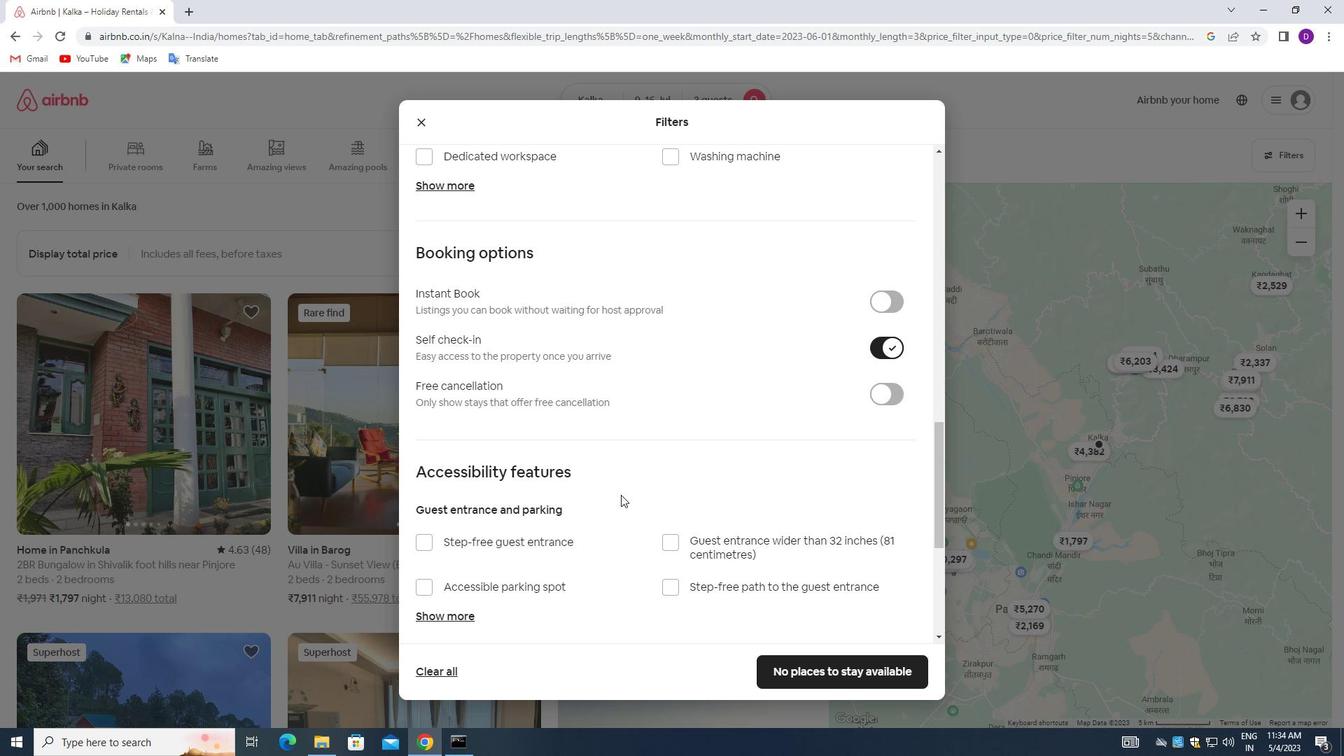 
Action: Mouse moved to (559, 497)
Screenshot: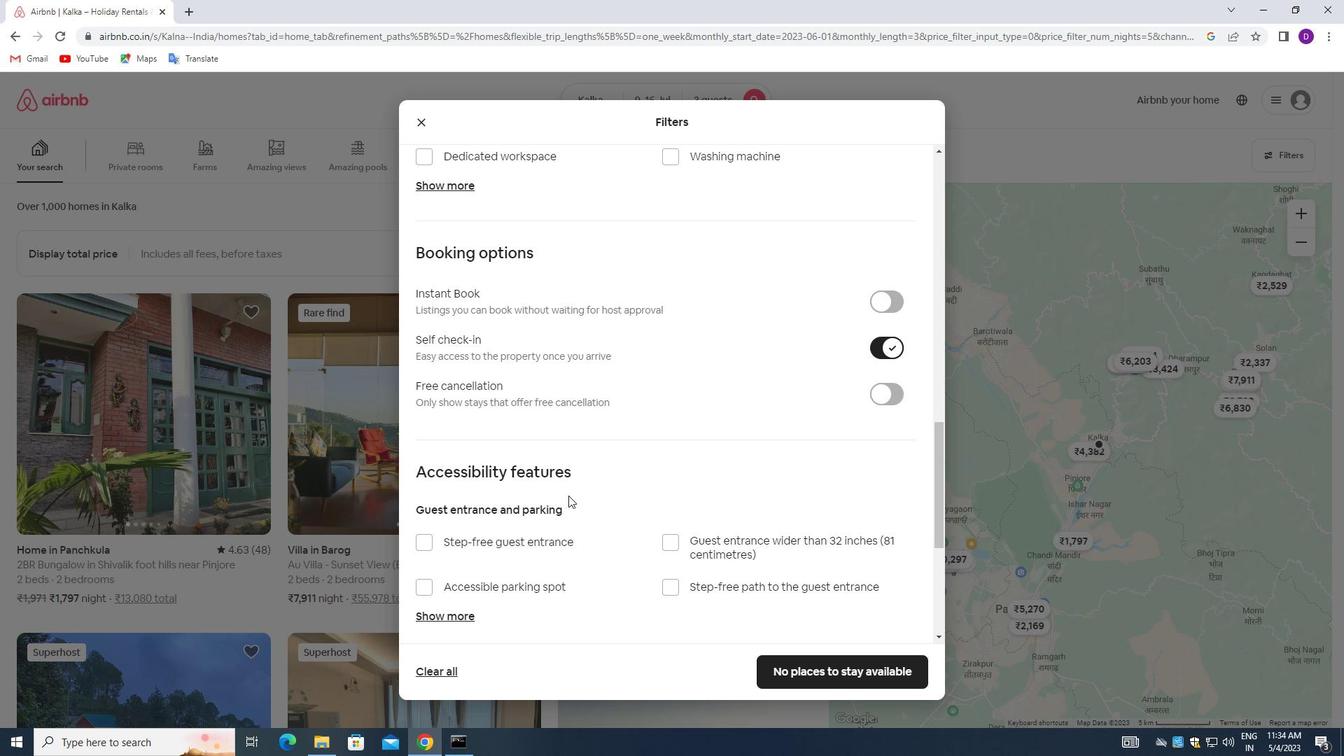 
Action: Mouse scrolled (559, 496) with delta (0, 0)
Screenshot: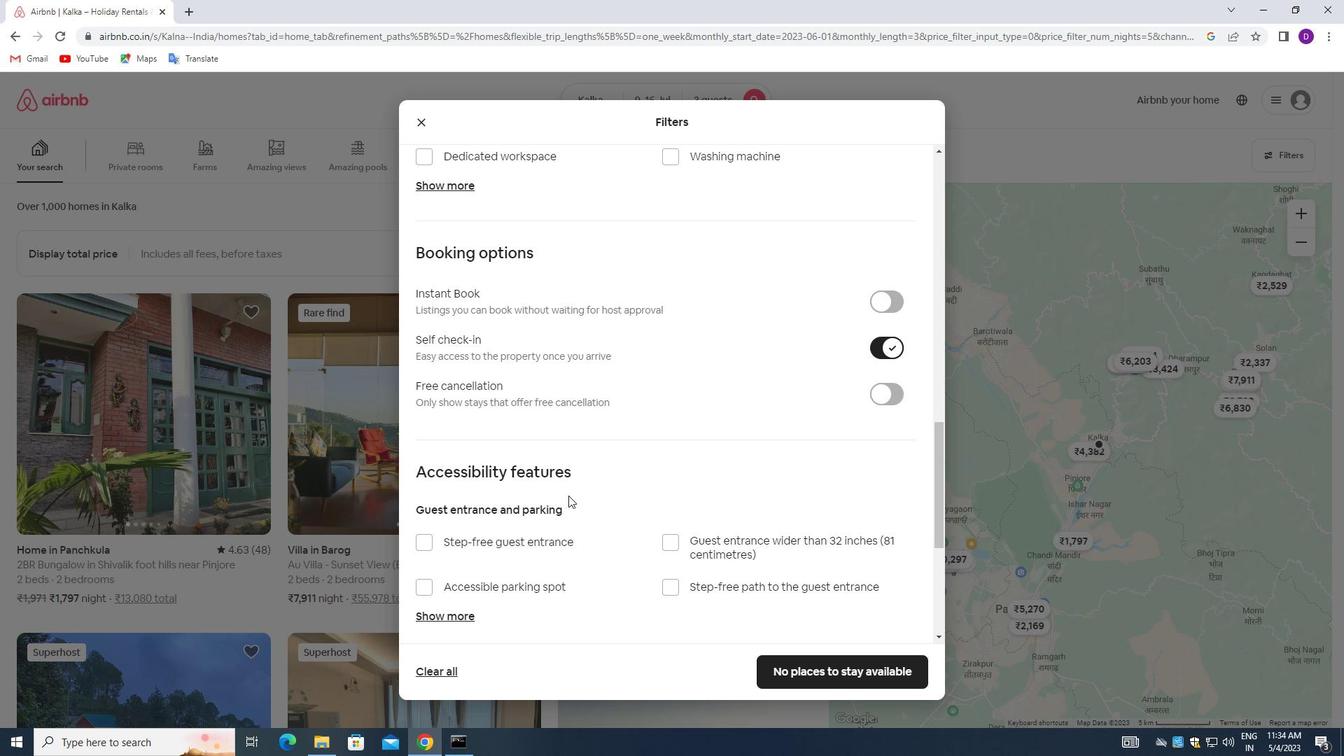 
Action: Mouse moved to (556, 498)
Screenshot: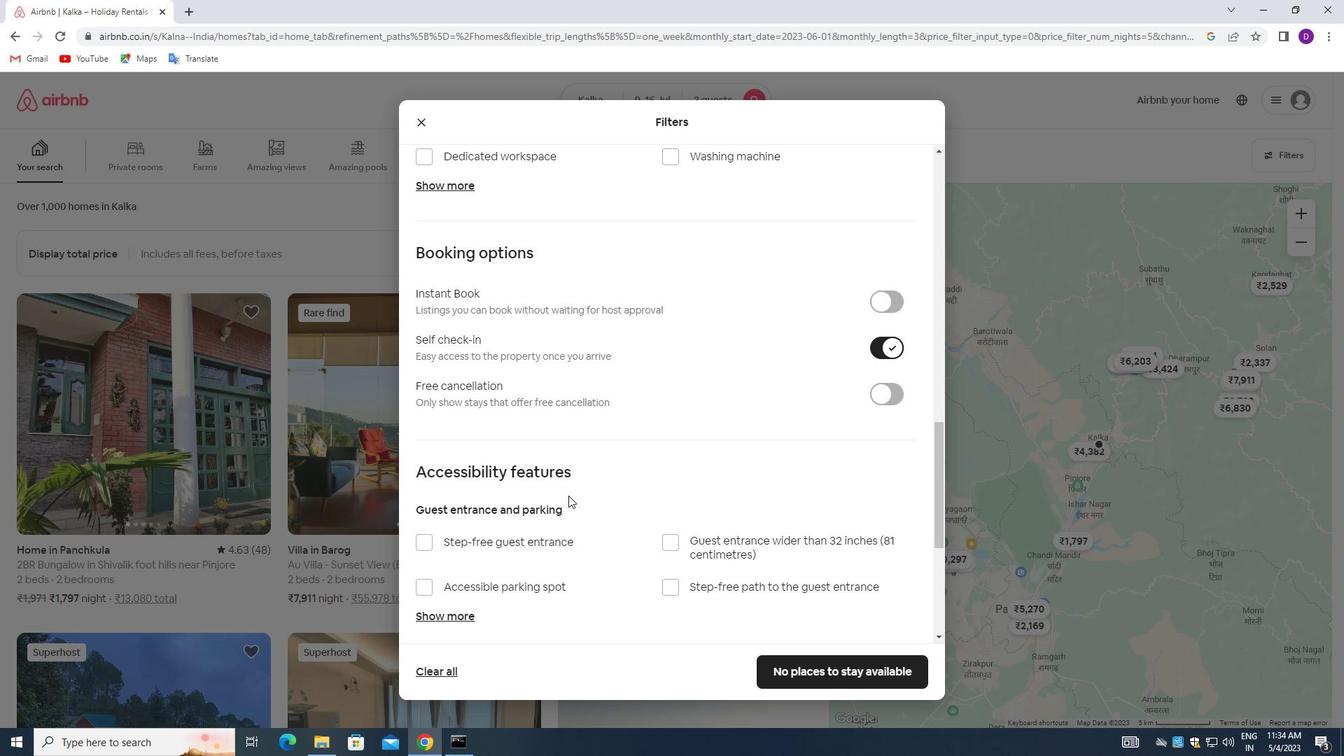 
Action: Mouse scrolled (556, 497) with delta (0, 0)
Screenshot: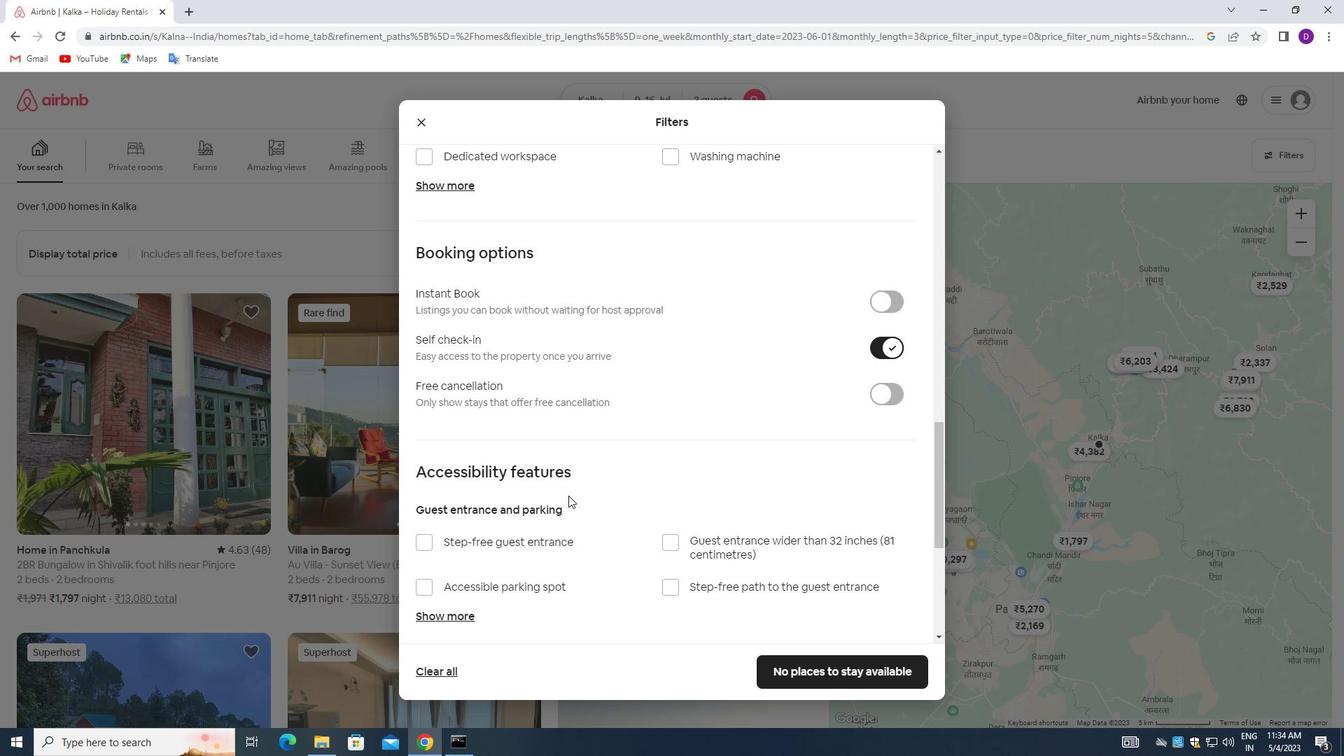 
Action: Mouse moved to (554, 509)
Screenshot: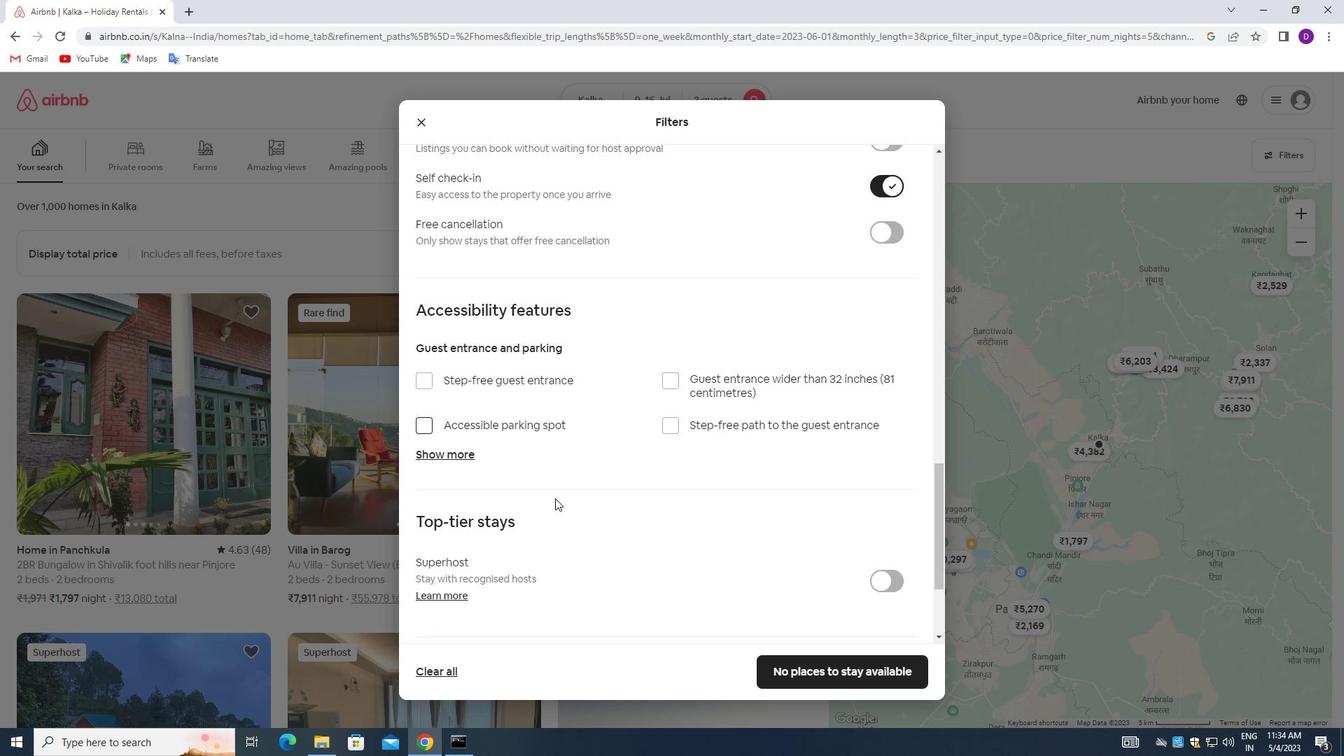 
Action: Mouse scrolled (554, 508) with delta (0, 0)
Screenshot: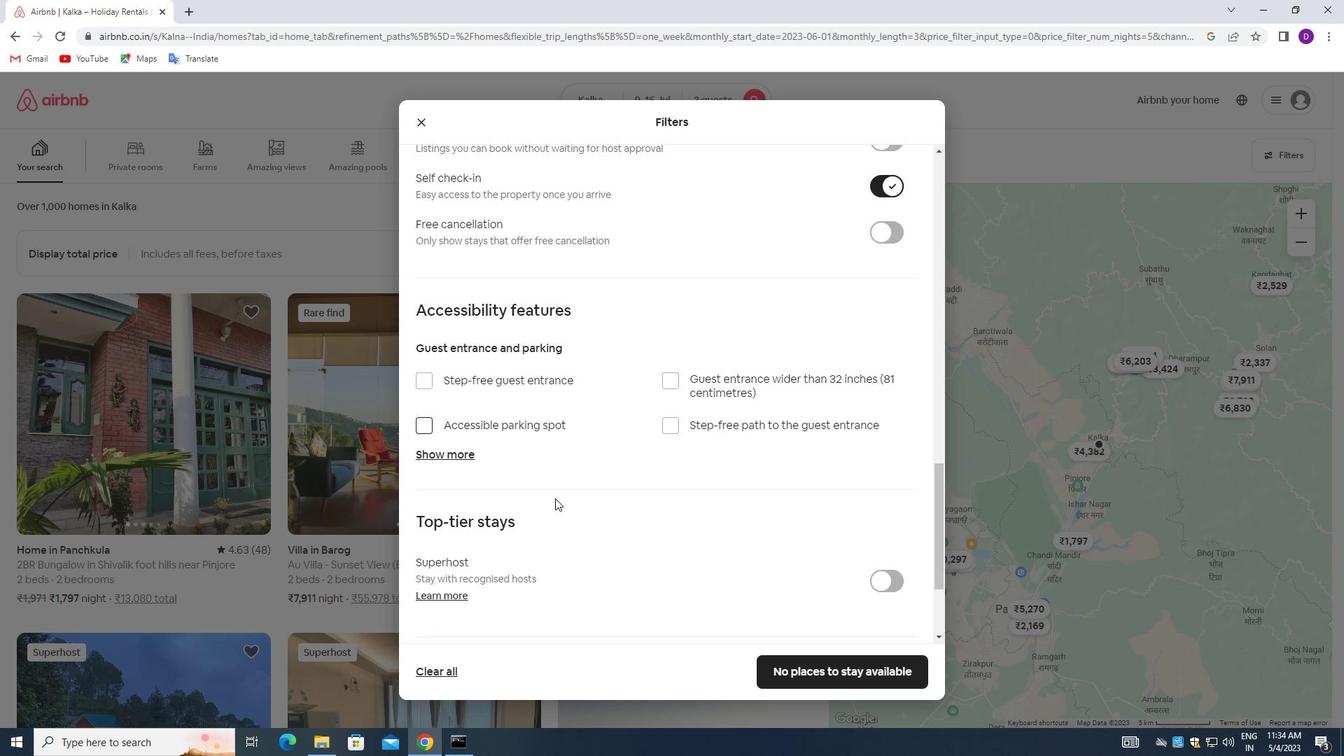 
Action: Mouse moved to (540, 520)
Screenshot: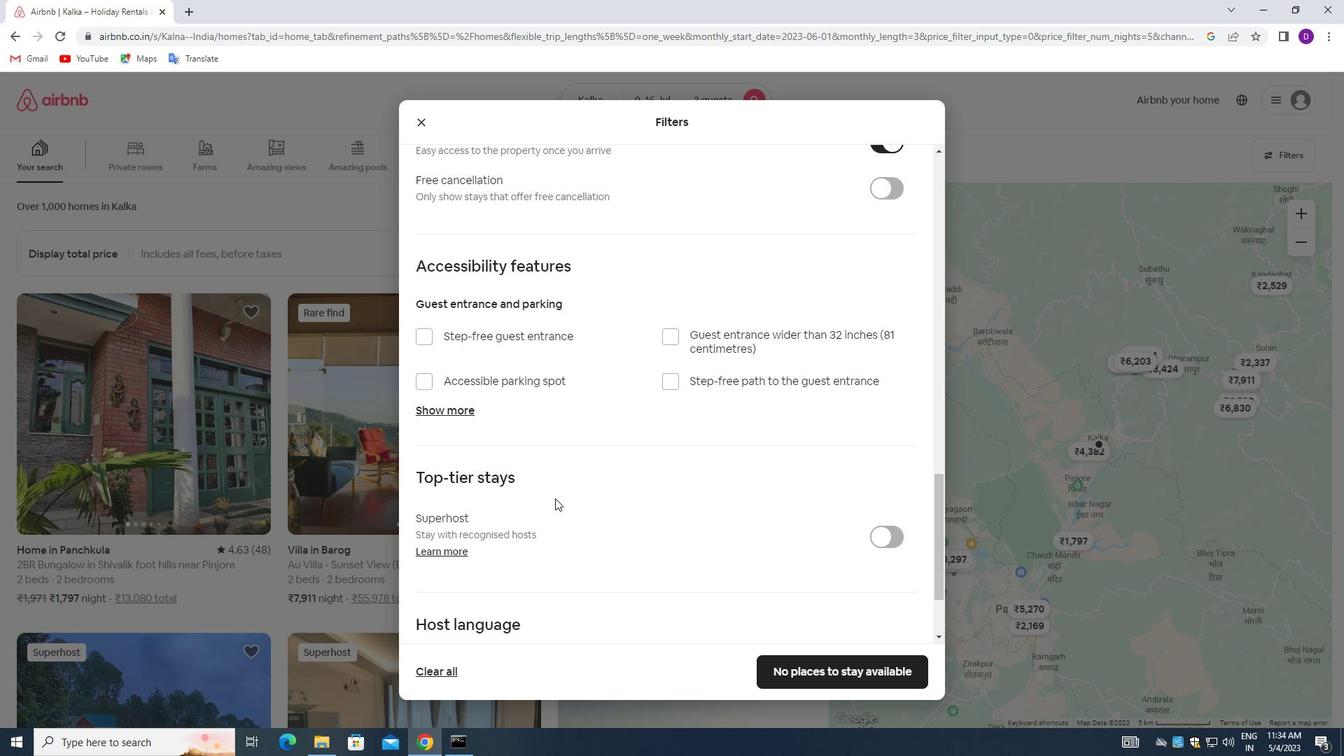 
Action: Mouse scrolled (540, 520) with delta (0, 0)
Screenshot: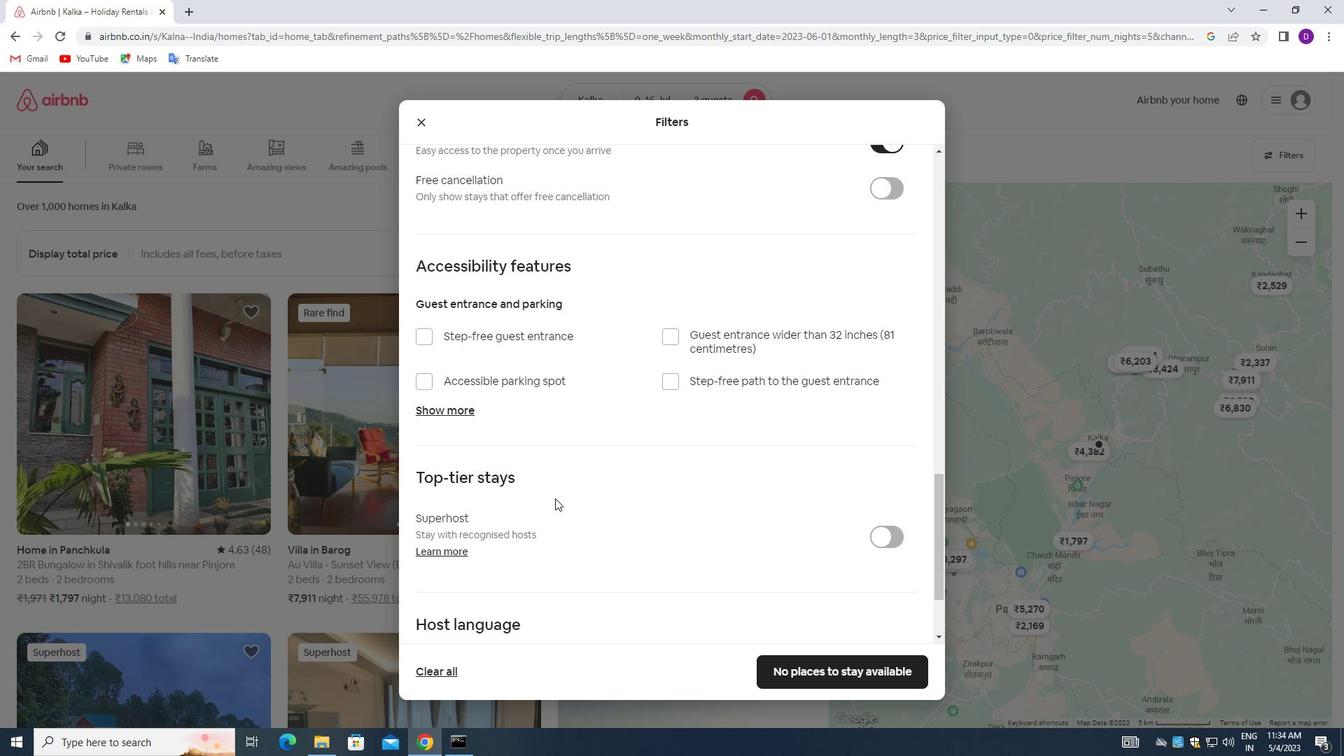 
Action: Mouse moved to (527, 525)
Screenshot: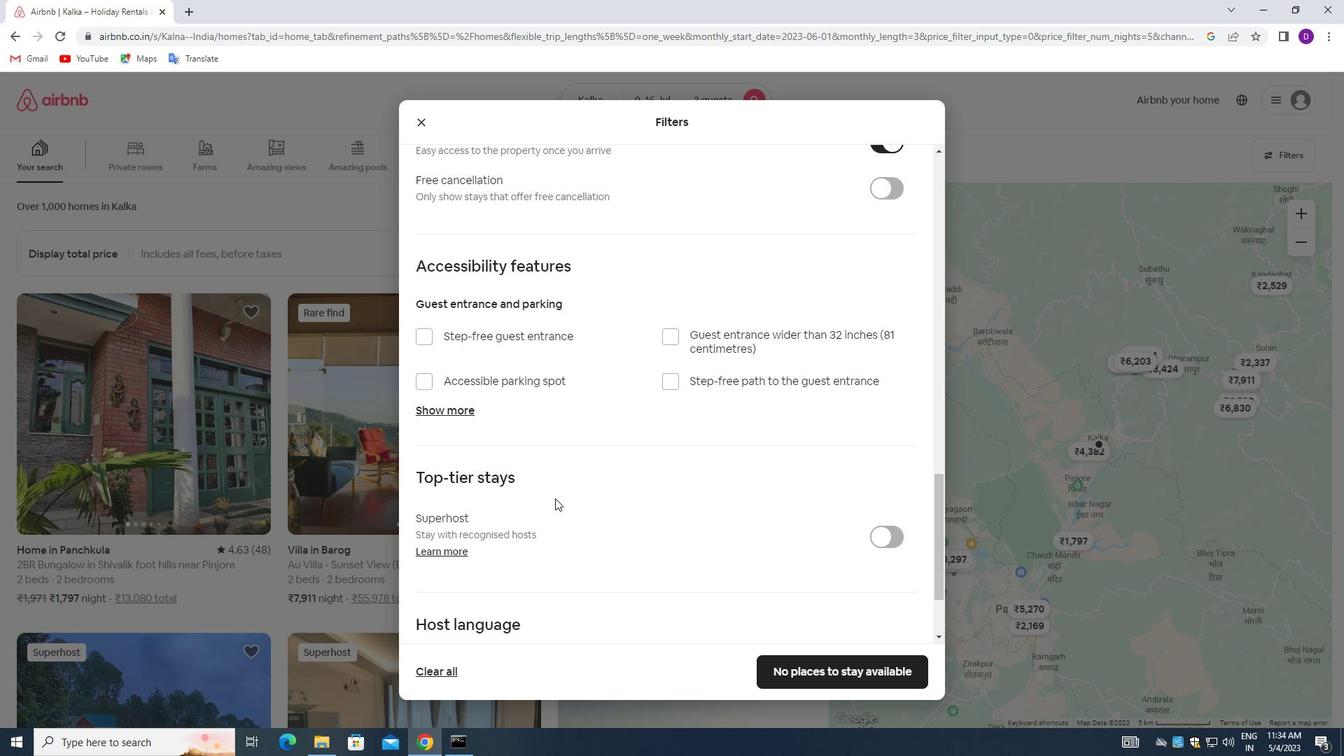 
Action: Mouse scrolled (527, 524) with delta (0, 0)
Screenshot: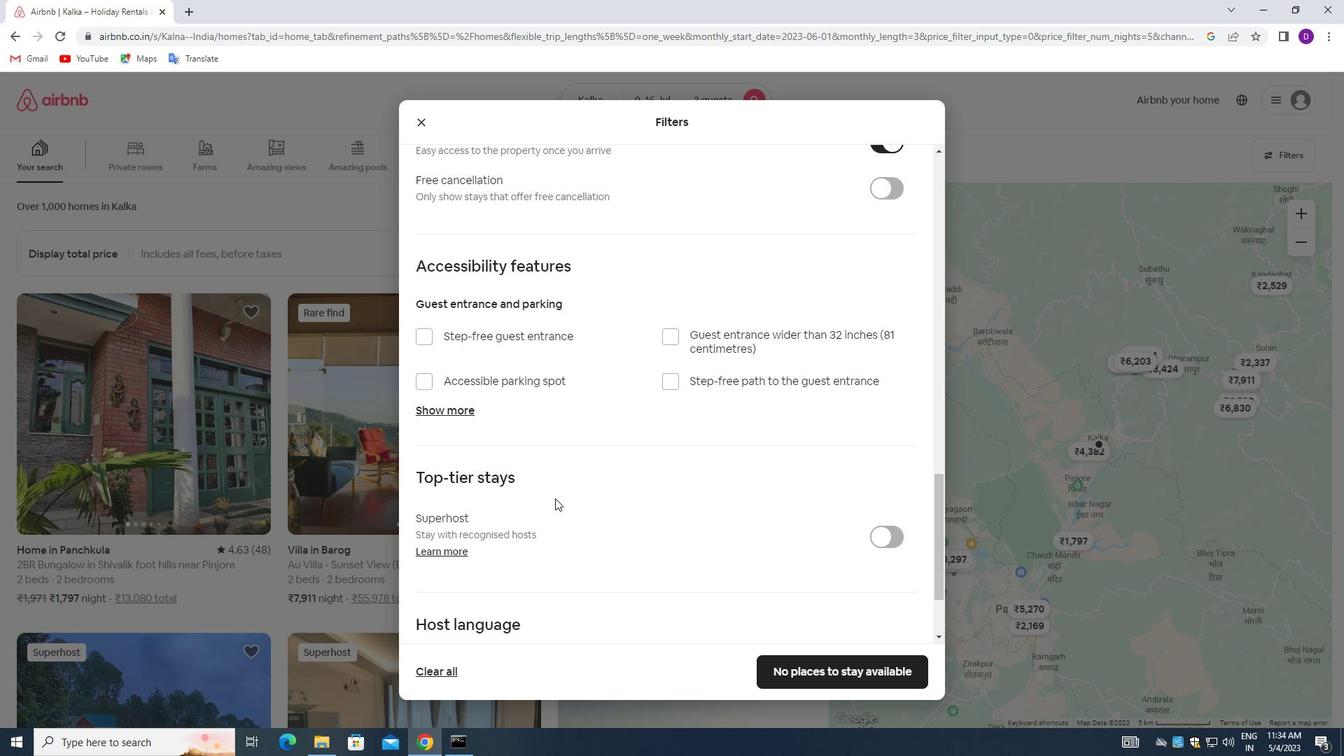 
Action: Mouse moved to (510, 527)
Screenshot: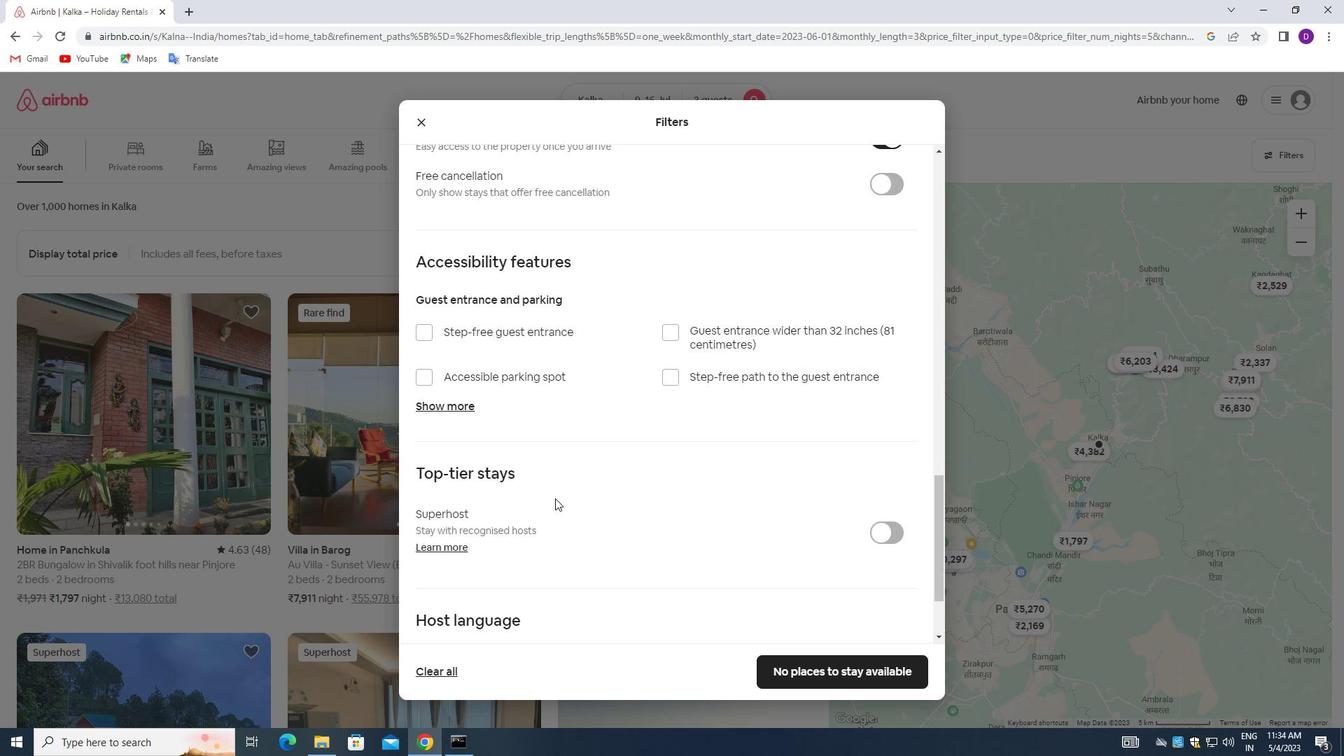 
Action: Mouse scrolled (510, 526) with delta (0, 0)
Screenshot: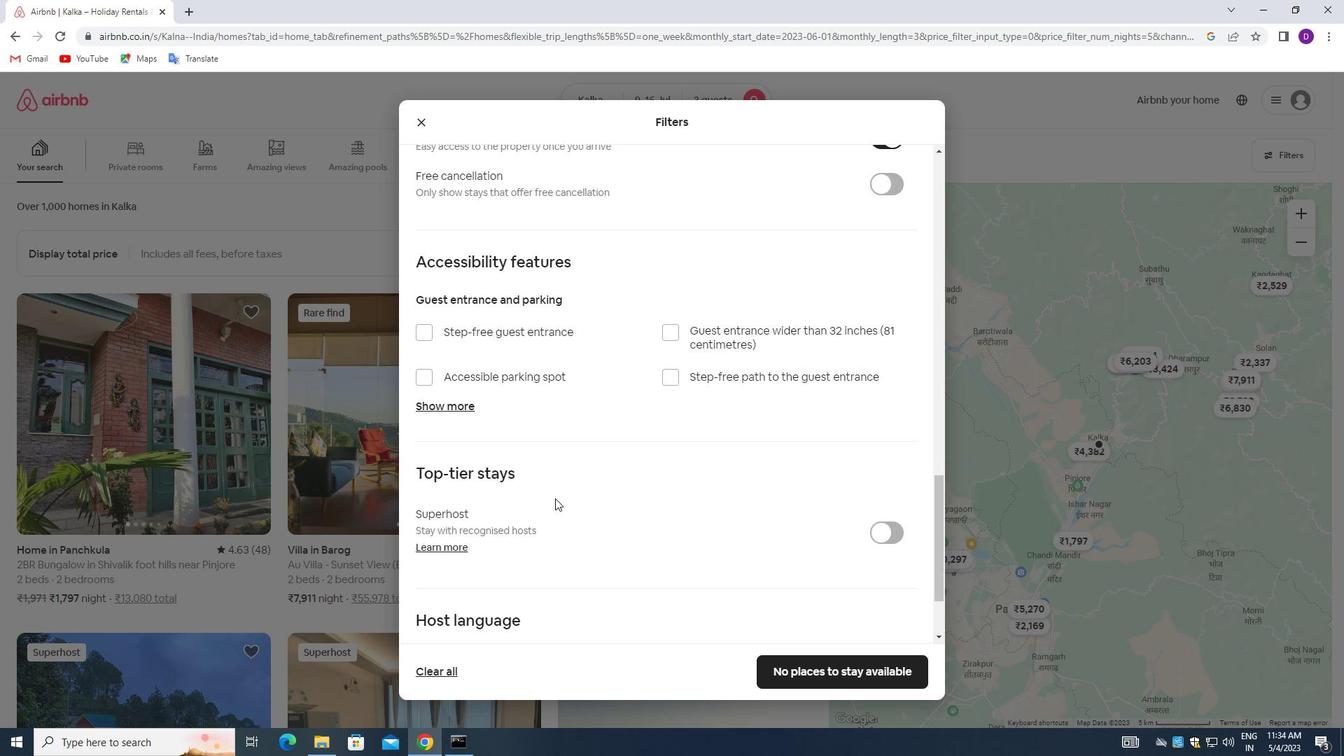 
Action: Mouse moved to (509, 527)
Screenshot: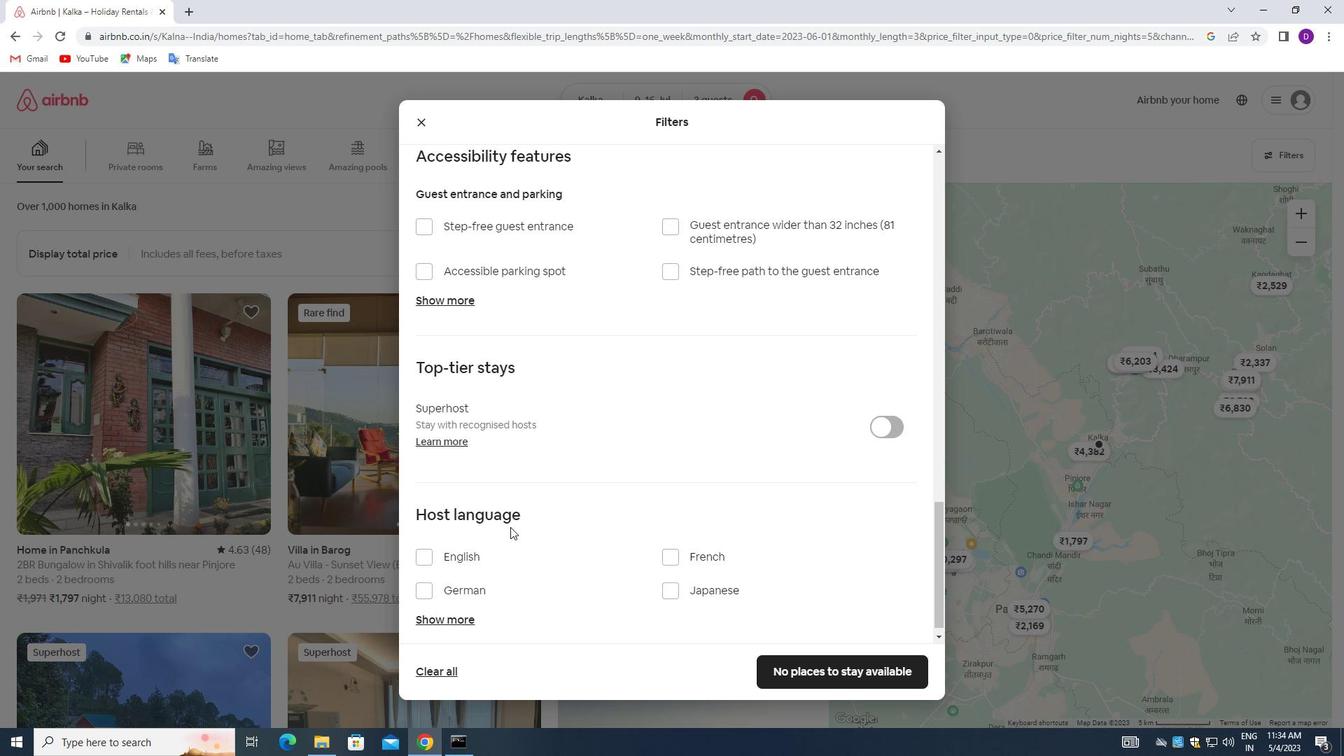 
Action: Mouse scrolled (509, 526) with delta (0, 0)
Screenshot: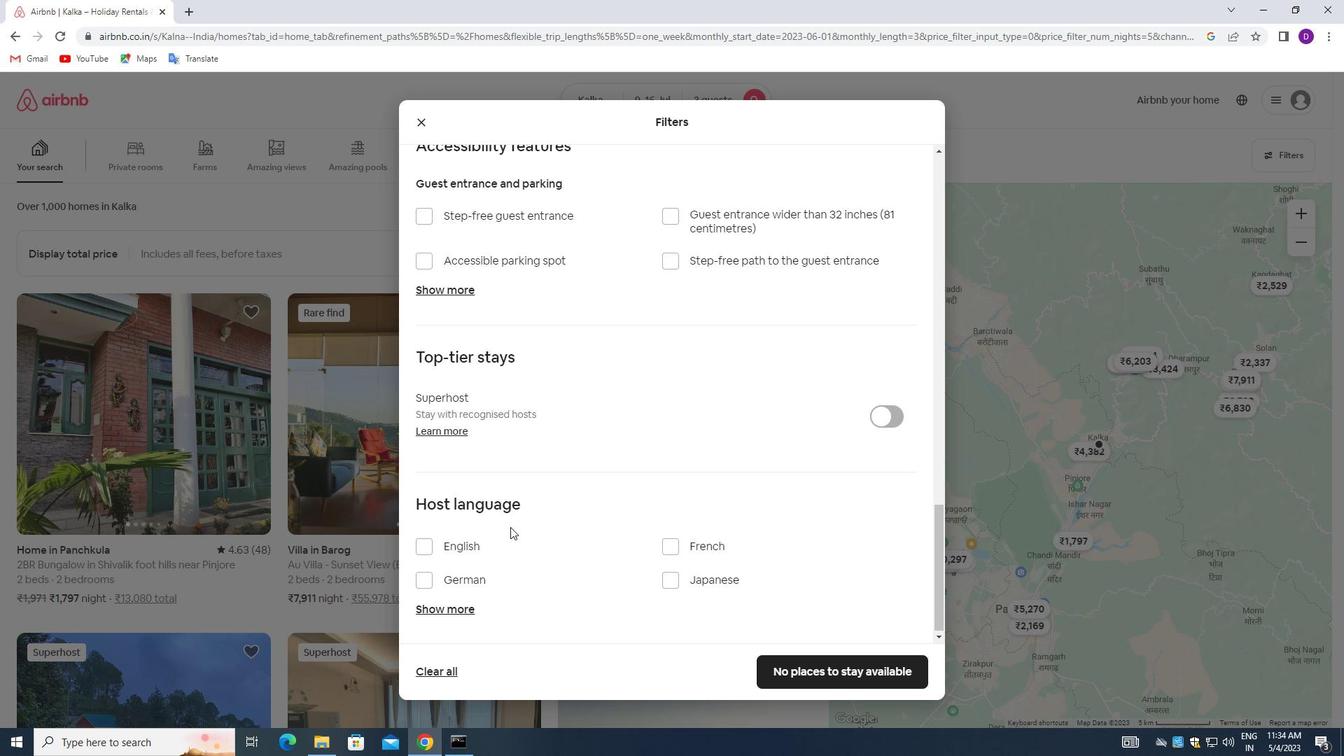 
Action: Mouse scrolled (509, 526) with delta (0, 0)
Screenshot: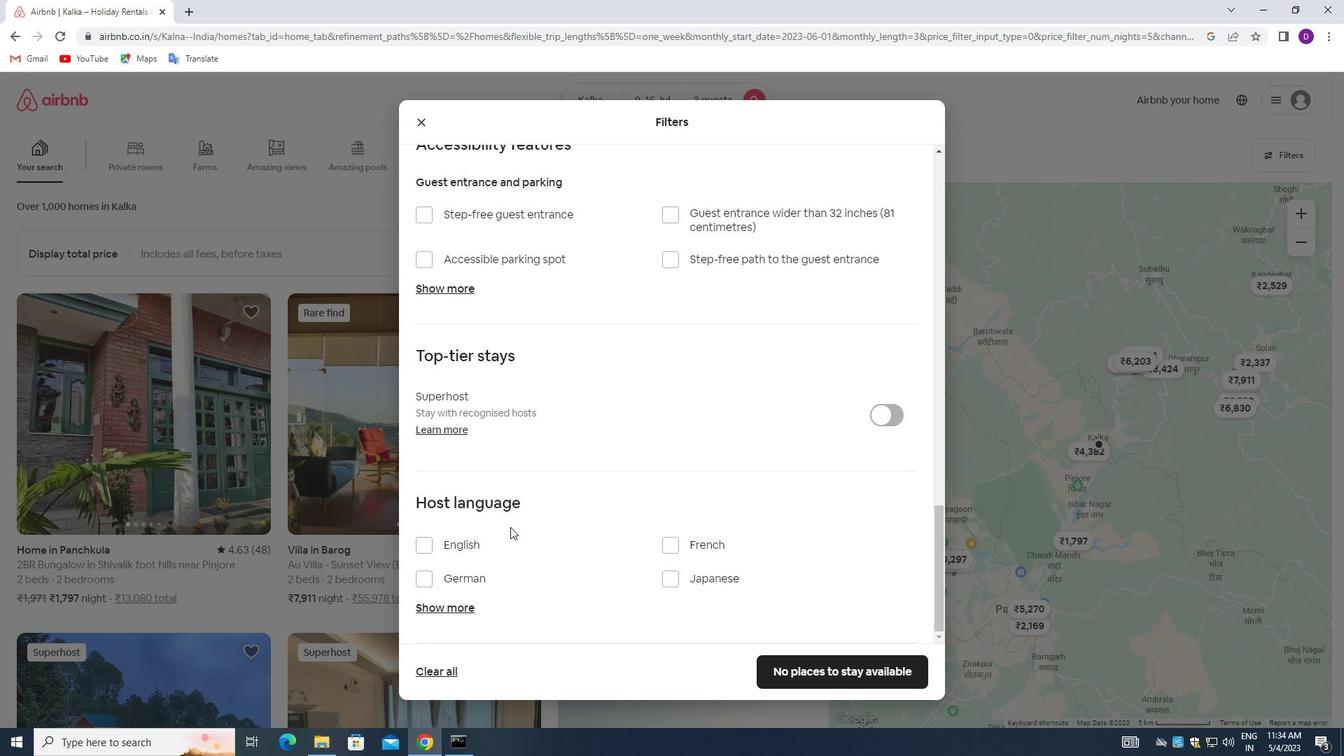 
Action: Mouse moved to (509, 529)
Screenshot: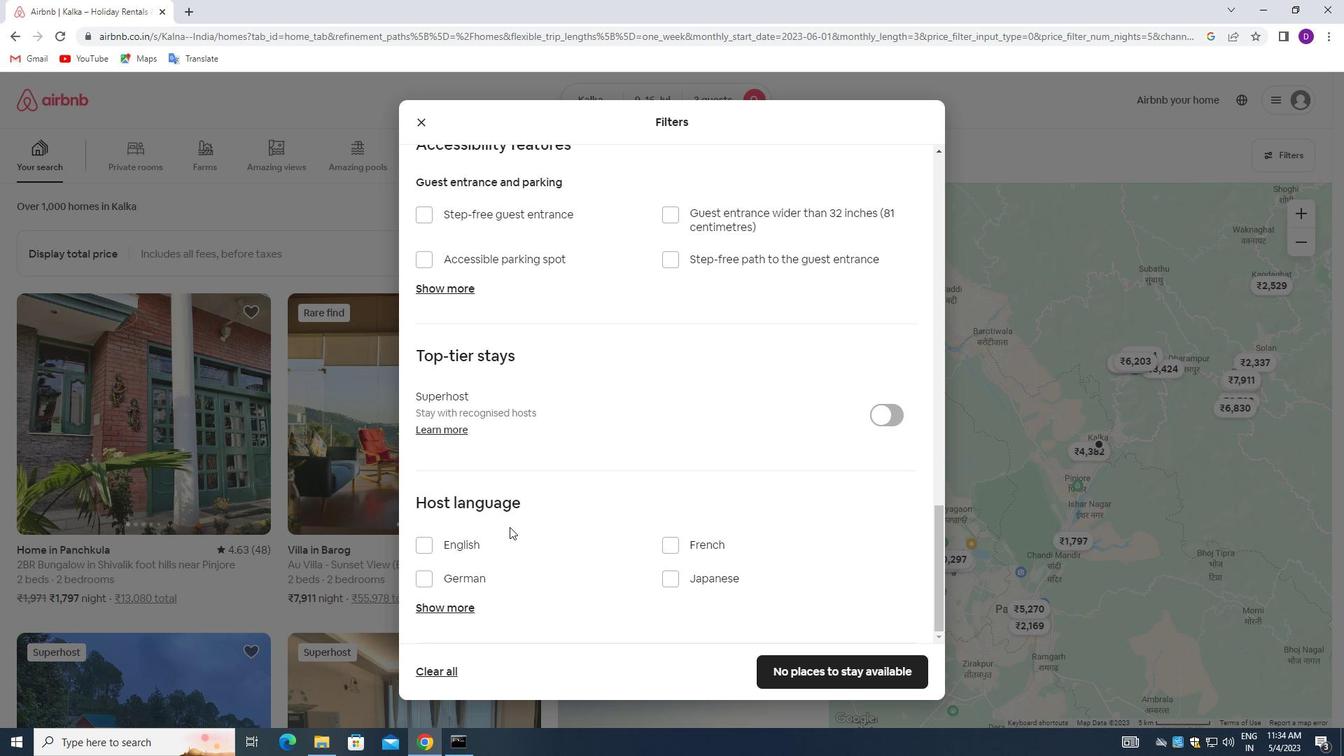 
Action: Mouse scrolled (509, 528) with delta (0, 0)
Screenshot: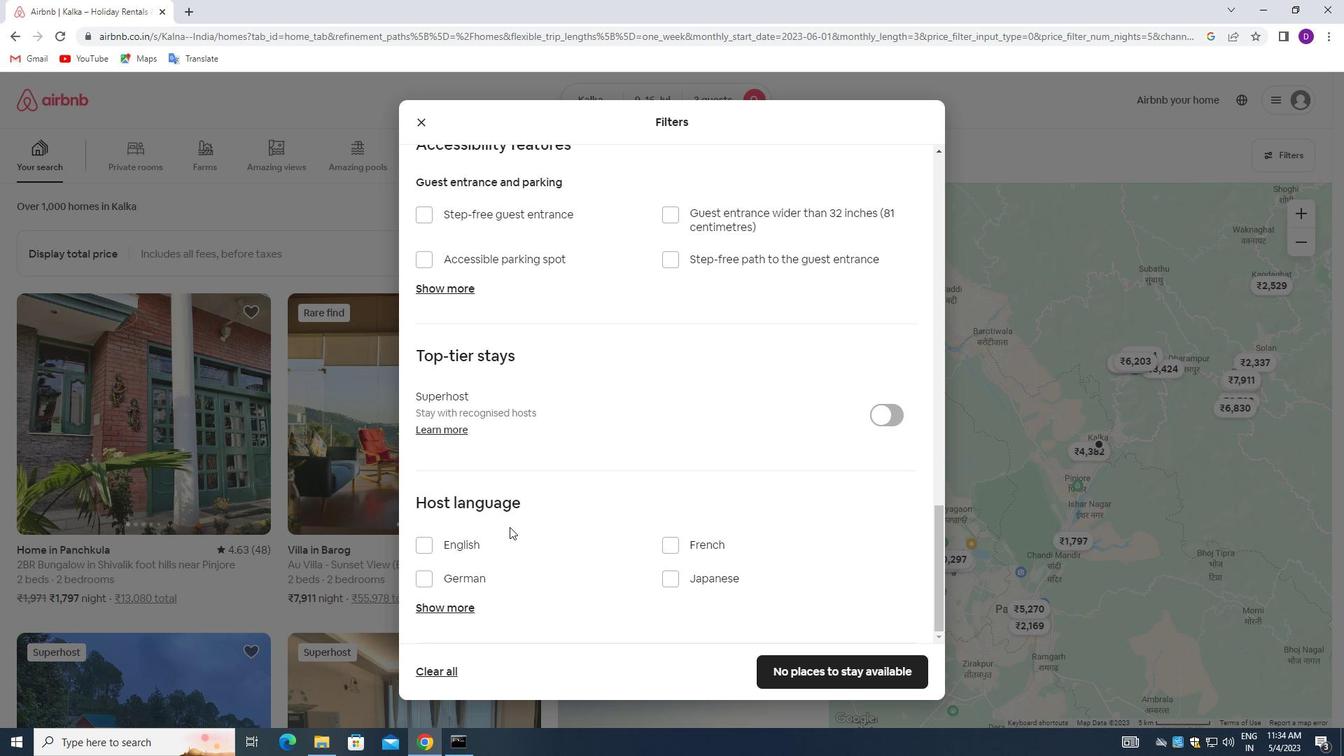 
Action: Mouse moved to (421, 547)
Screenshot: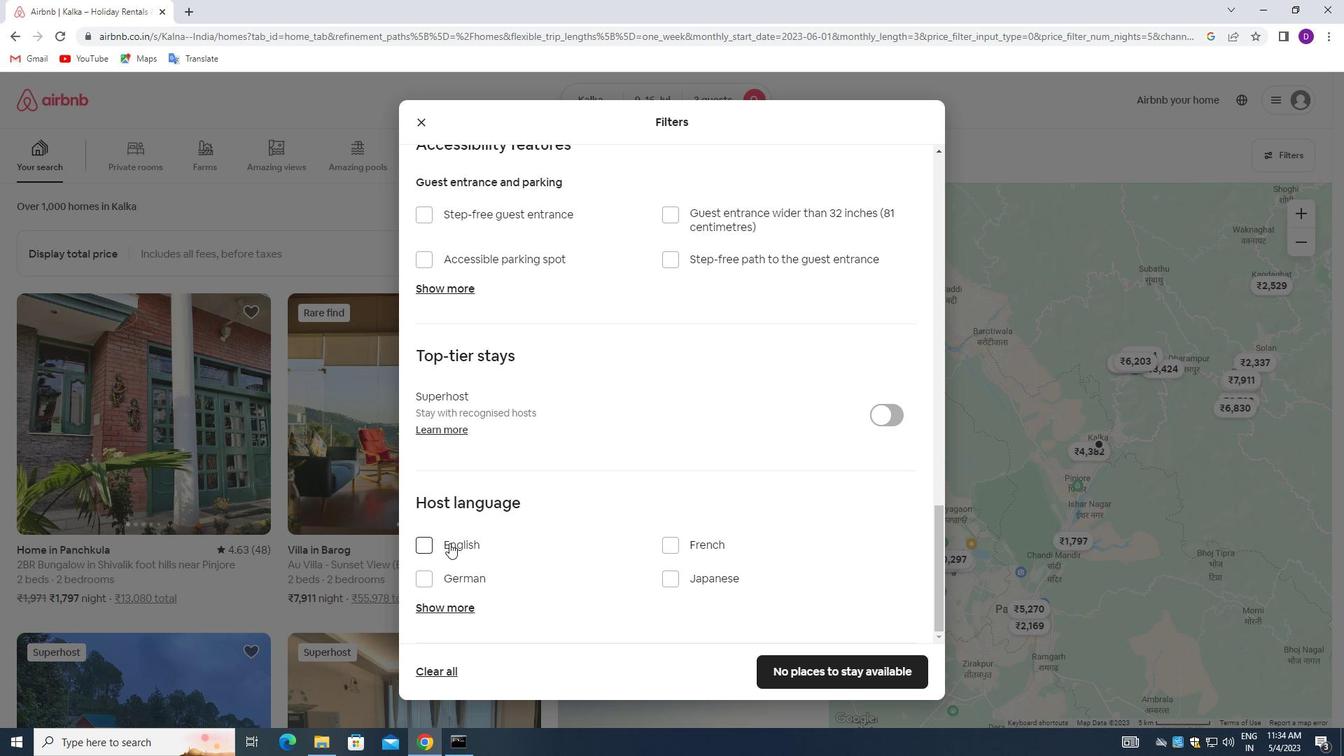 
Action: Mouse pressed left at (421, 547)
Screenshot: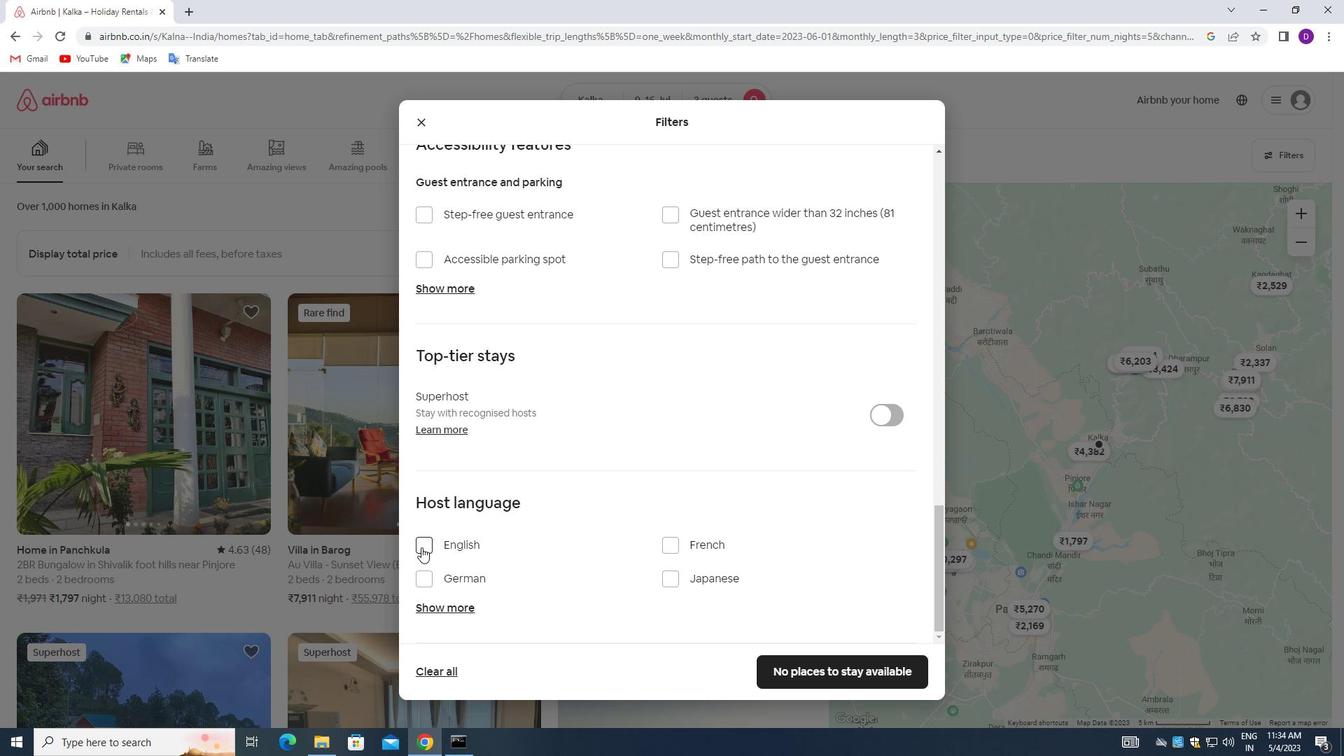 
Action: Mouse moved to (573, 590)
Screenshot: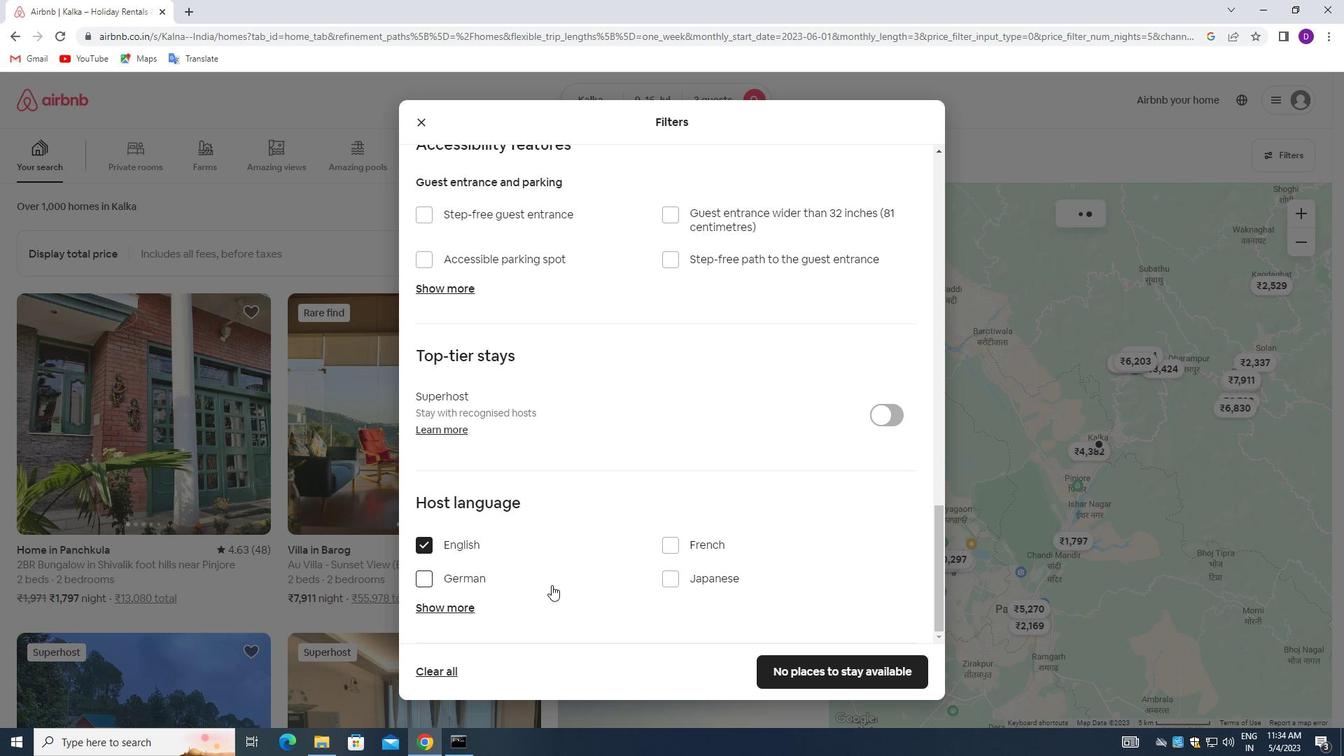 
Action: Mouse scrolled (573, 590) with delta (0, 0)
Screenshot: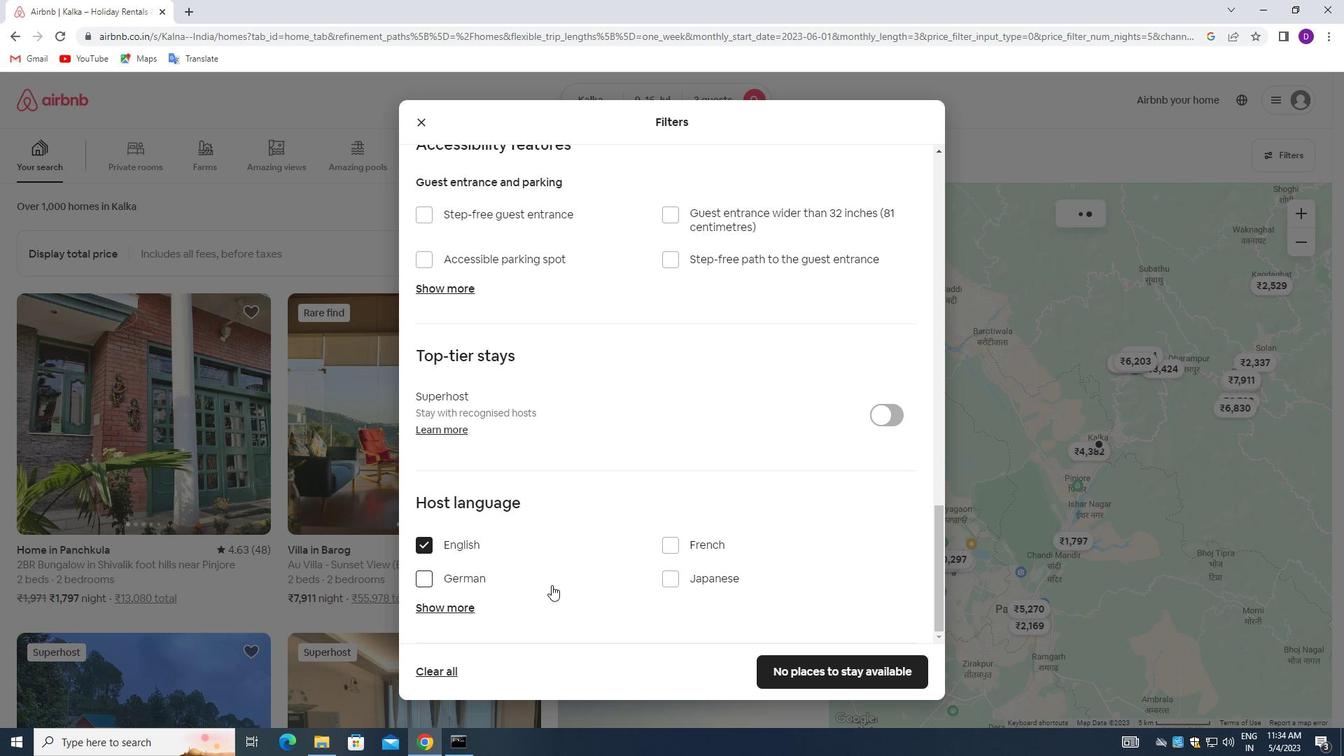
Action: Mouse moved to (576, 591)
Screenshot: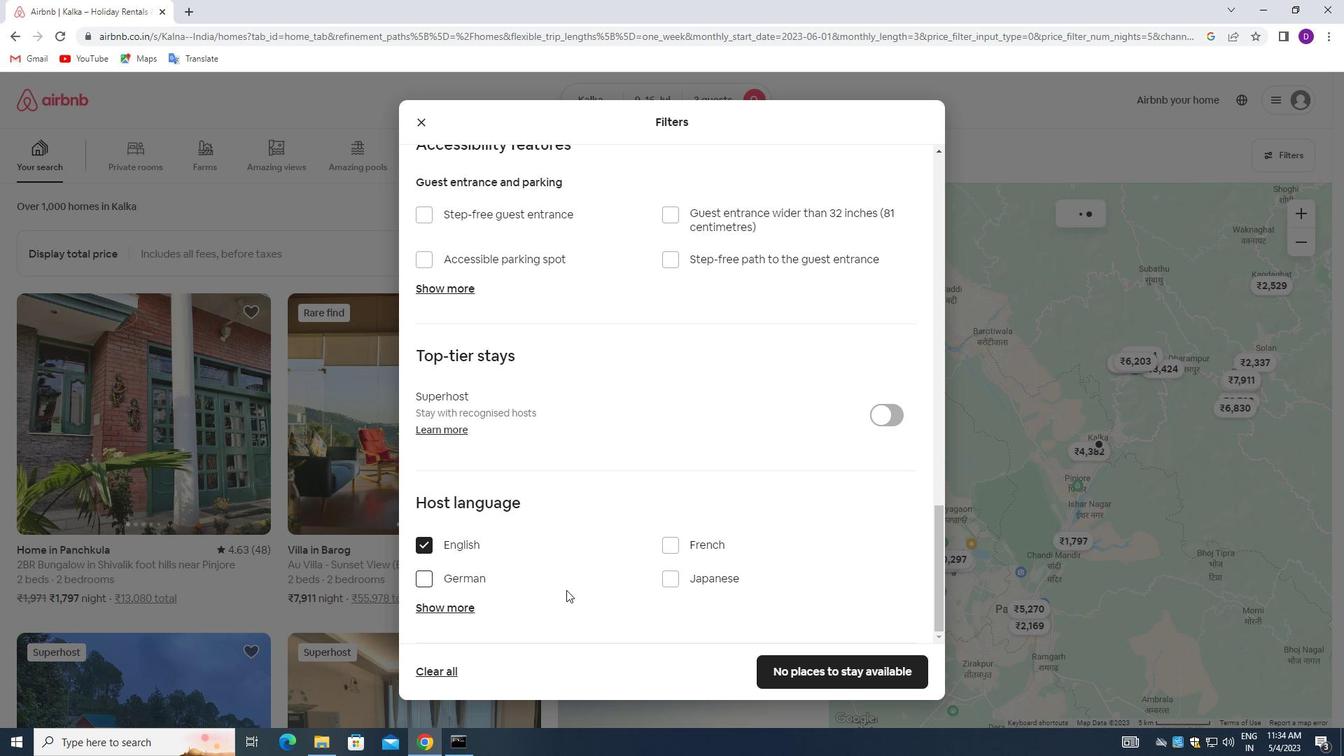 
Action: Mouse scrolled (576, 590) with delta (0, 0)
Screenshot: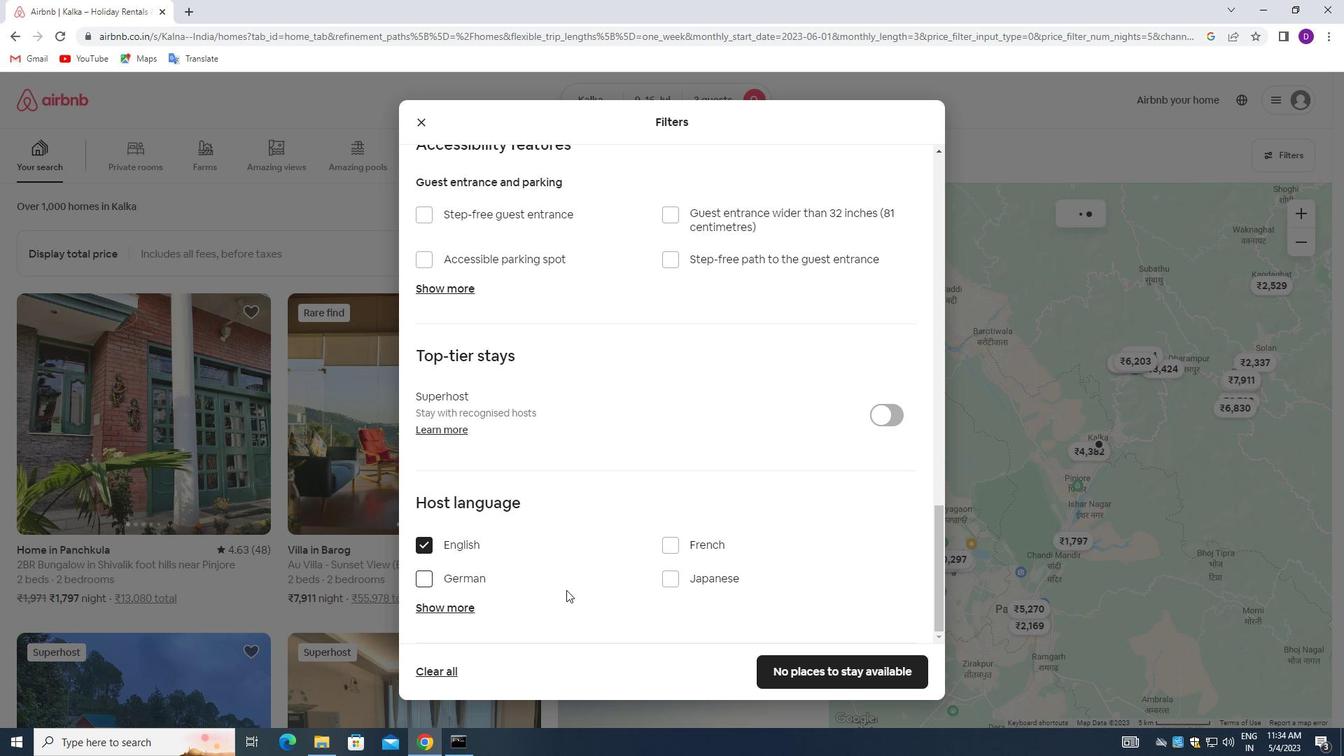 
Action: Mouse moved to (576, 591)
Screenshot: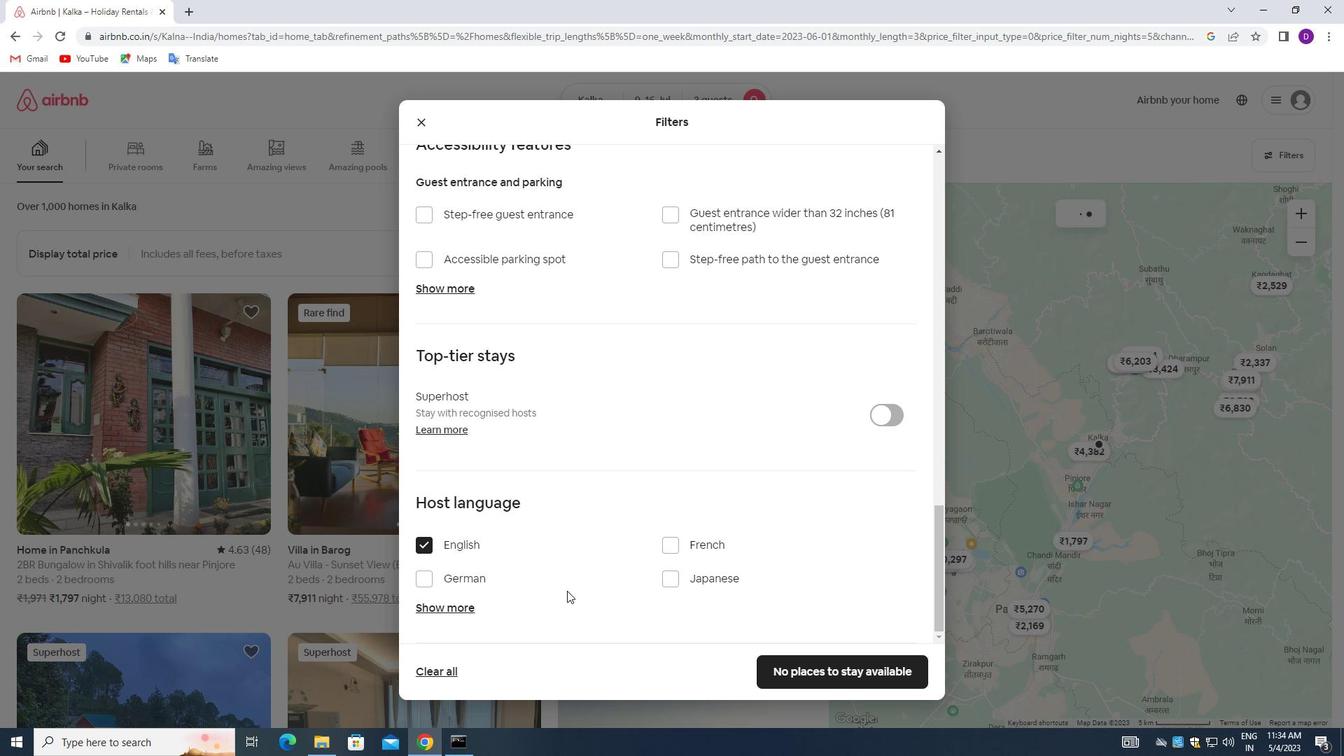 
Action: Mouse scrolled (576, 590) with delta (0, 0)
Screenshot: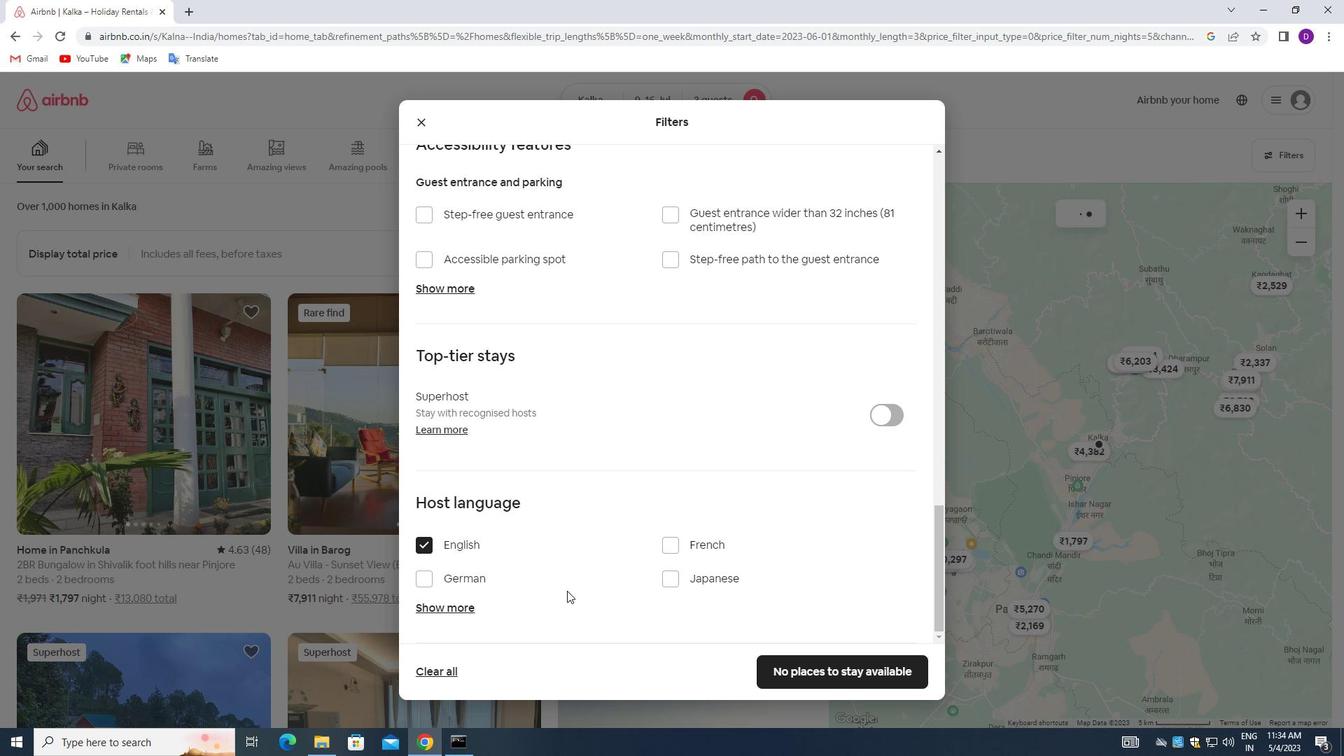 
Action: Mouse moved to (581, 591)
Screenshot: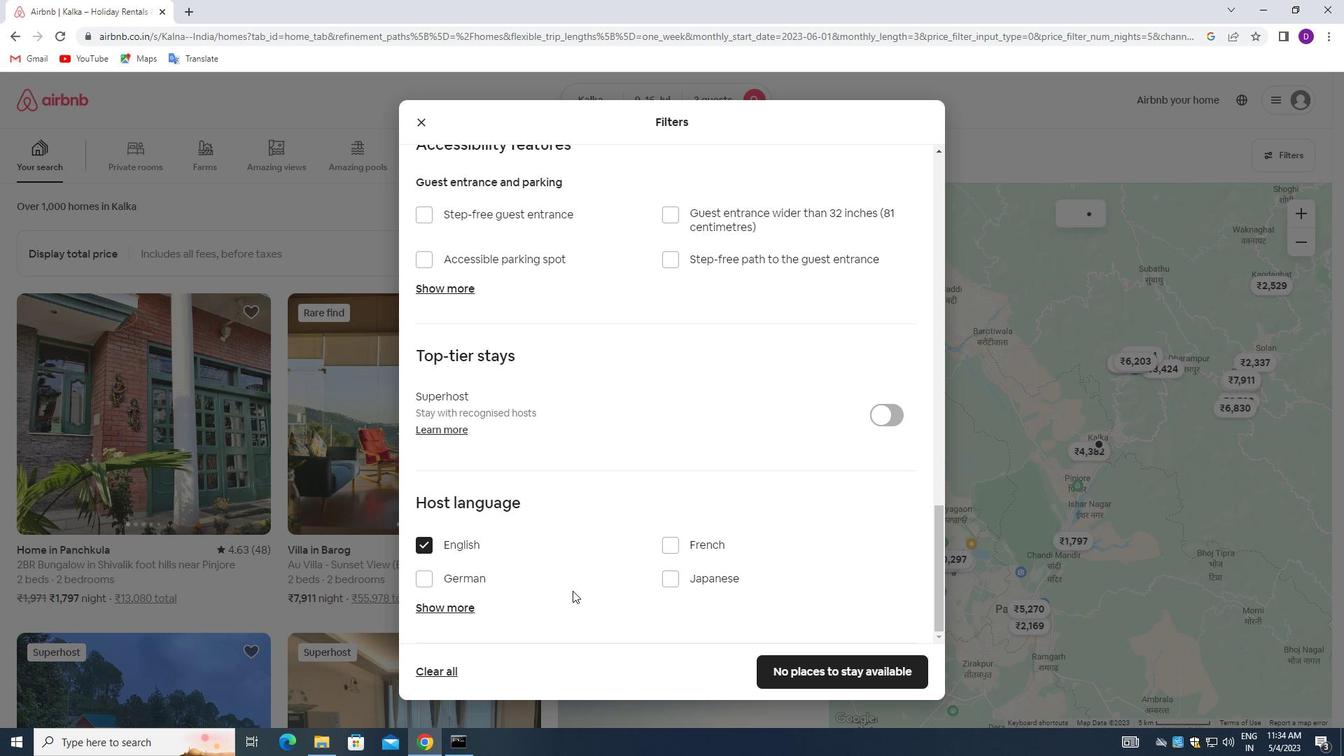 
Action: Mouse scrolled (581, 590) with delta (0, 0)
Screenshot: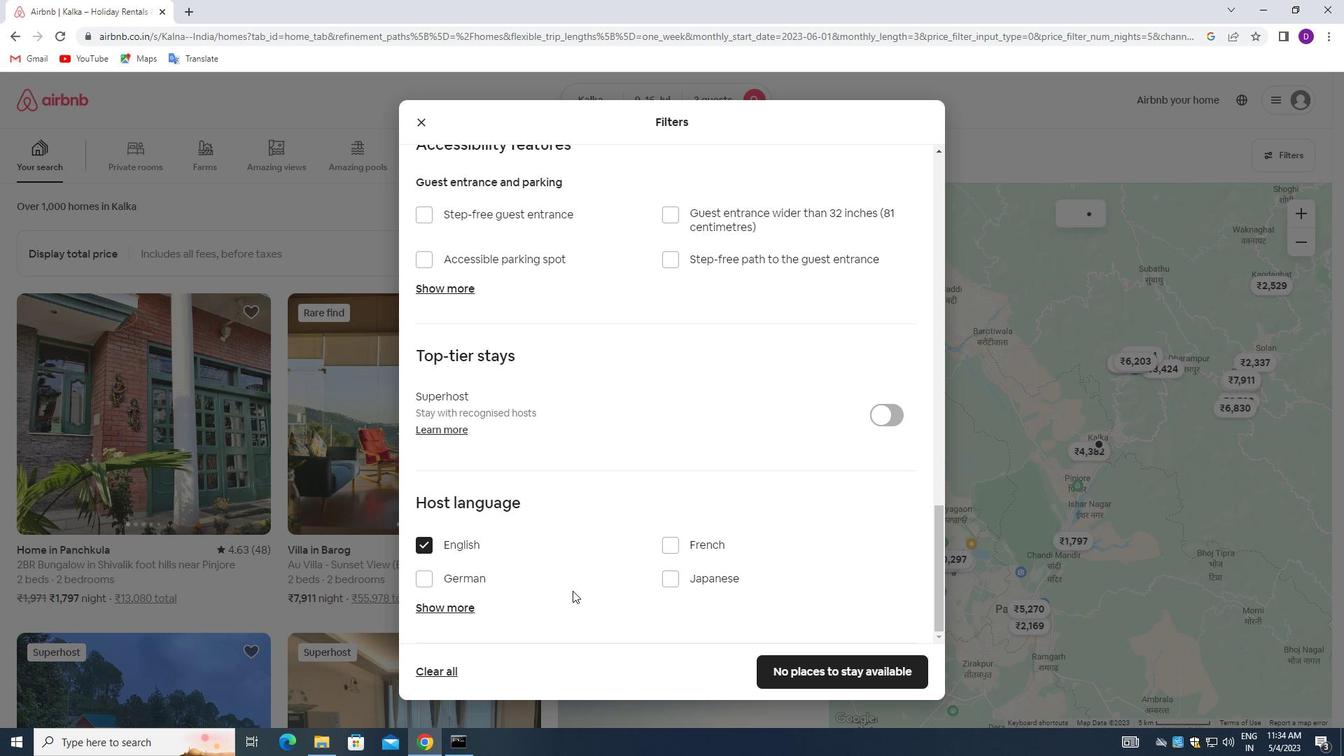 
Action: Mouse moved to (764, 664)
Screenshot: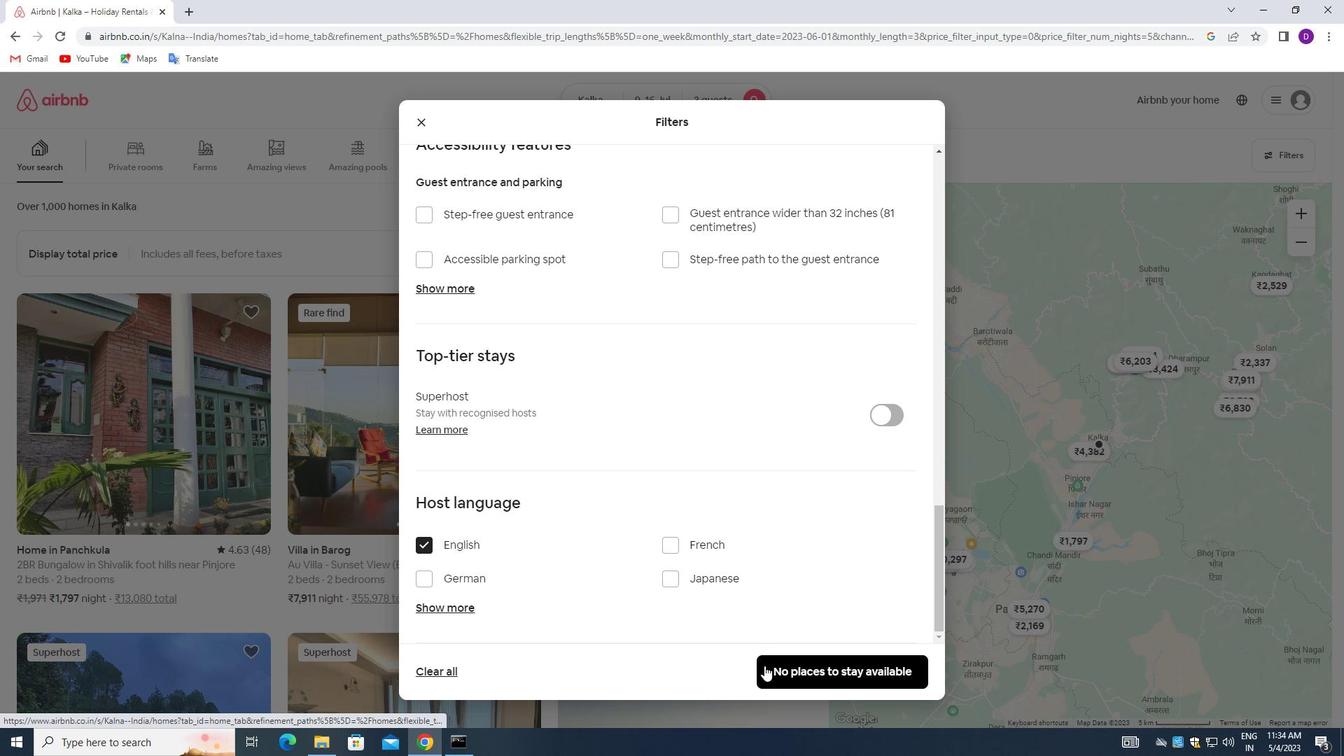 
Action: Mouse pressed left at (764, 664)
Screenshot: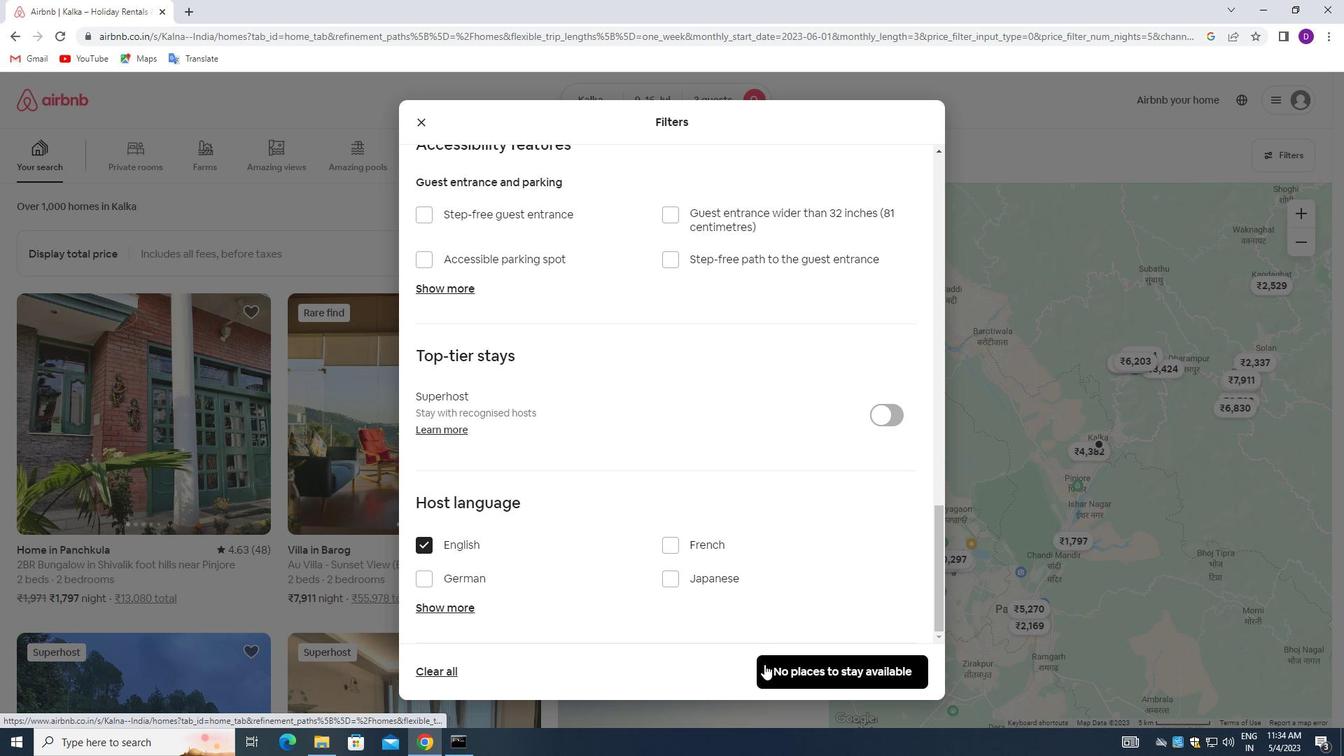 
Action: Mouse moved to (819, 499)
Screenshot: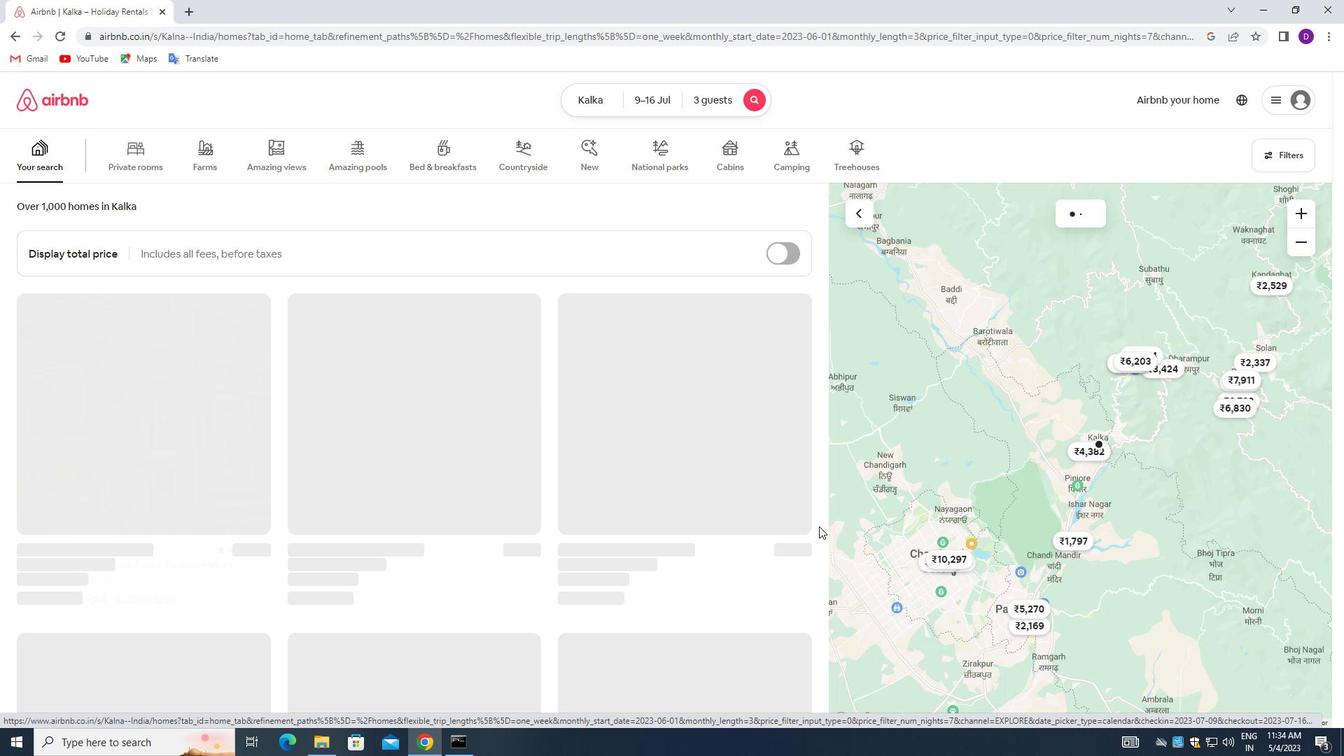 
